 Task: Find connections with filter location Fót with filter topic #travelwith filter profile language Spanish with filter current company Aramex with filter school National Institute of Financial Management - PGDM (Financial Markets) with filter industry International Trade and Development with filter service category Digital Marketing with filter keywords title Client Service Specialist
Action: Mouse moved to (607, 97)
Screenshot: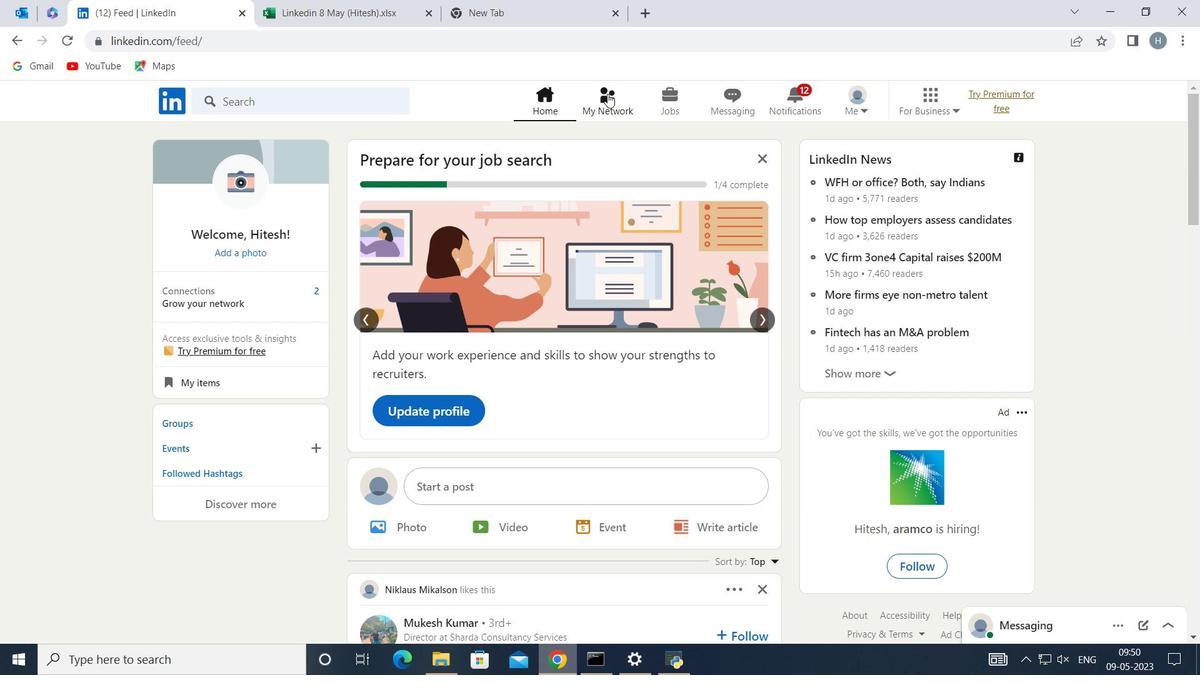 
Action: Mouse pressed left at (607, 97)
Screenshot: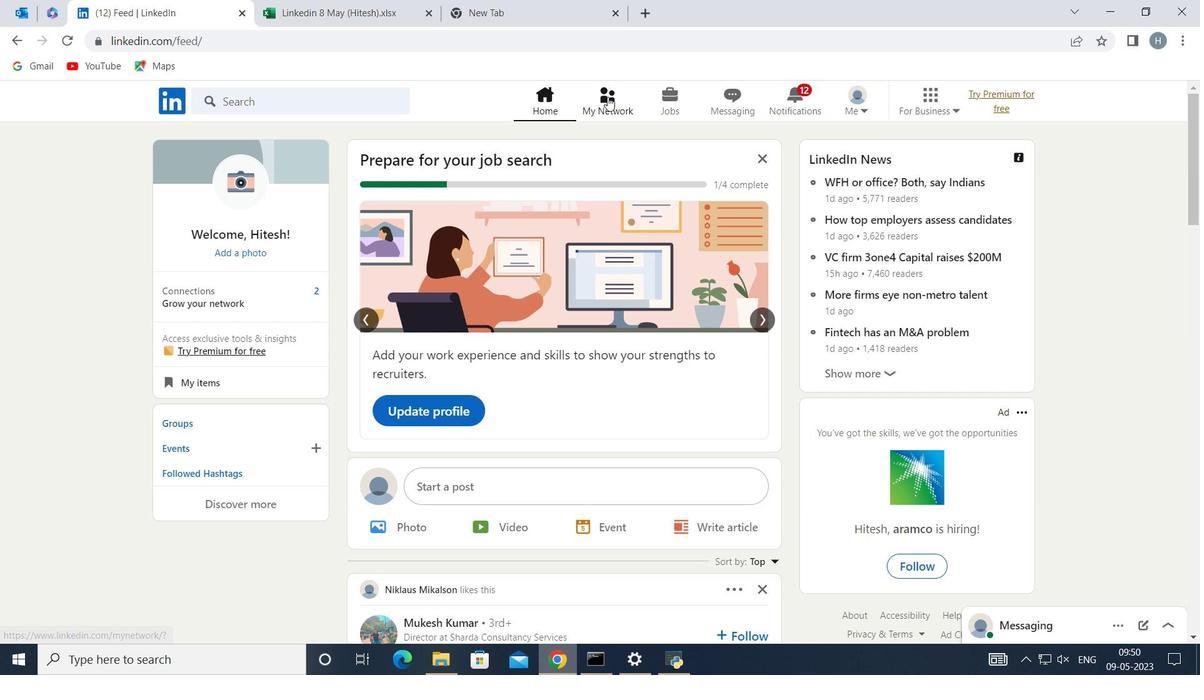 
Action: Mouse moved to (352, 180)
Screenshot: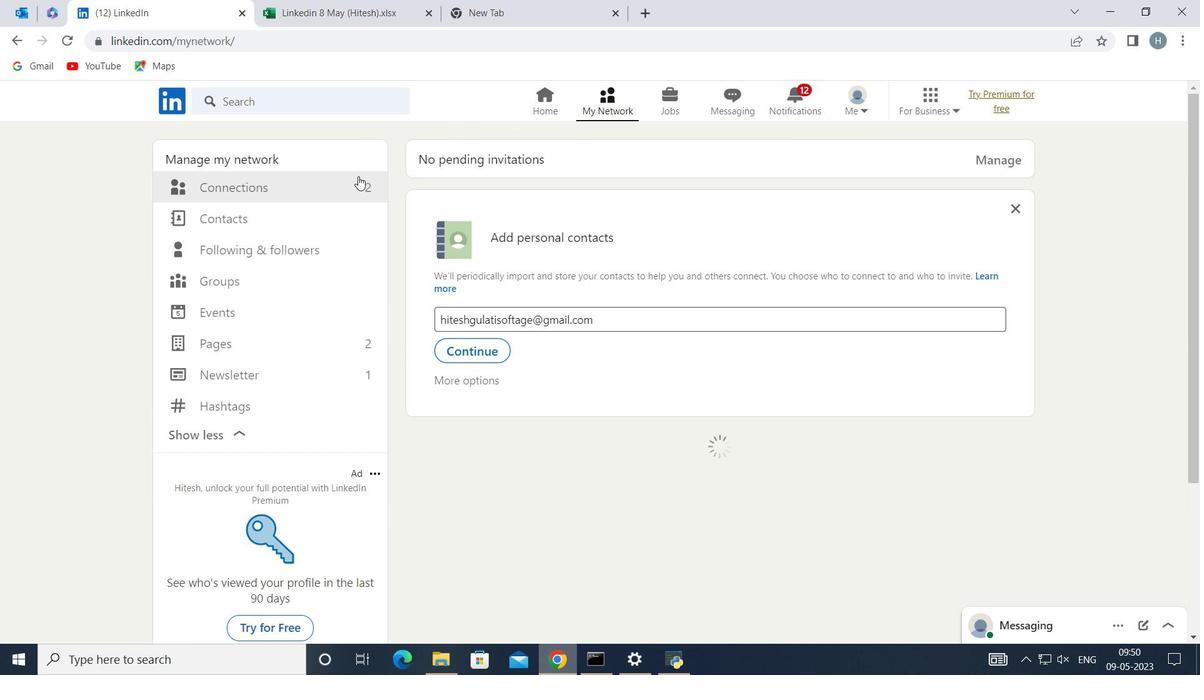 
Action: Mouse pressed left at (352, 180)
Screenshot: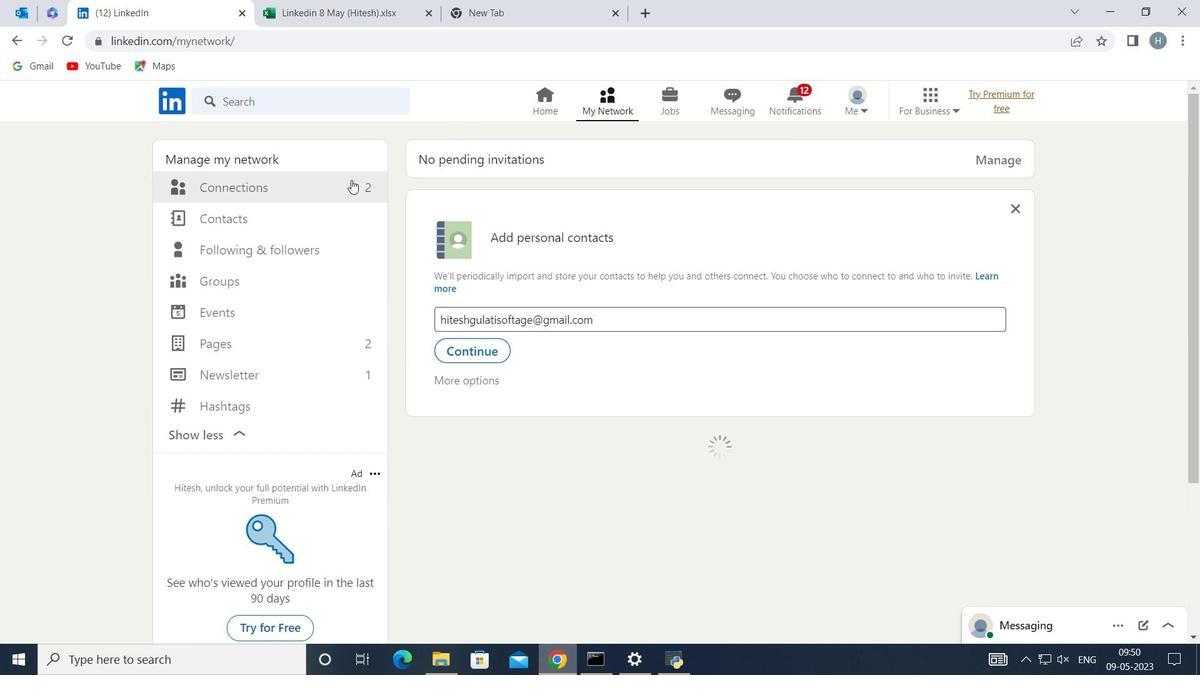 
Action: Mouse moved to (706, 183)
Screenshot: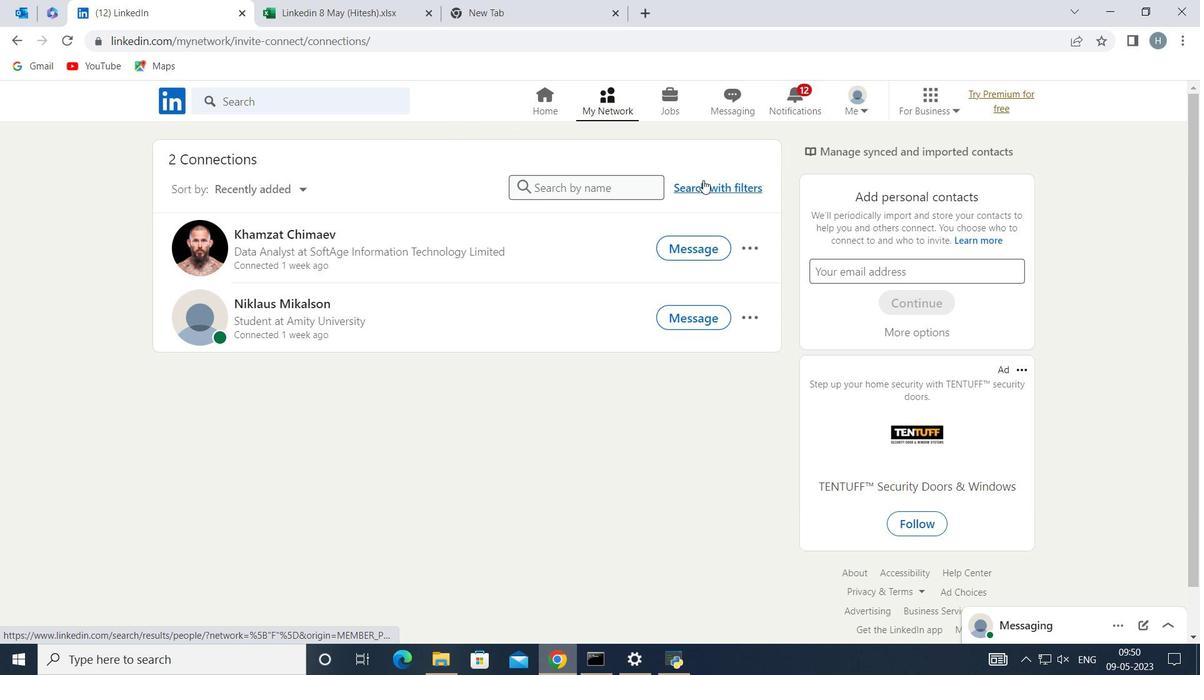 
Action: Mouse pressed left at (706, 183)
Screenshot: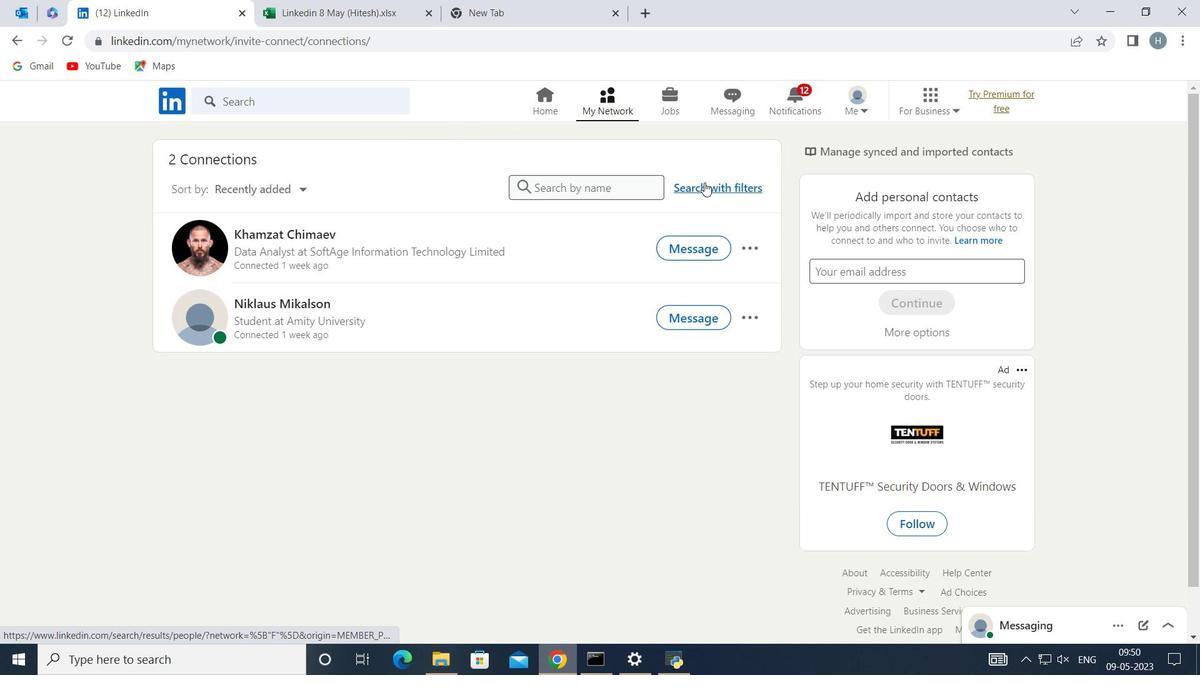 
Action: Mouse moved to (696, 186)
Screenshot: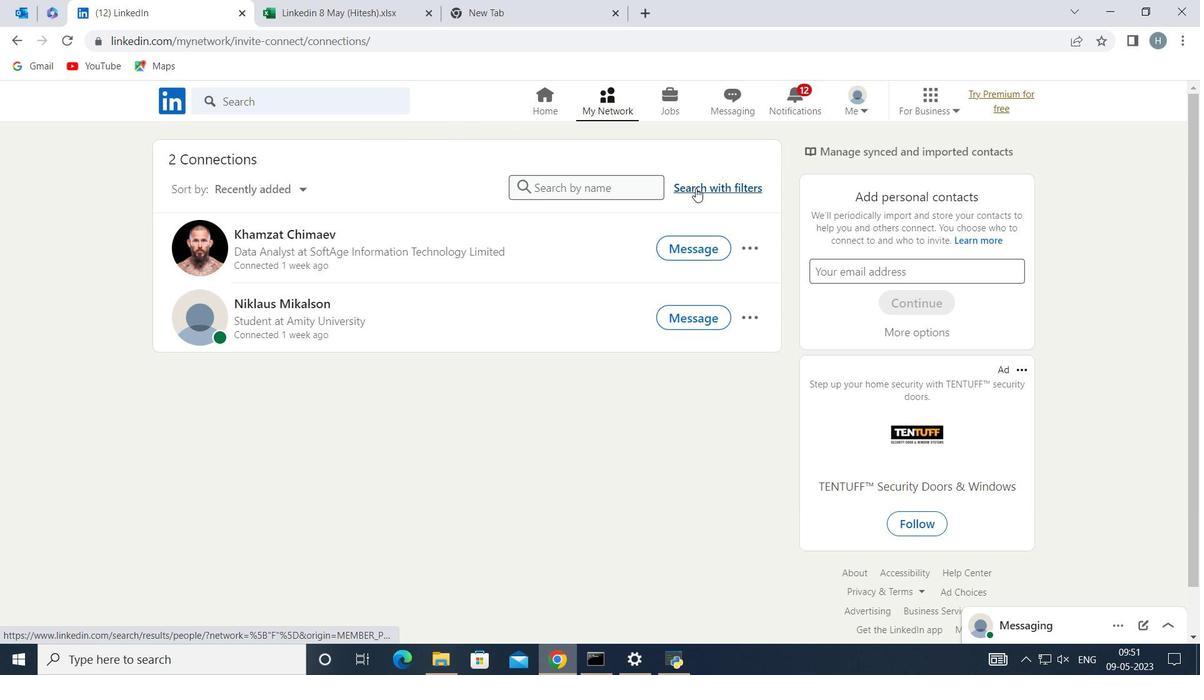 
Action: Mouse pressed left at (696, 186)
Screenshot: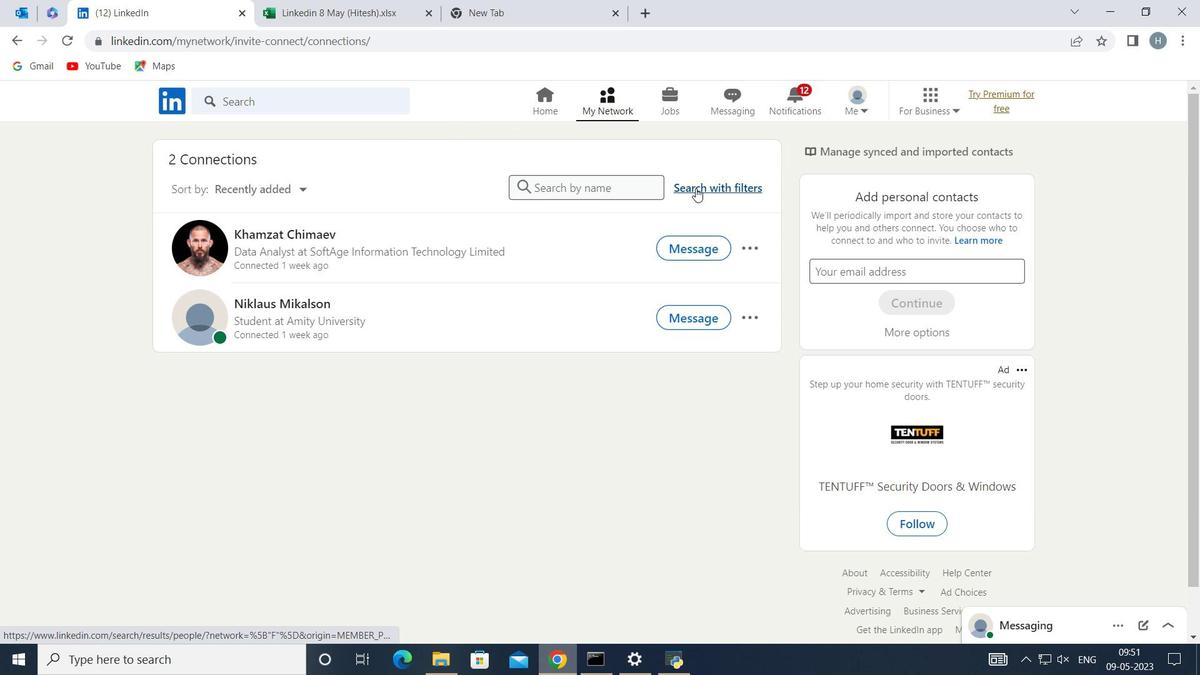 
Action: Mouse moved to (660, 148)
Screenshot: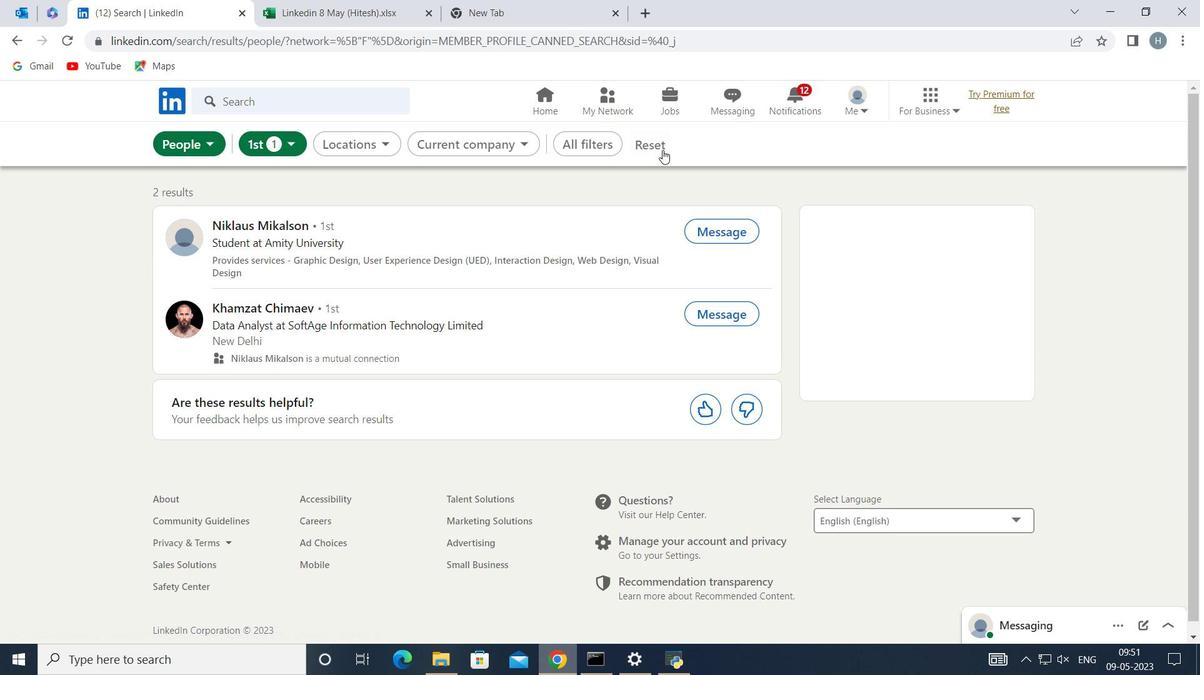
Action: Mouse pressed left at (660, 148)
Screenshot: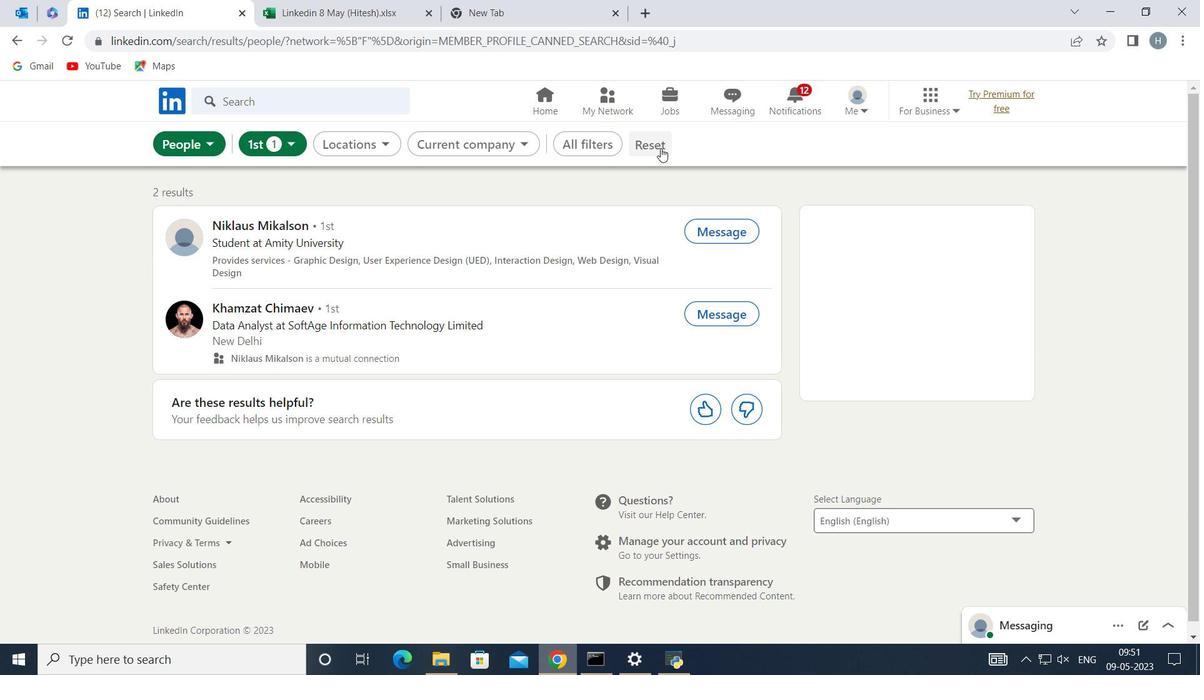 
Action: Mouse moved to (630, 140)
Screenshot: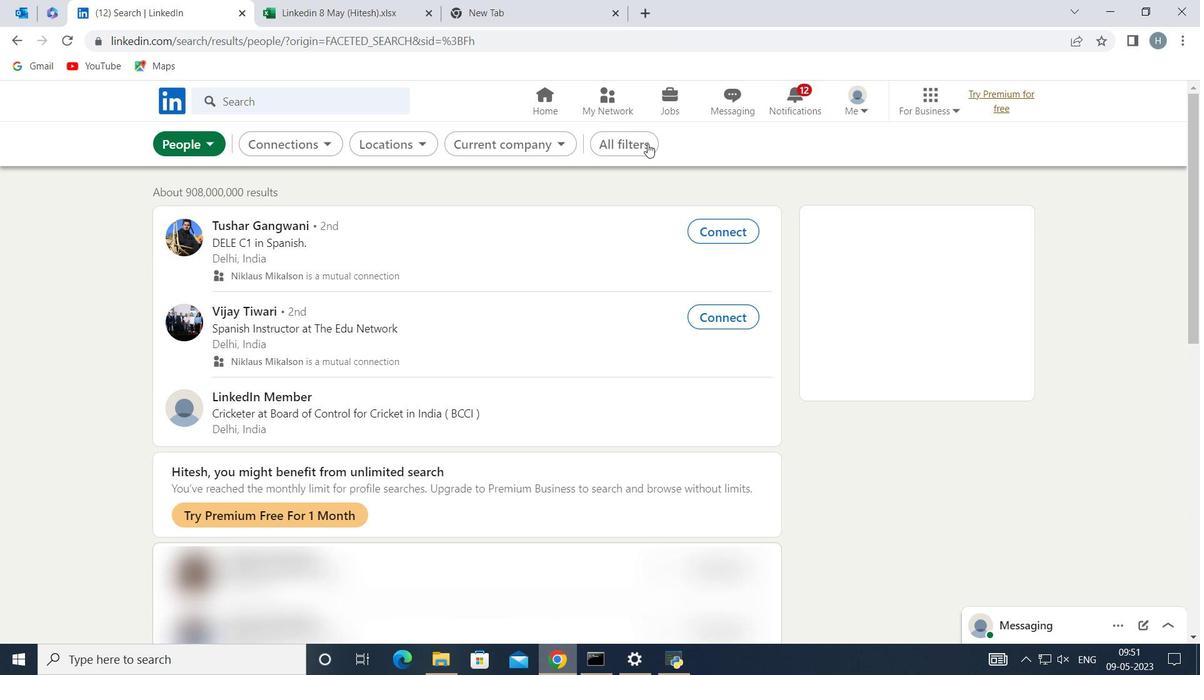 
Action: Mouse pressed left at (630, 140)
Screenshot: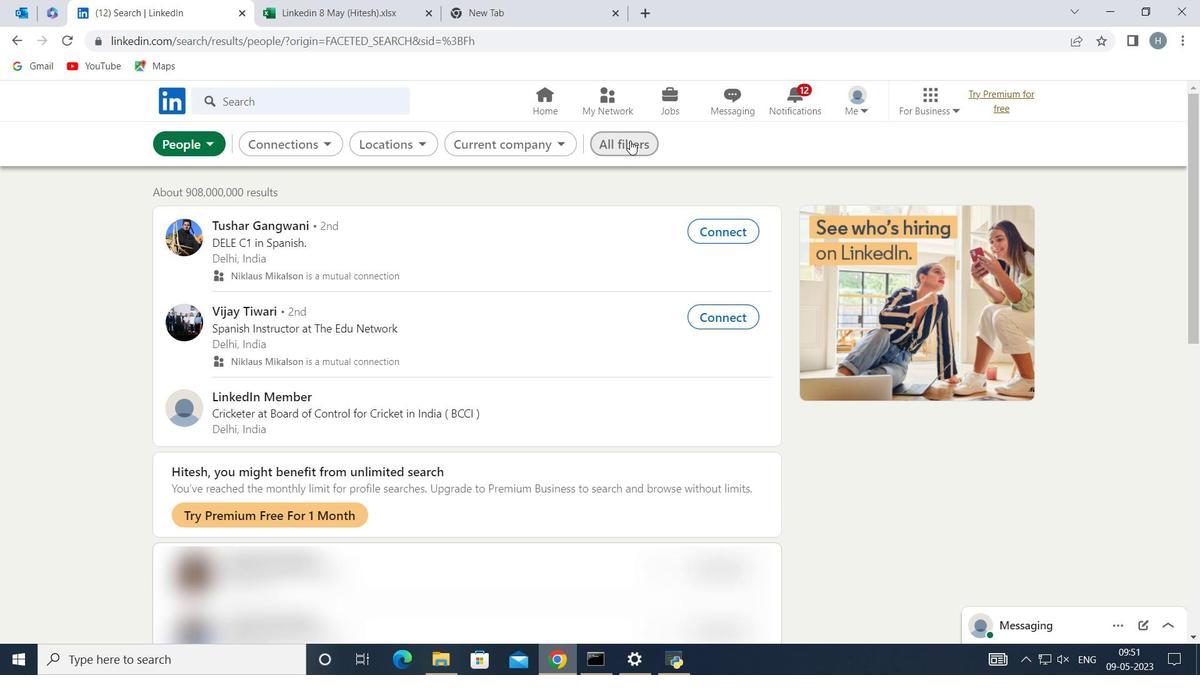 
Action: Mouse moved to (936, 260)
Screenshot: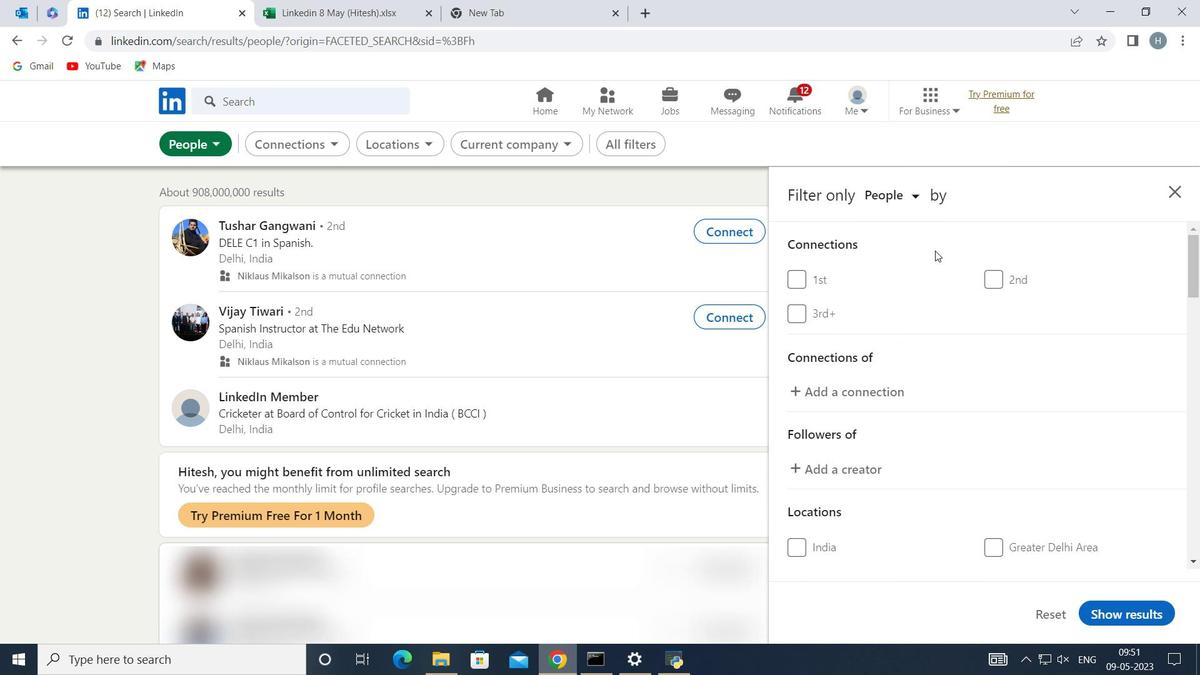 
Action: Mouse scrolled (936, 260) with delta (0, 0)
Screenshot: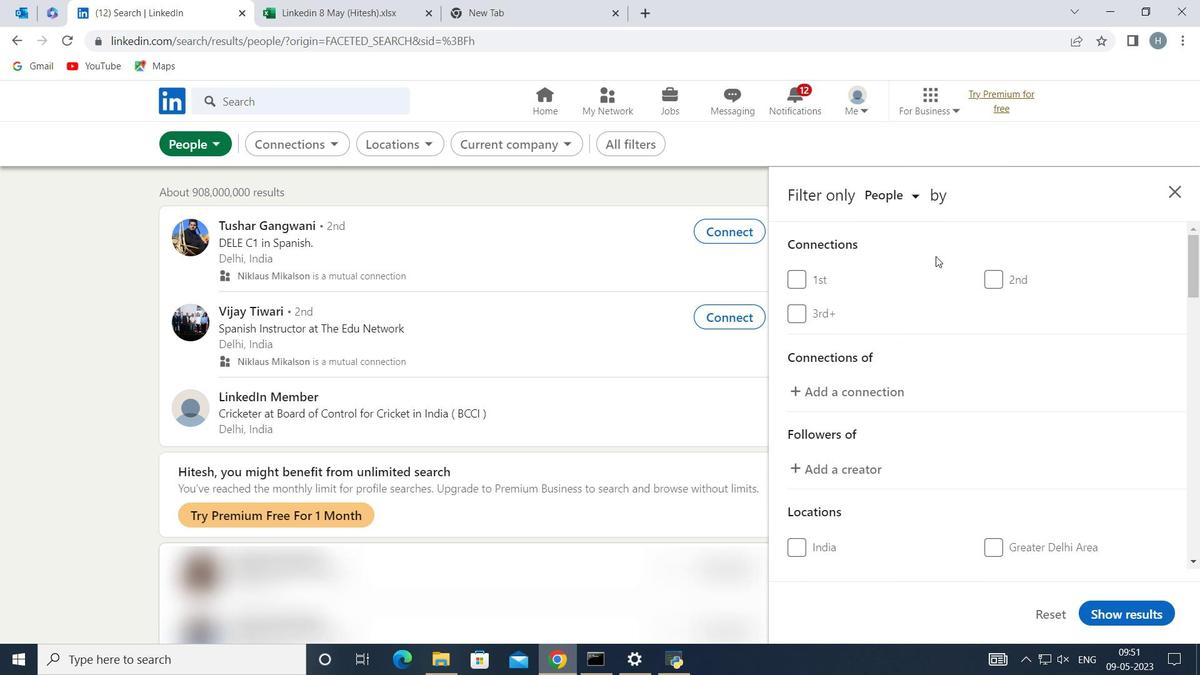 
Action: Mouse moved to (937, 261)
Screenshot: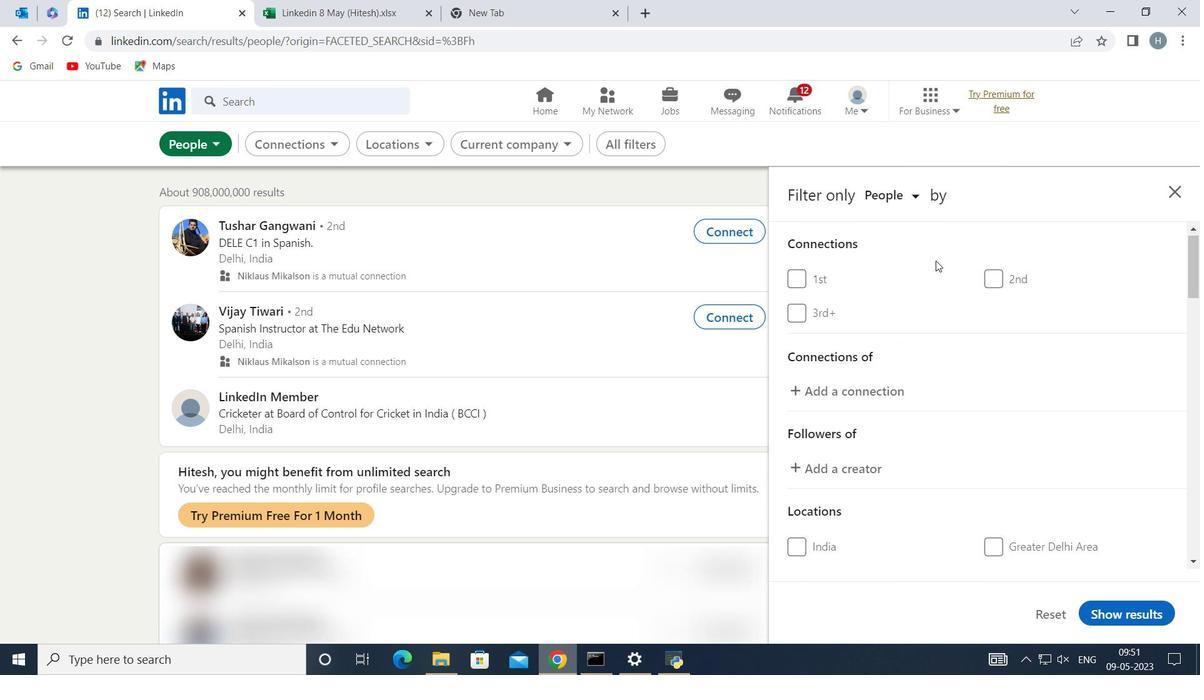 
Action: Mouse scrolled (937, 260) with delta (0, 0)
Screenshot: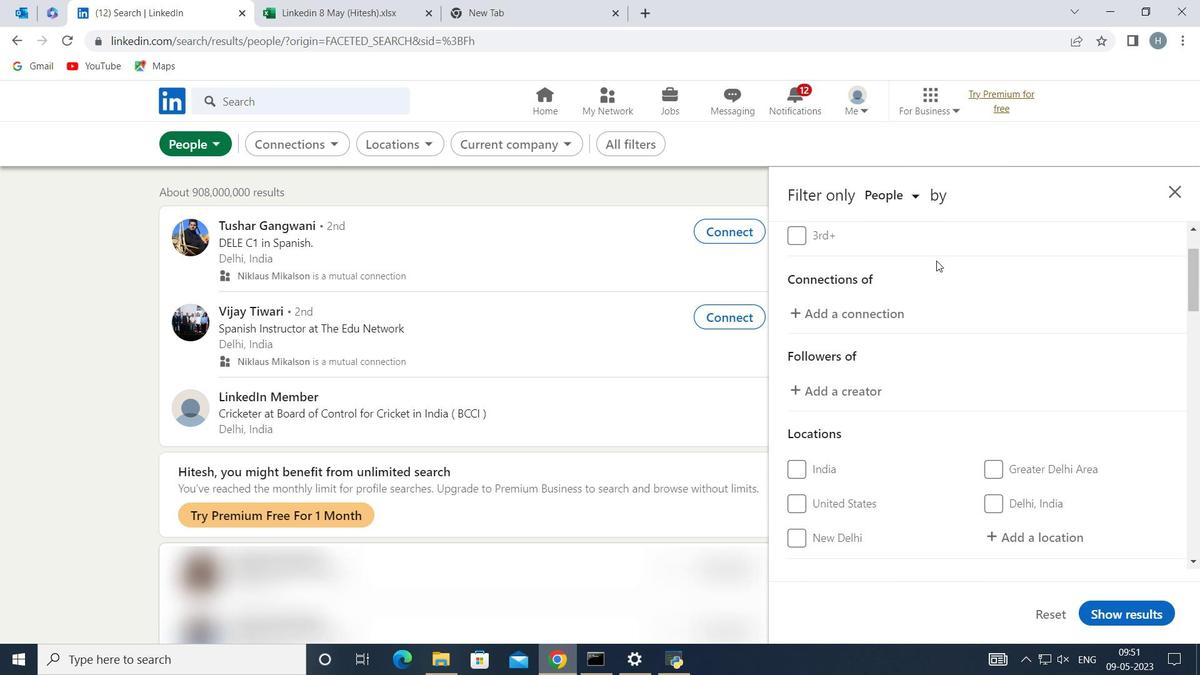 
Action: Mouse moved to (937, 263)
Screenshot: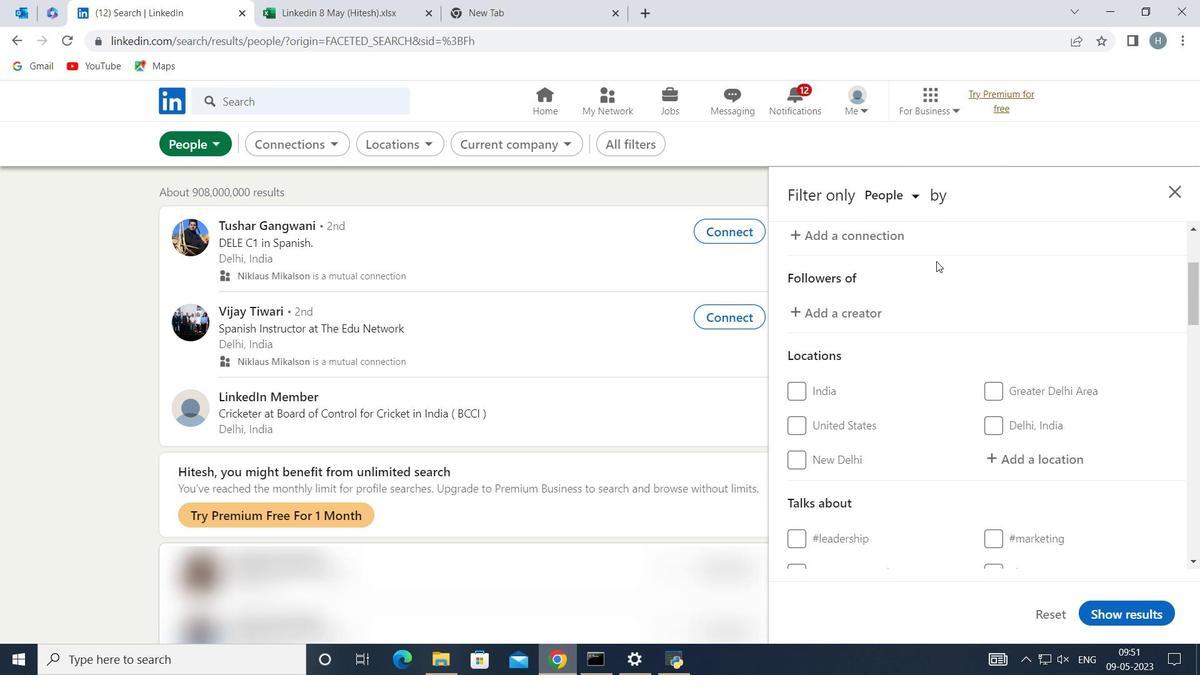 
Action: Mouse scrolled (937, 262) with delta (0, 0)
Screenshot: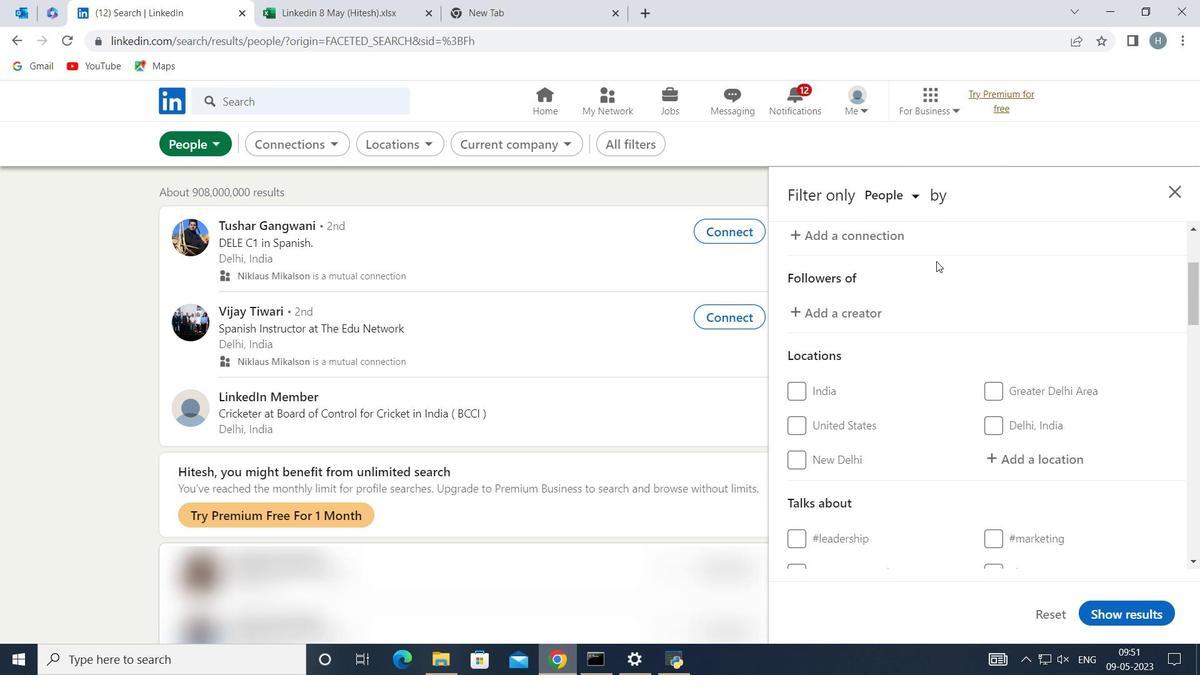 
Action: Mouse moved to (1025, 375)
Screenshot: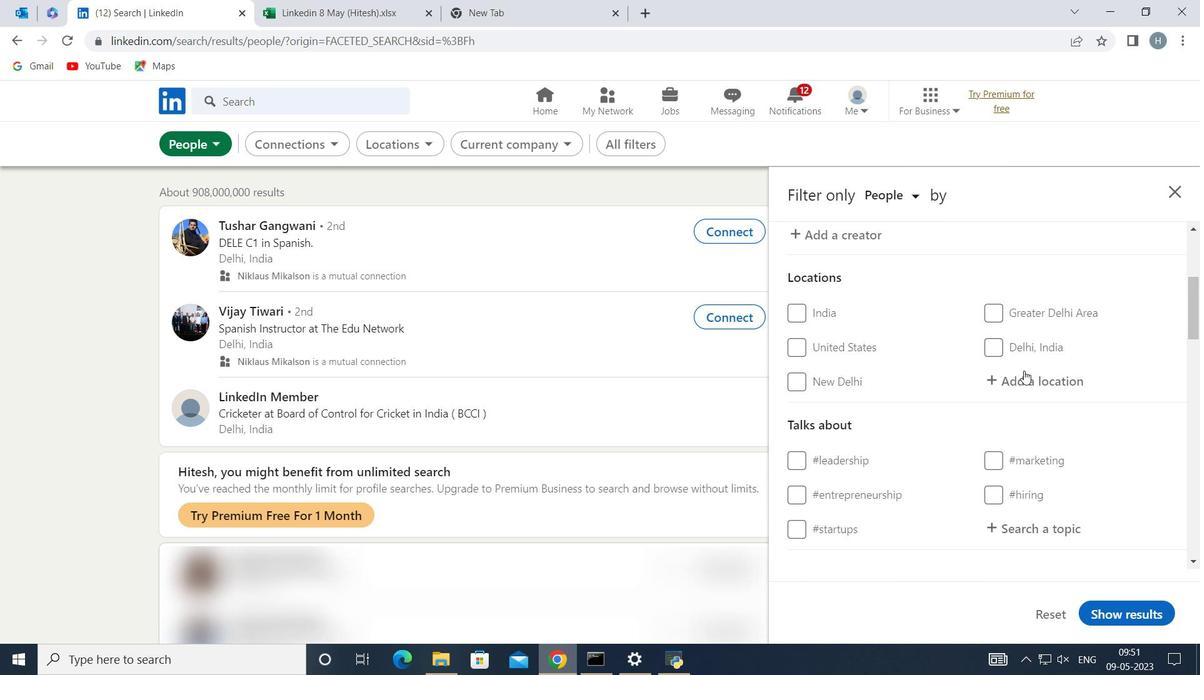 
Action: Mouse pressed left at (1025, 375)
Screenshot: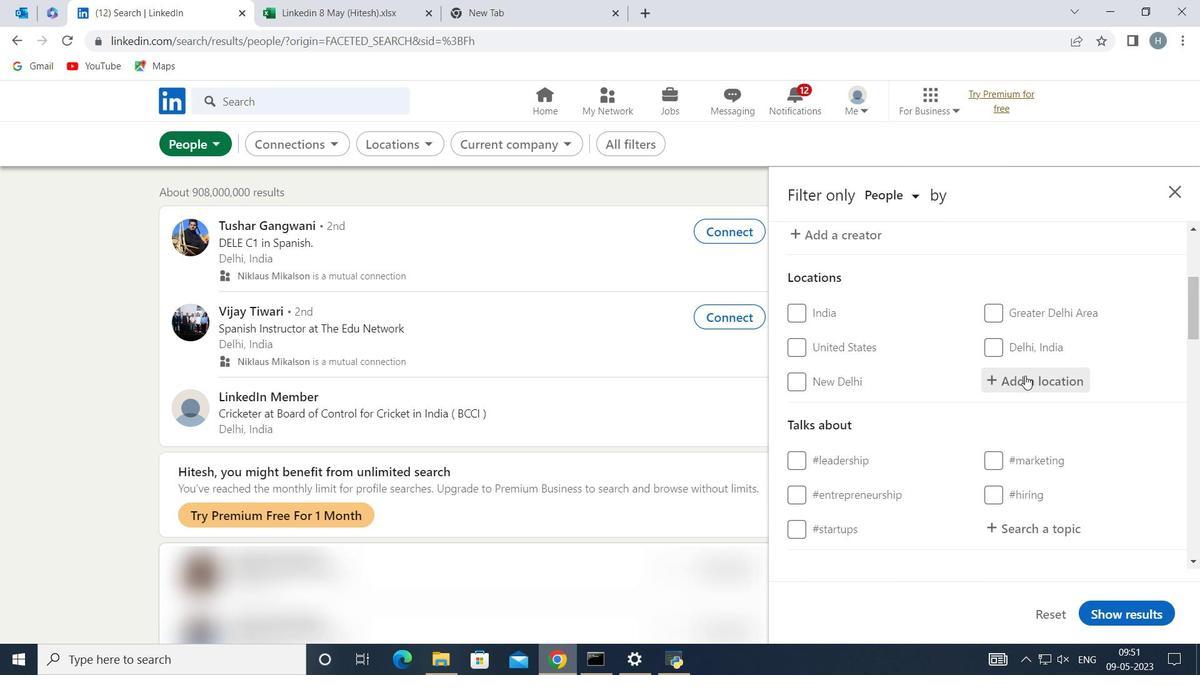 
Action: Key pressed <Key.shift>Fot
Screenshot: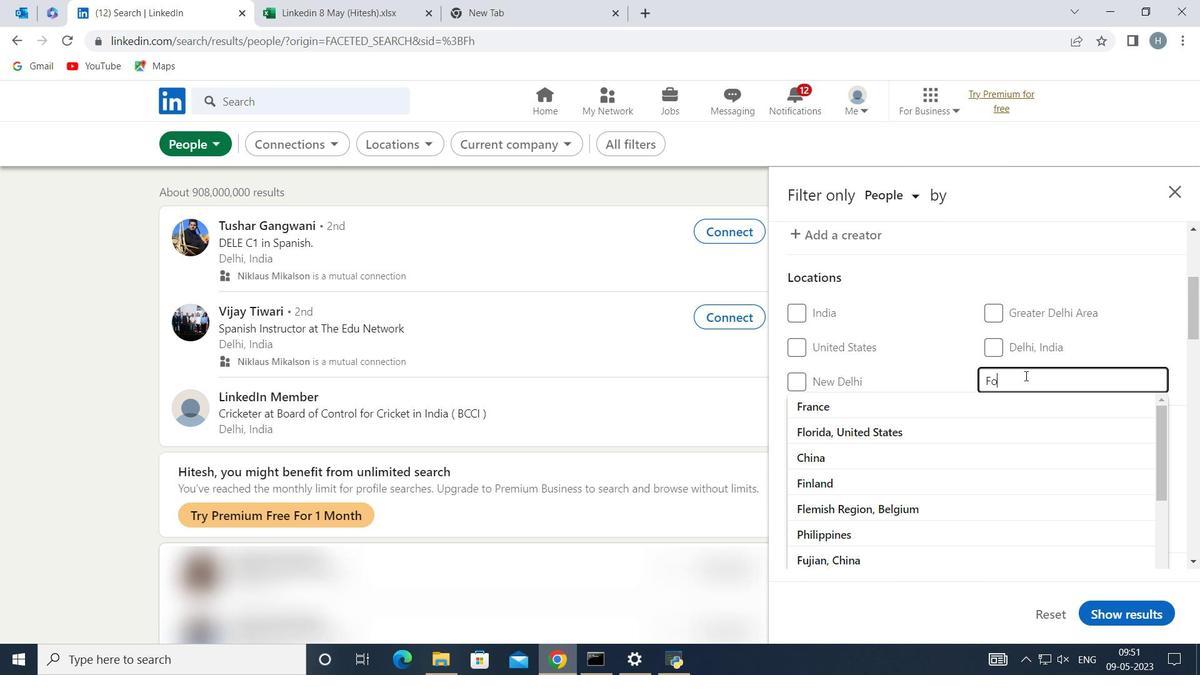 
Action: Mouse moved to (1104, 344)
Screenshot: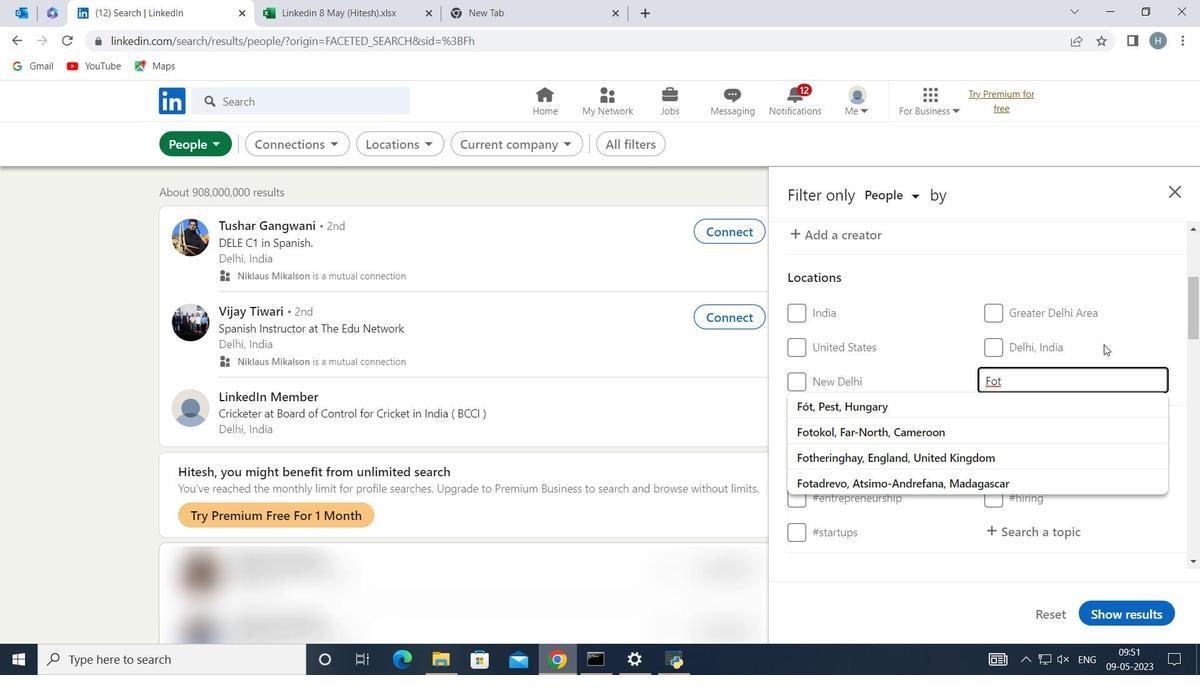 
Action: Mouse pressed left at (1104, 344)
Screenshot: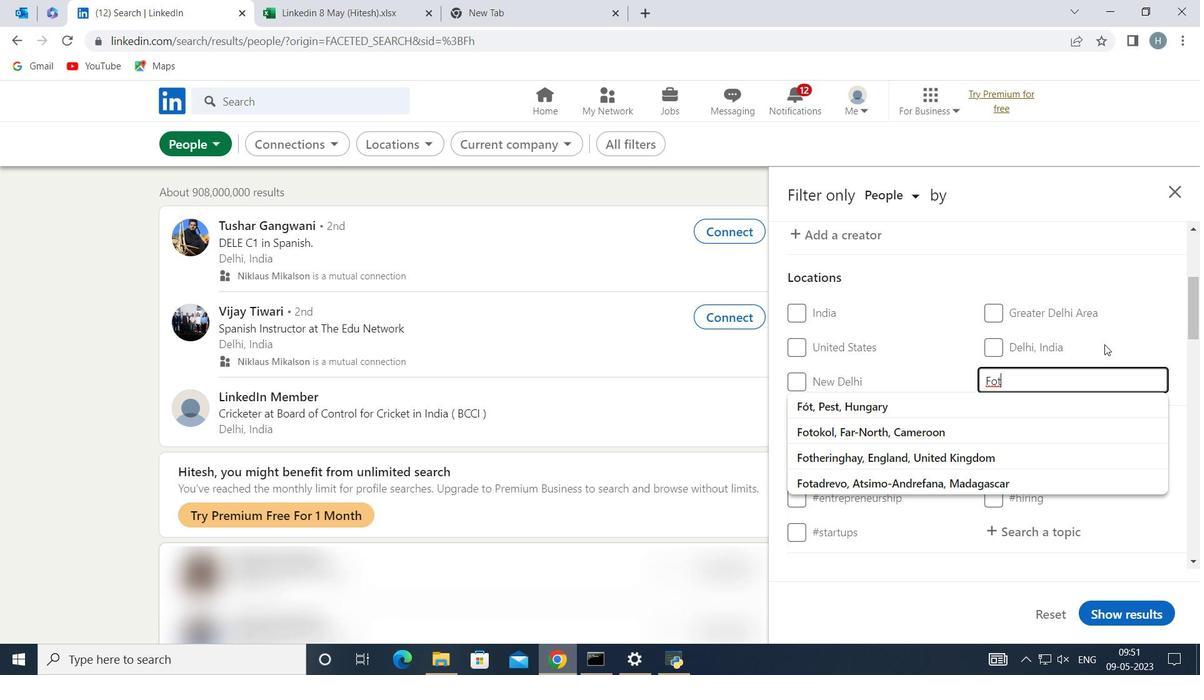 
Action: Mouse moved to (1081, 367)
Screenshot: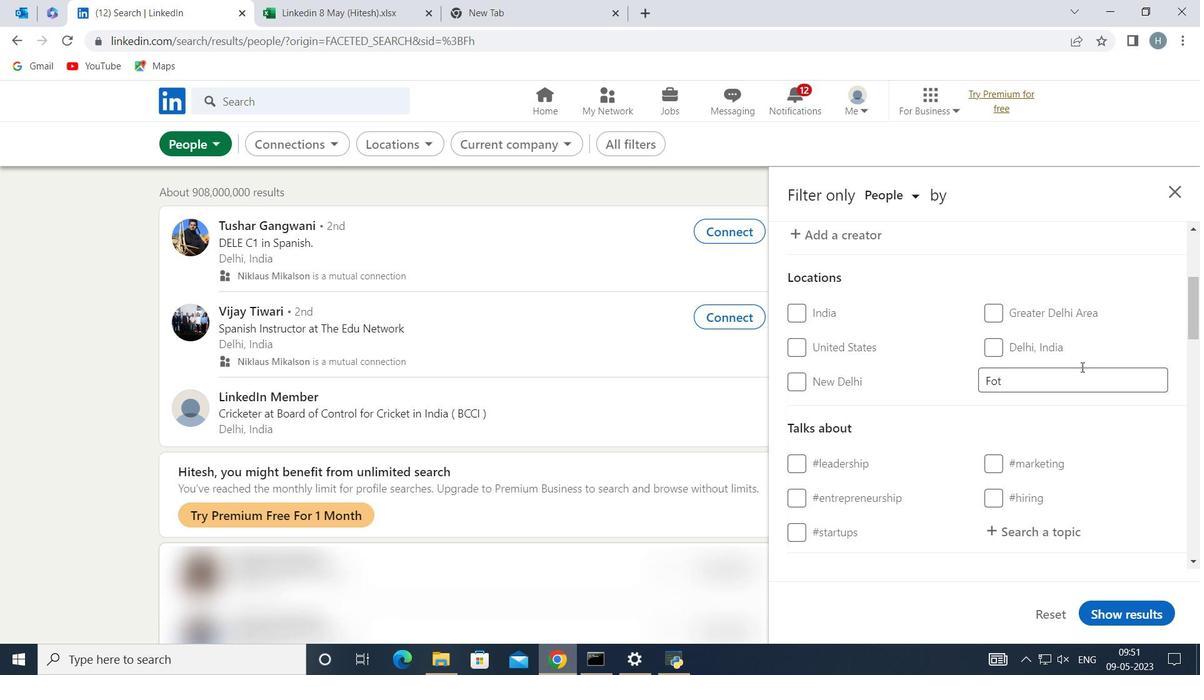 
Action: Mouse scrolled (1081, 367) with delta (0, 0)
Screenshot: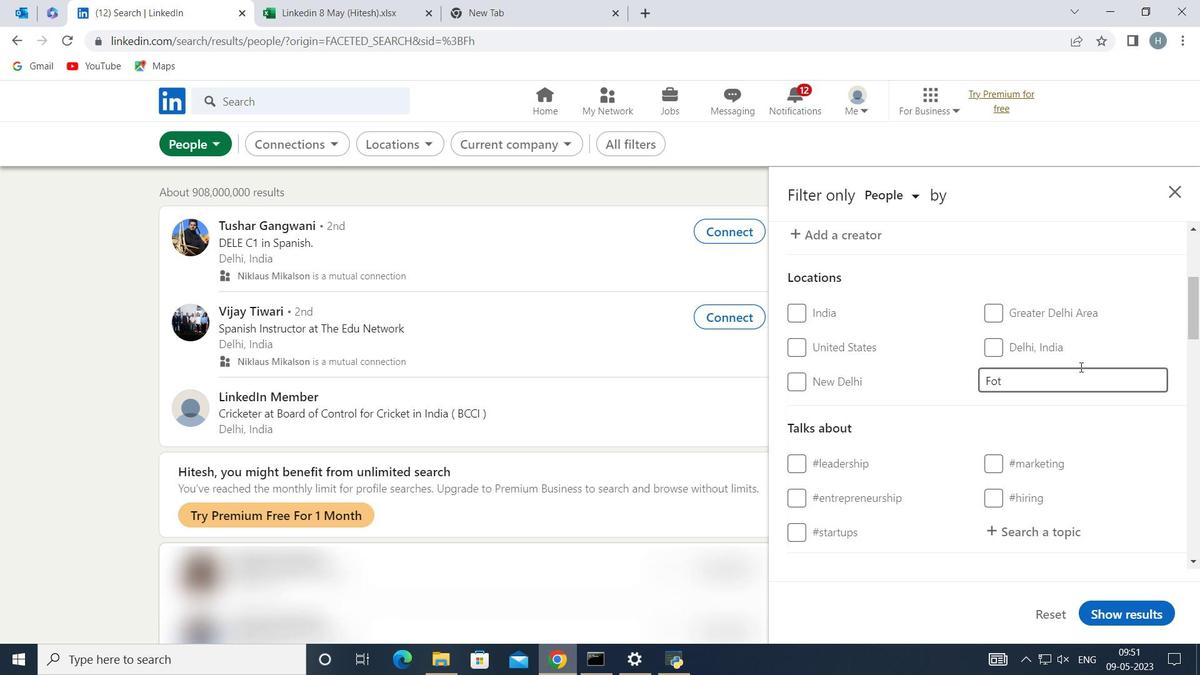 
Action: Mouse scrolled (1081, 367) with delta (0, 0)
Screenshot: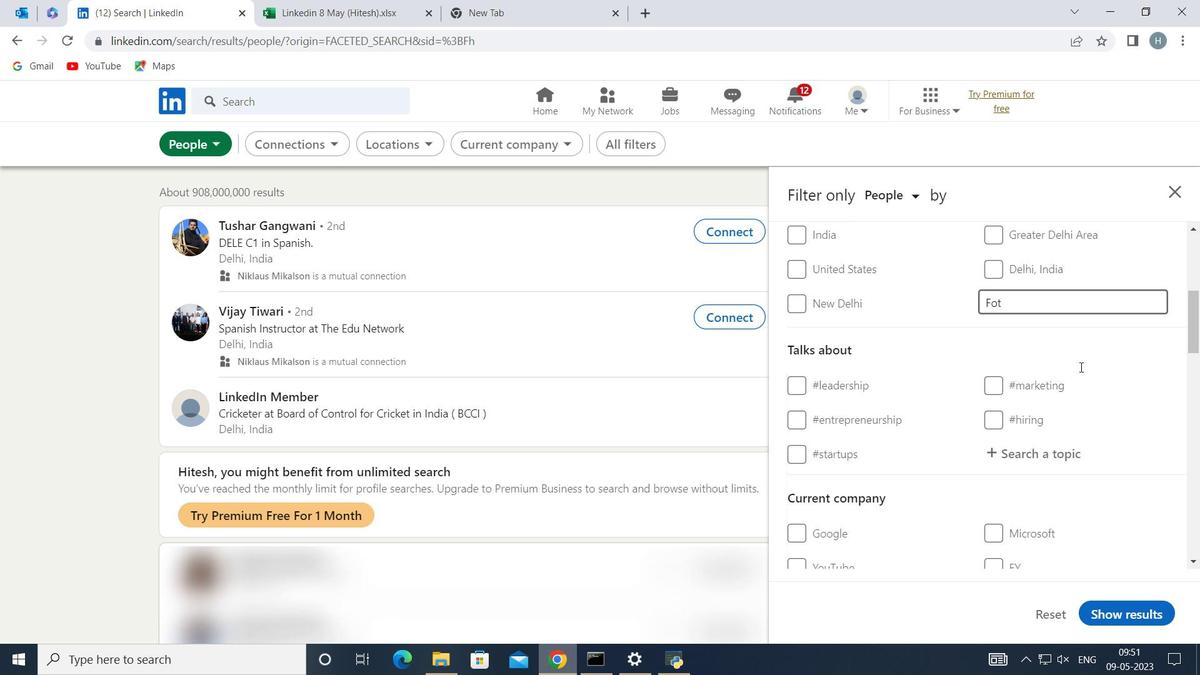 
Action: Mouse moved to (1061, 365)
Screenshot: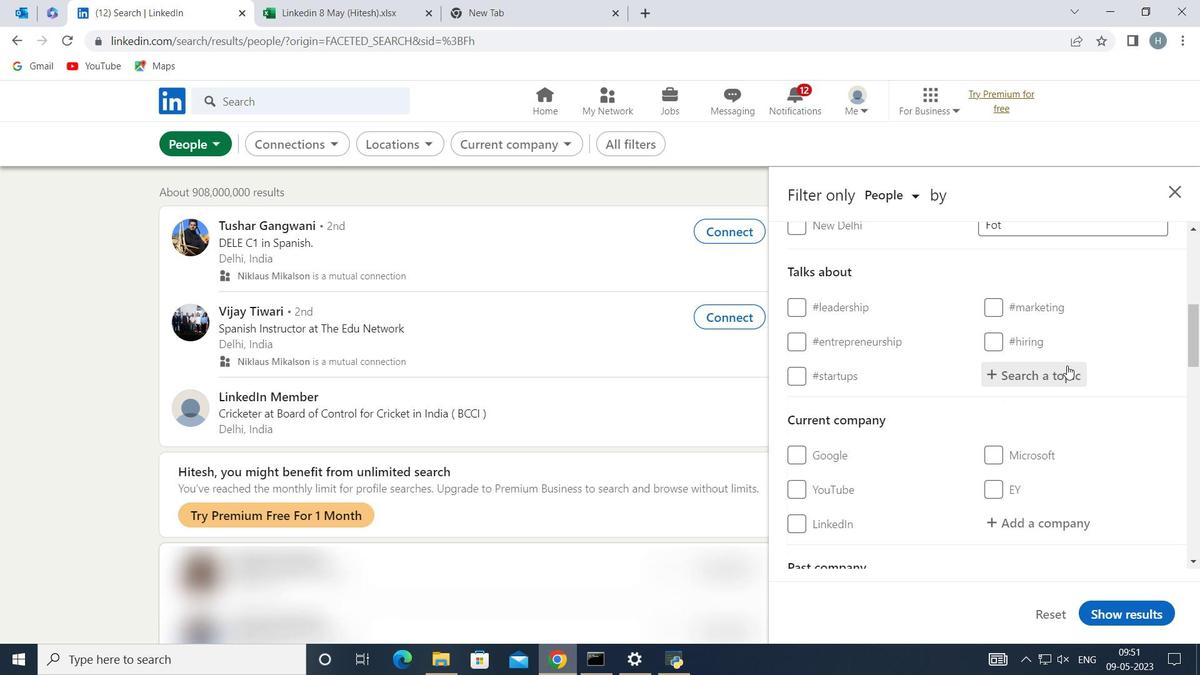 
Action: Mouse pressed left at (1061, 365)
Screenshot: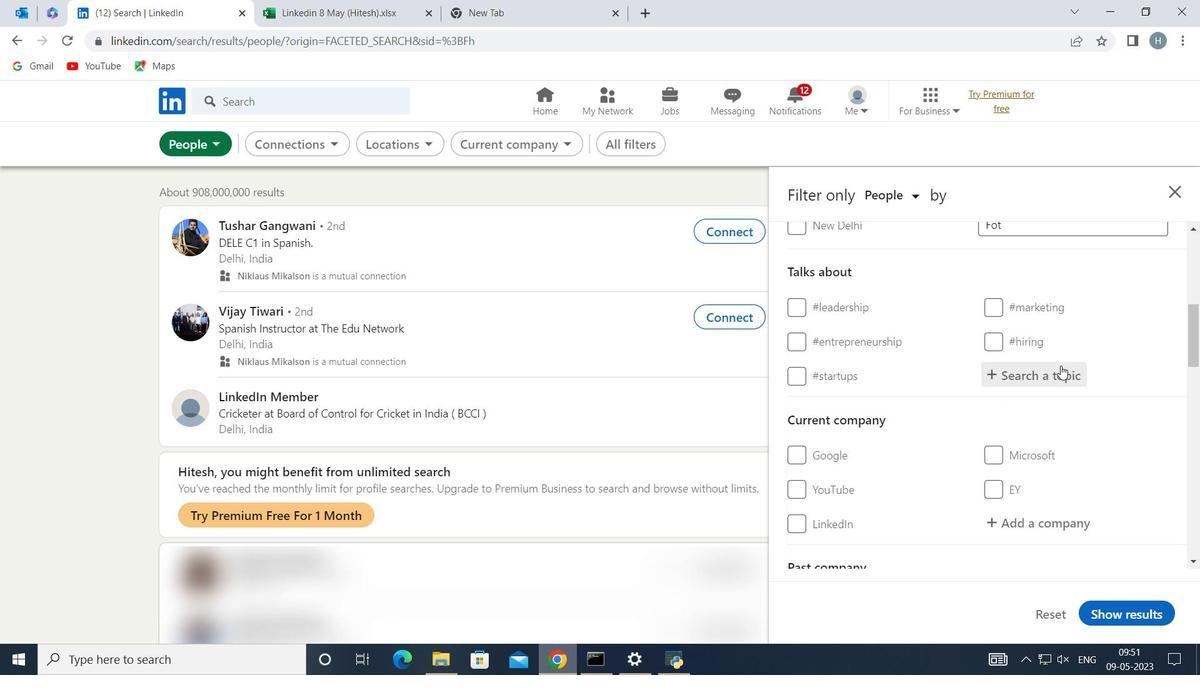 
Action: Mouse moved to (1059, 365)
Screenshot: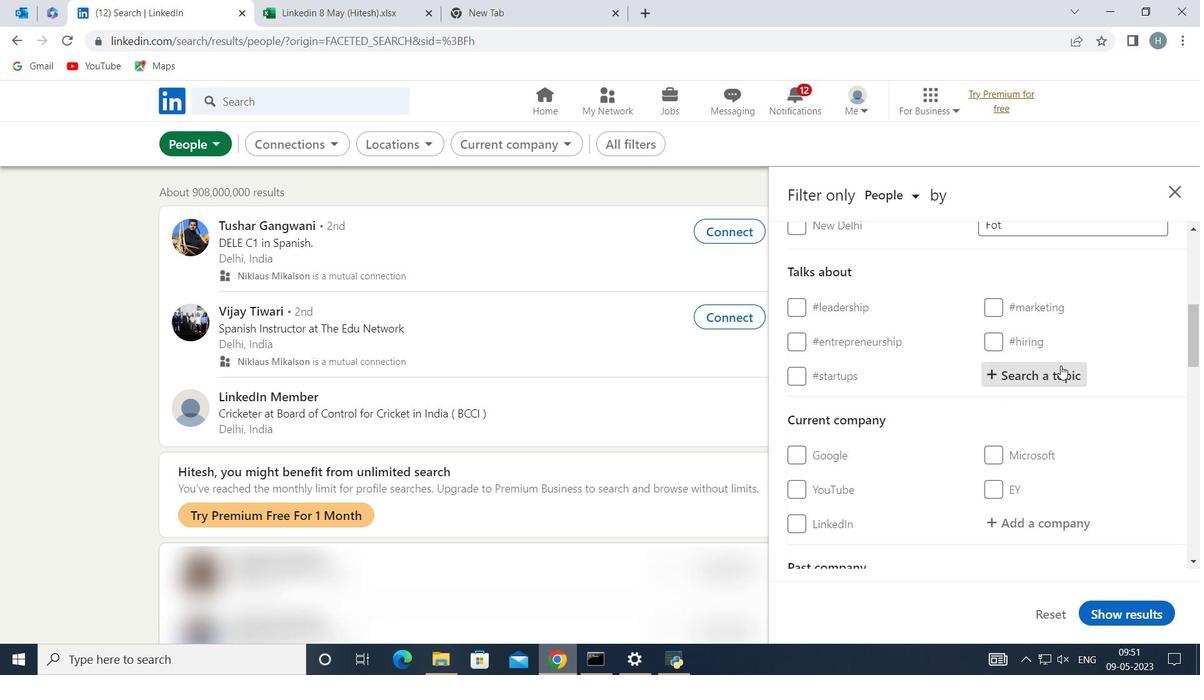 
Action: Key pressed travel
Screenshot: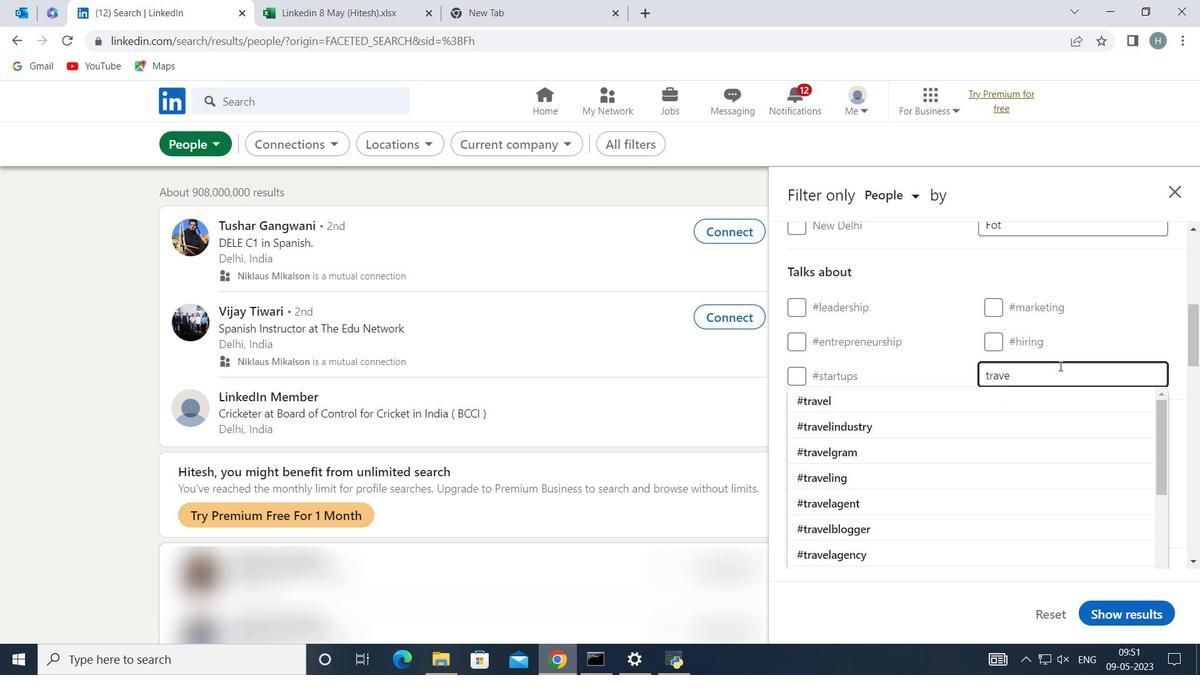 
Action: Mouse moved to (956, 396)
Screenshot: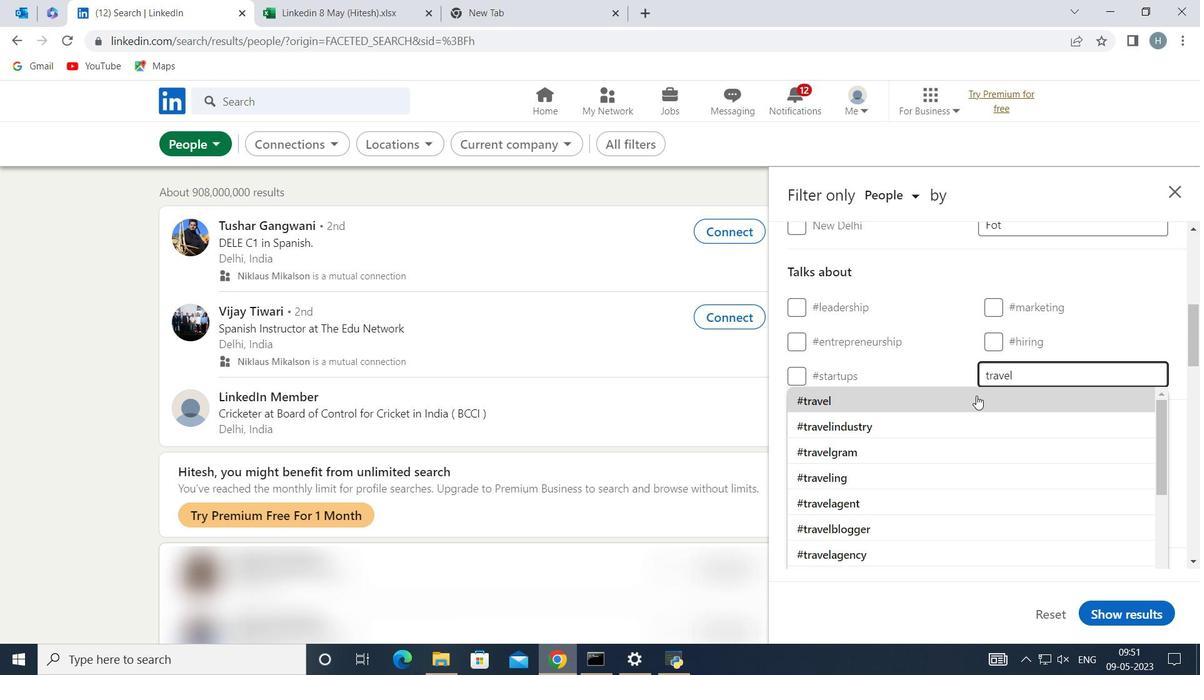 
Action: Mouse pressed left at (956, 396)
Screenshot: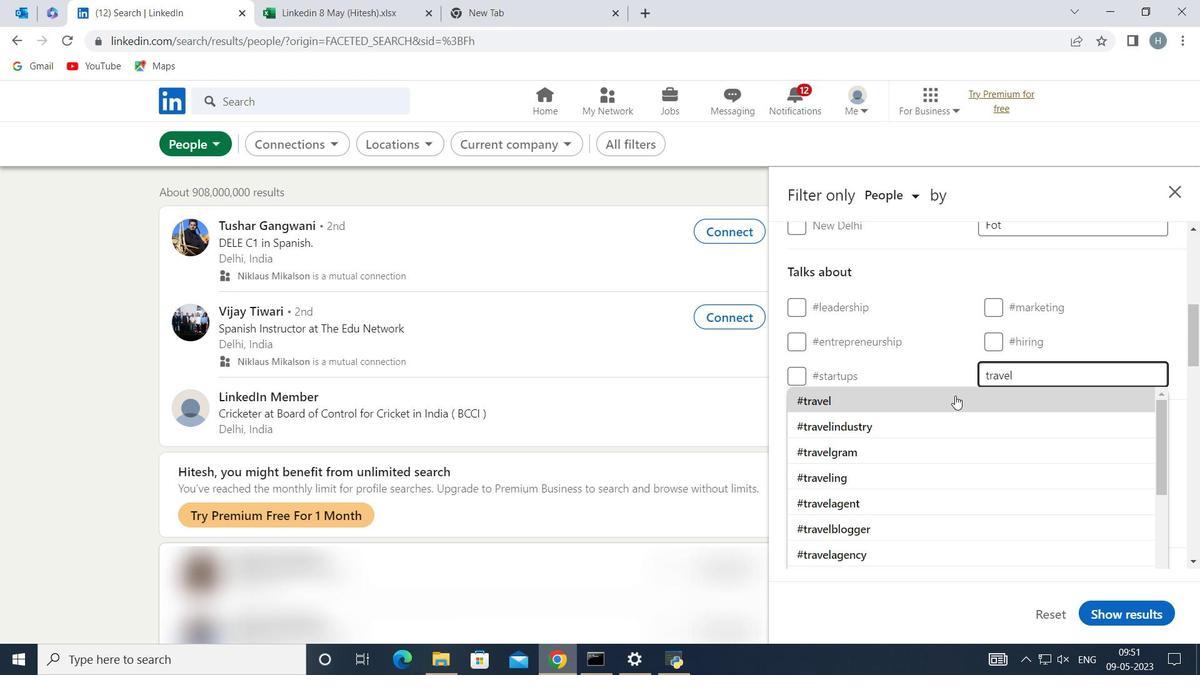 
Action: Mouse scrolled (956, 395) with delta (0, 0)
Screenshot: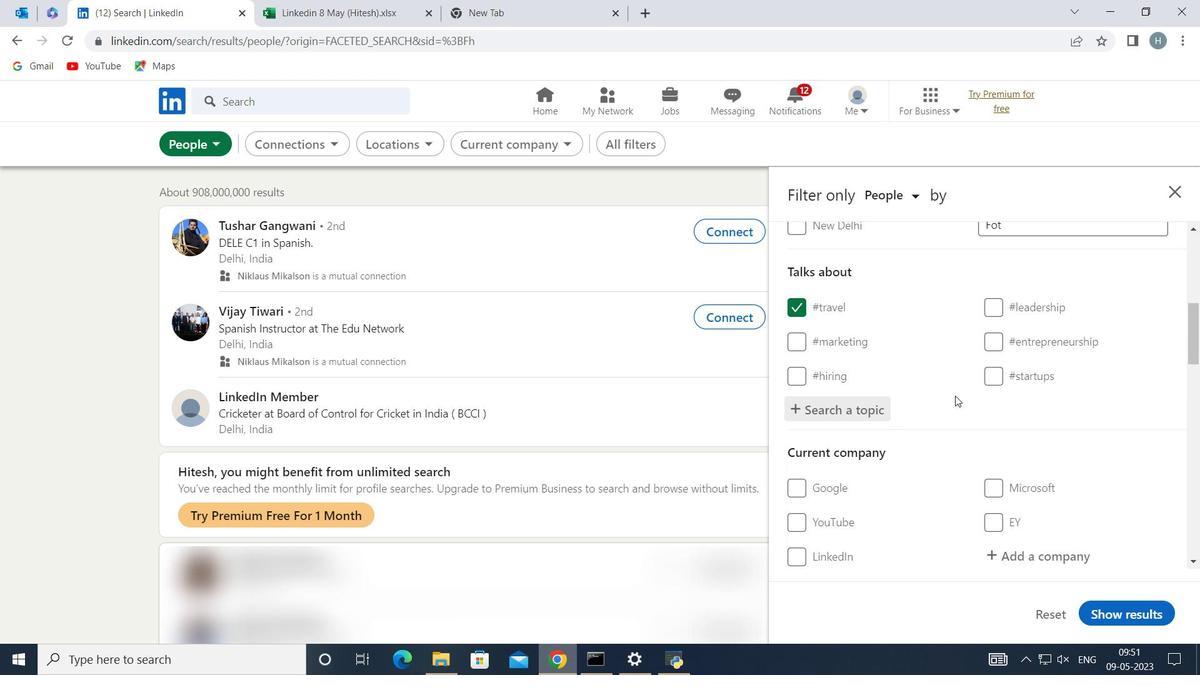 
Action: Mouse scrolled (956, 395) with delta (0, 0)
Screenshot: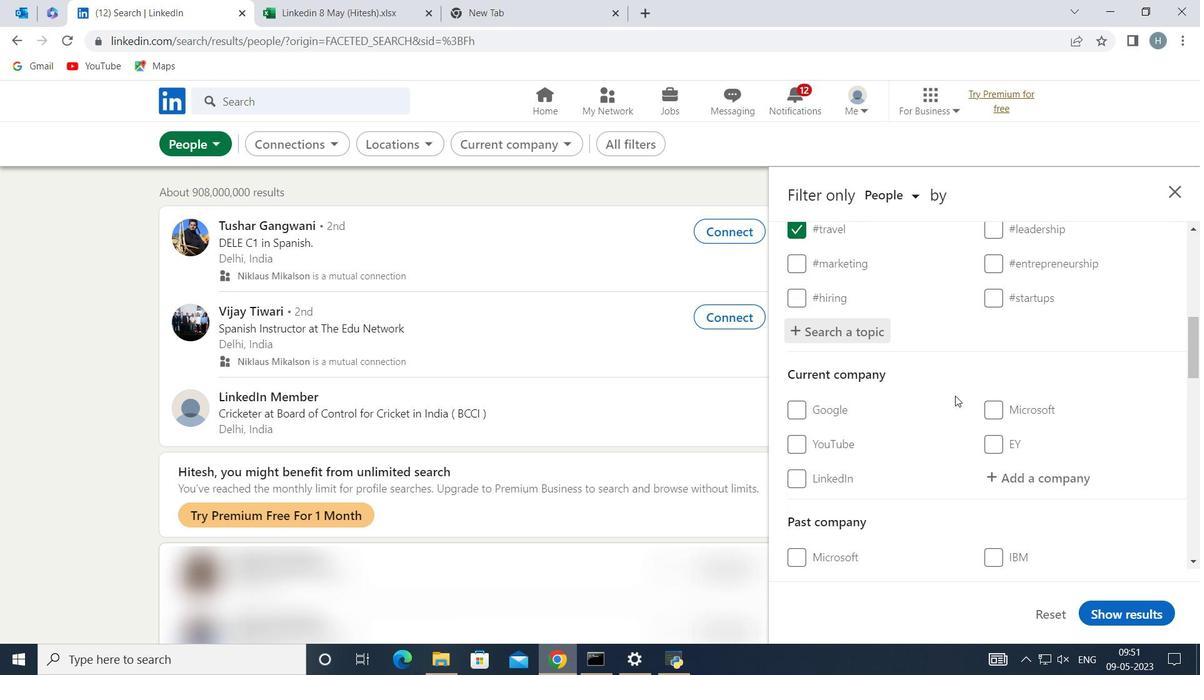 
Action: Mouse scrolled (956, 395) with delta (0, 0)
Screenshot: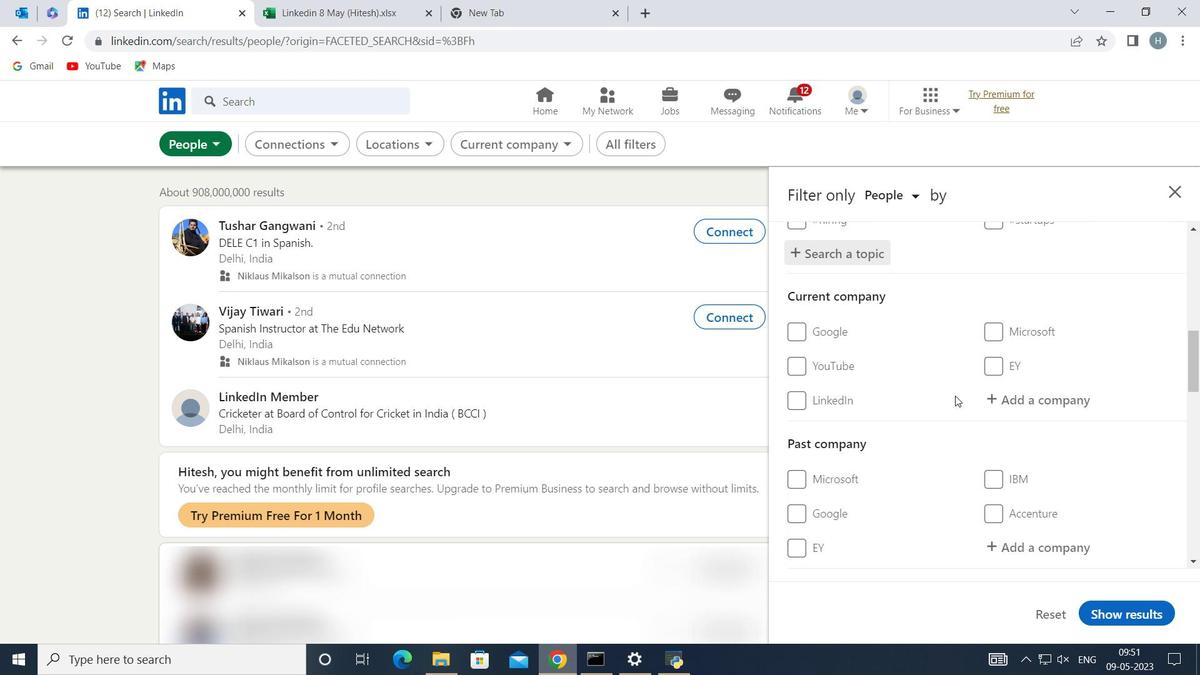 
Action: Mouse scrolled (956, 395) with delta (0, 0)
Screenshot: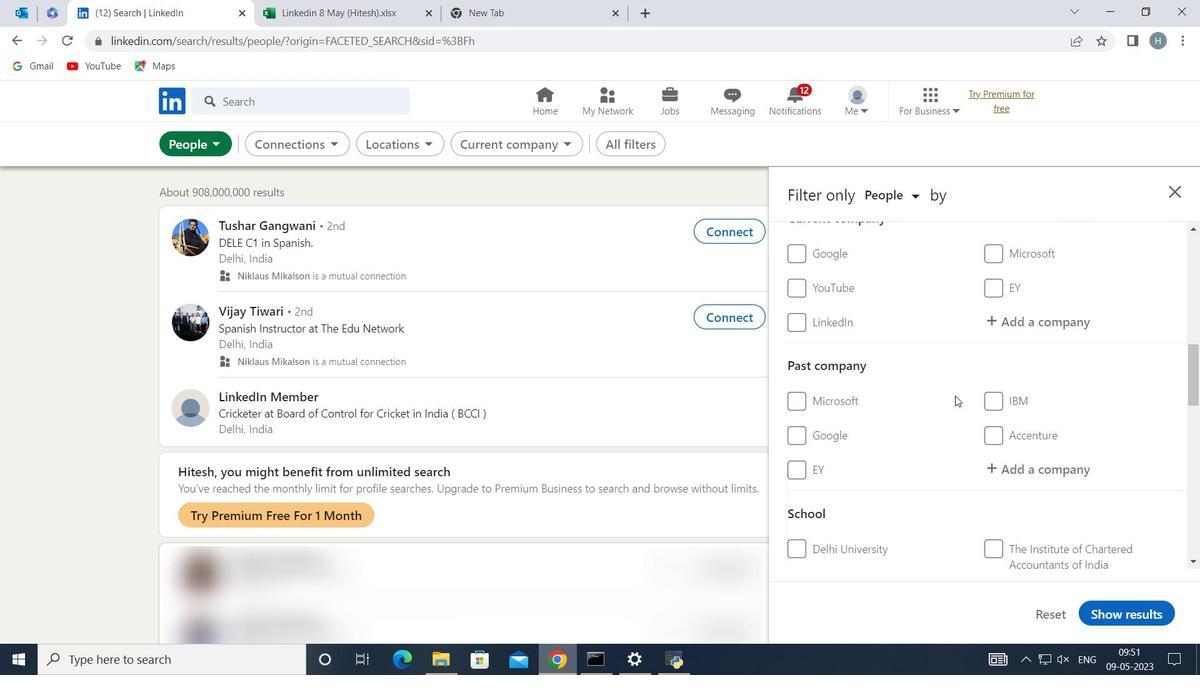 
Action: Mouse scrolled (956, 395) with delta (0, 0)
Screenshot: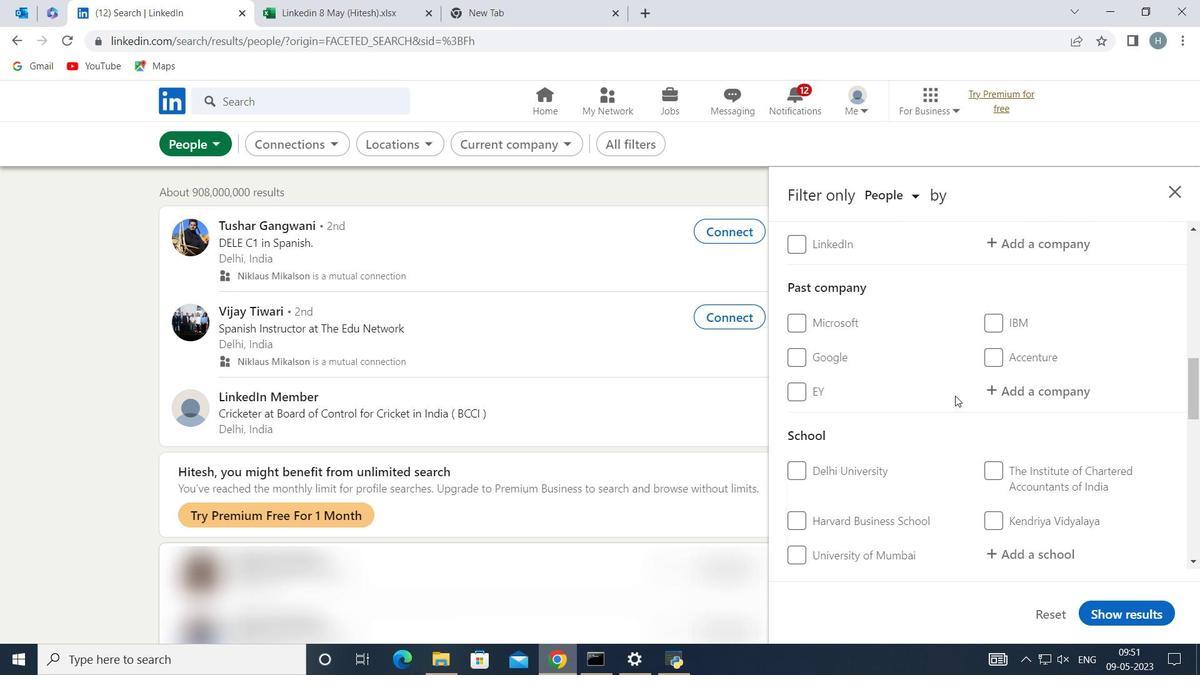 
Action: Mouse scrolled (956, 395) with delta (0, 0)
Screenshot: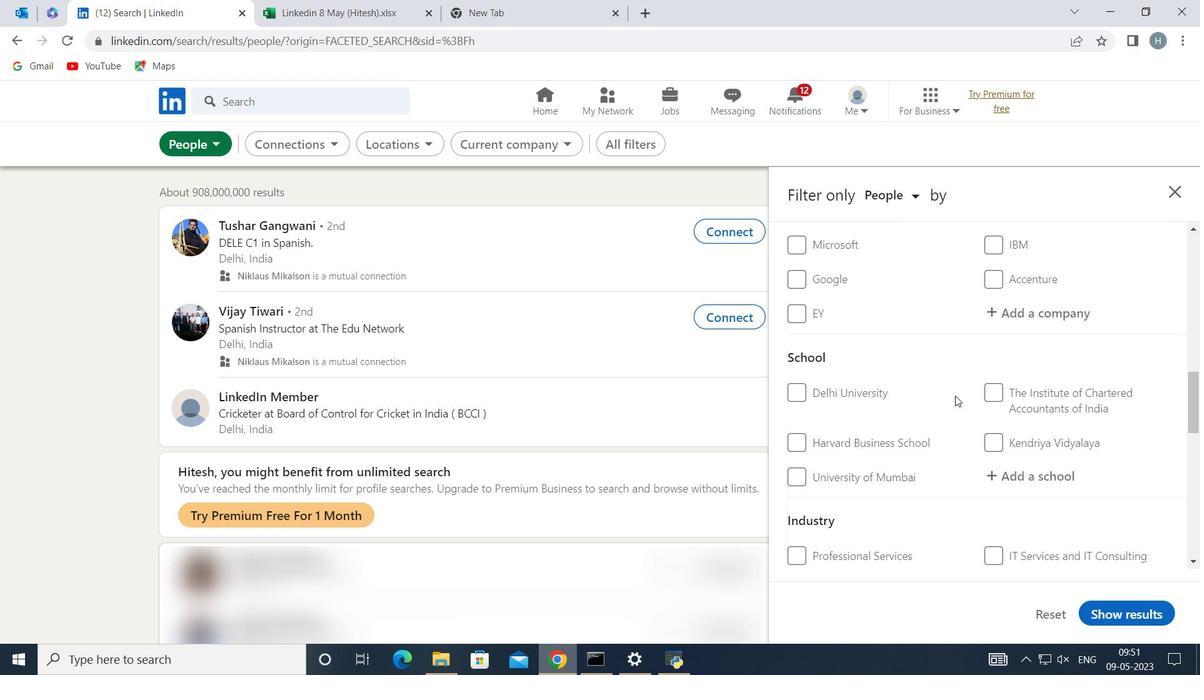 
Action: Mouse scrolled (956, 395) with delta (0, 0)
Screenshot: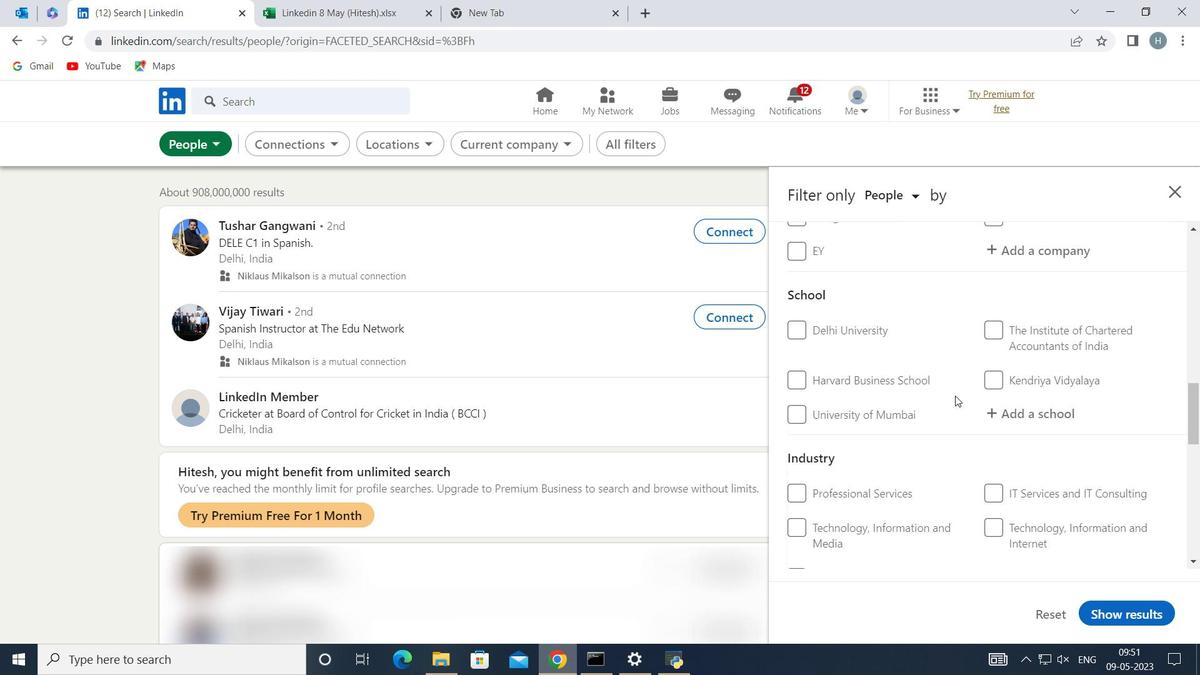 
Action: Mouse scrolled (956, 395) with delta (0, 0)
Screenshot: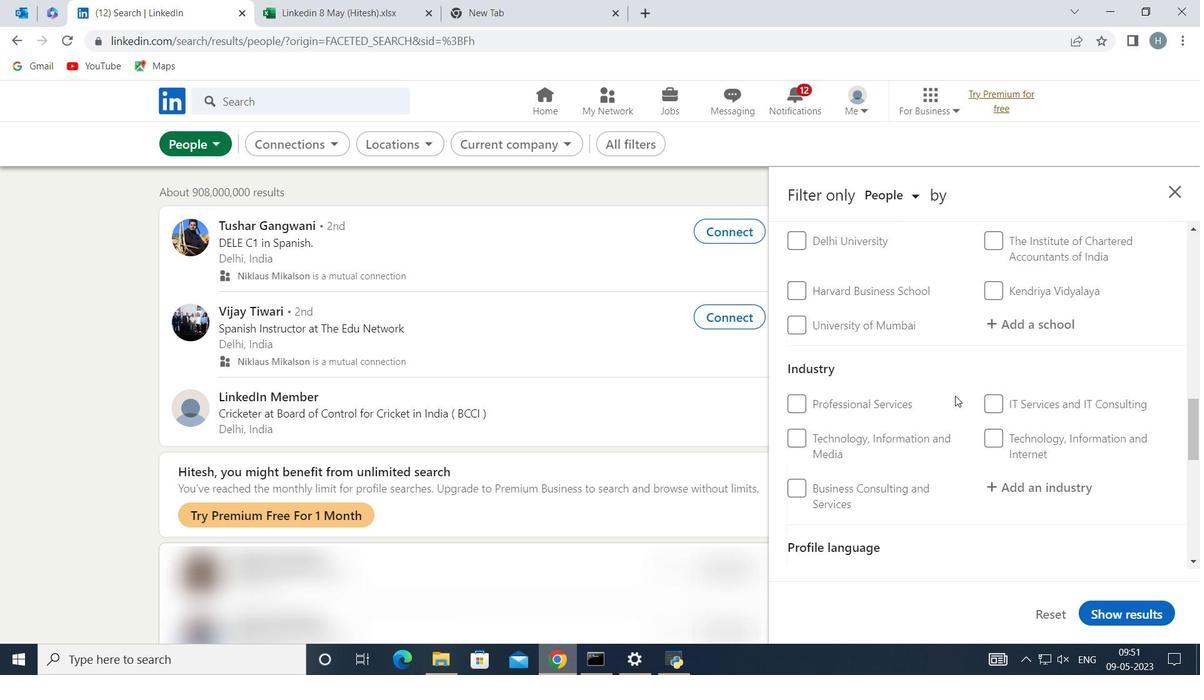 
Action: Mouse scrolled (956, 395) with delta (0, 0)
Screenshot: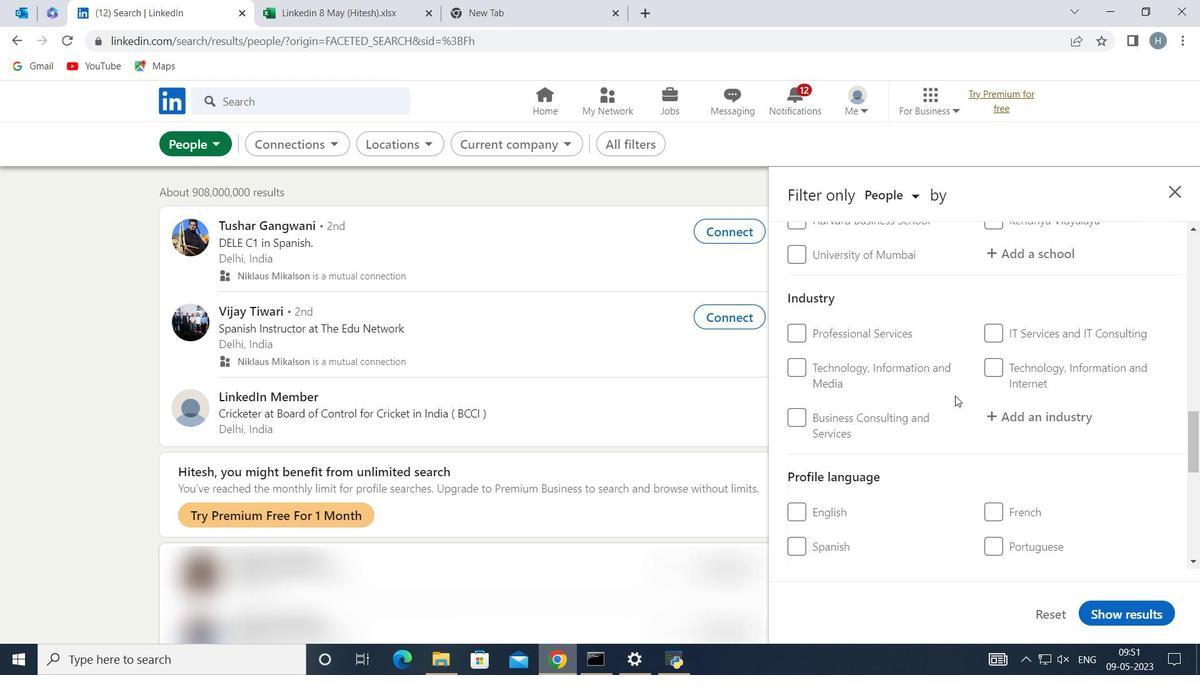 
Action: Mouse moved to (797, 454)
Screenshot: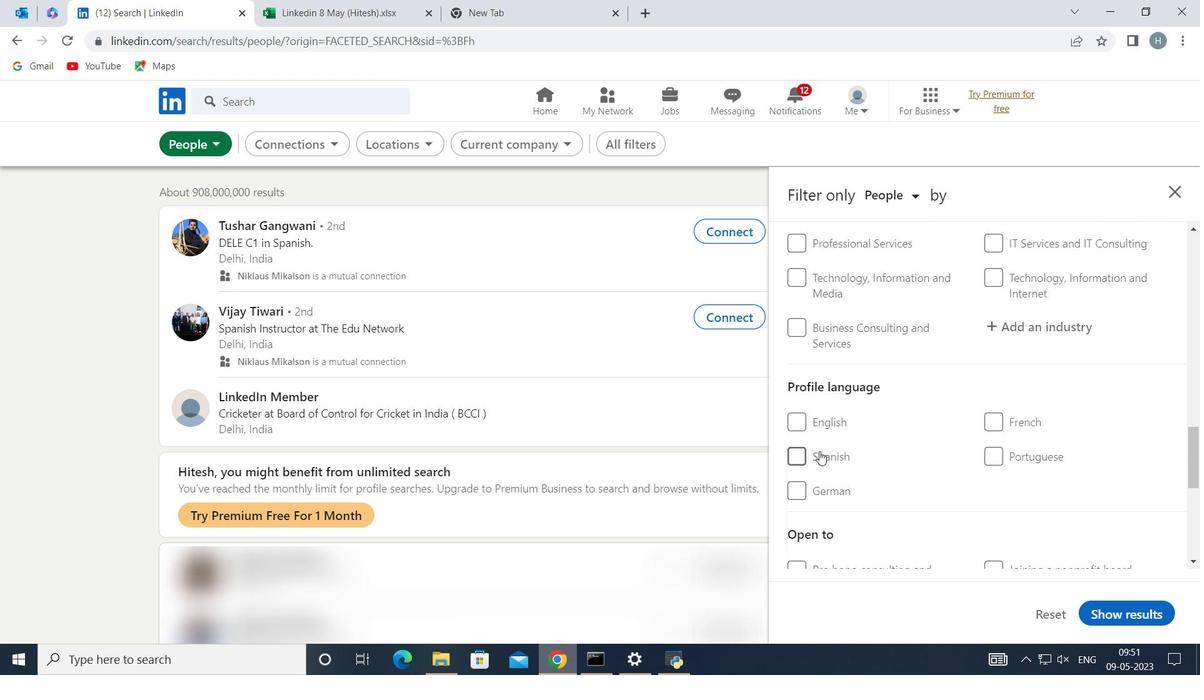 
Action: Mouse pressed left at (797, 454)
Screenshot: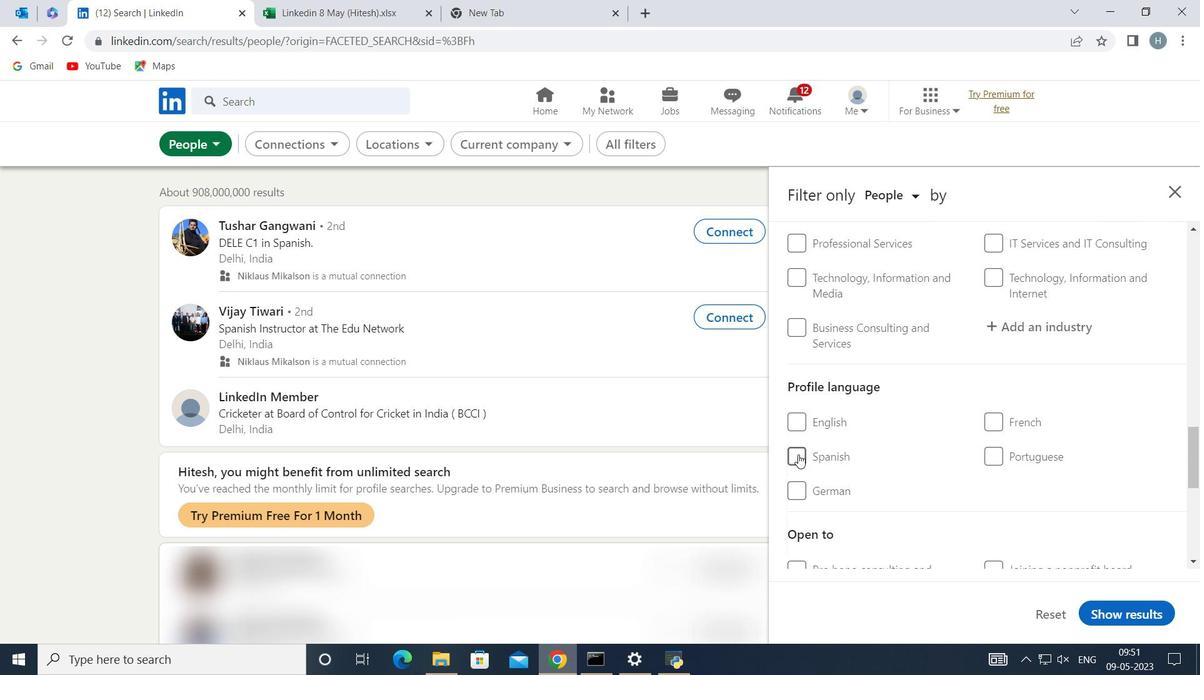 
Action: Mouse moved to (944, 445)
Screenshot: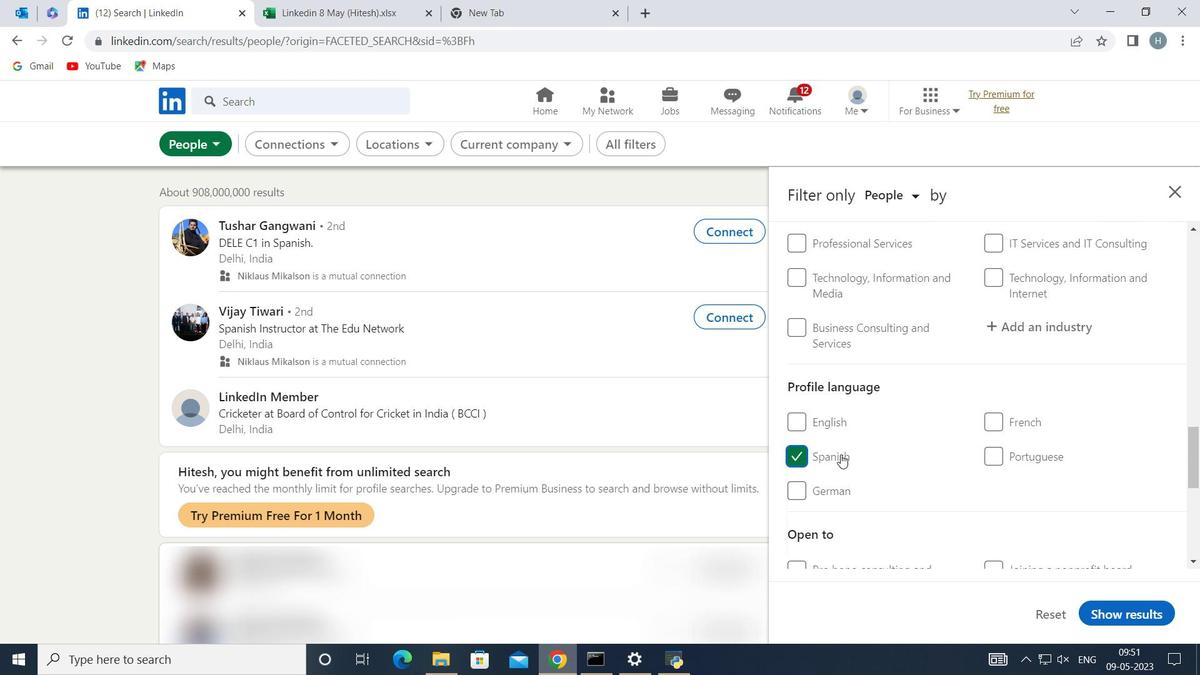 
Action: Mouse scrolled (944, 446) with delta (0, 0)
Screenshot: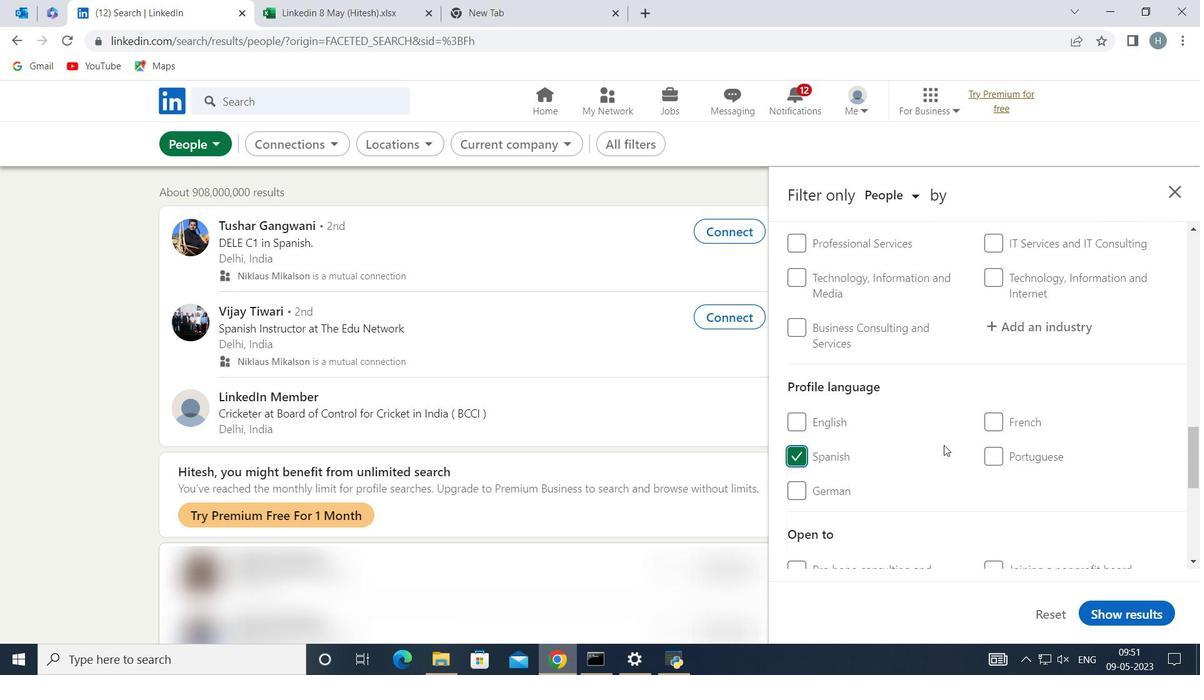 
Action: Mouse moved to (945, 444)
Screenshot: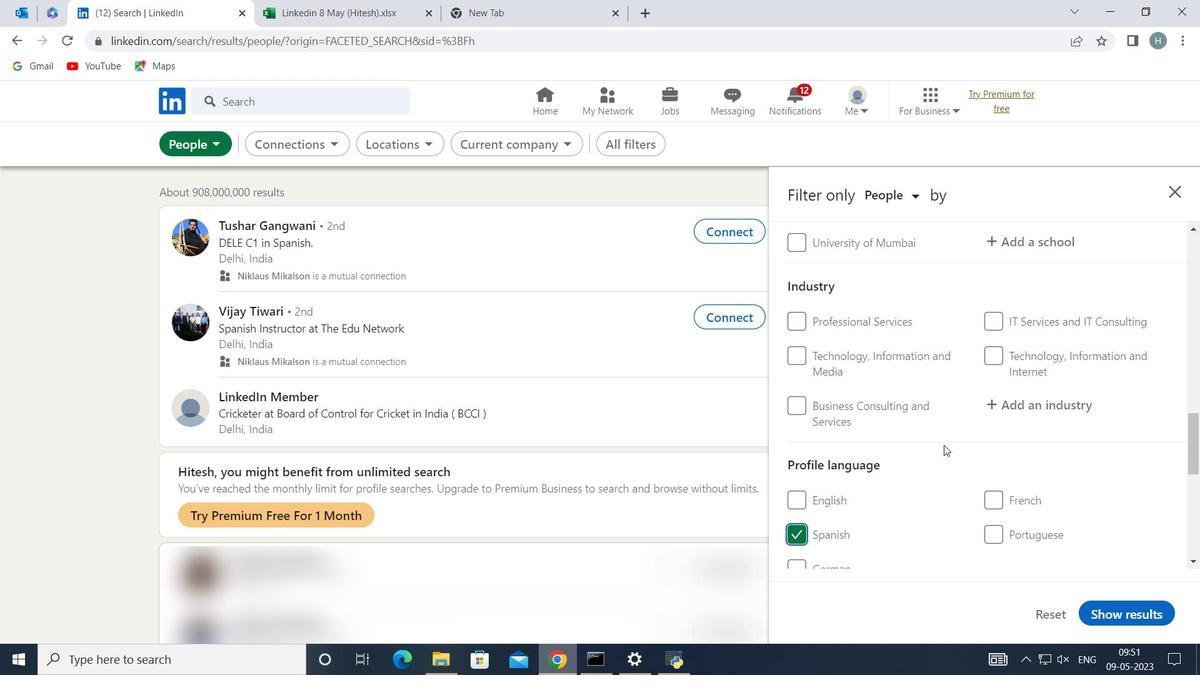 
Action: Mouse scrolled (945, 445) with delta (0, 0)
Screenshot: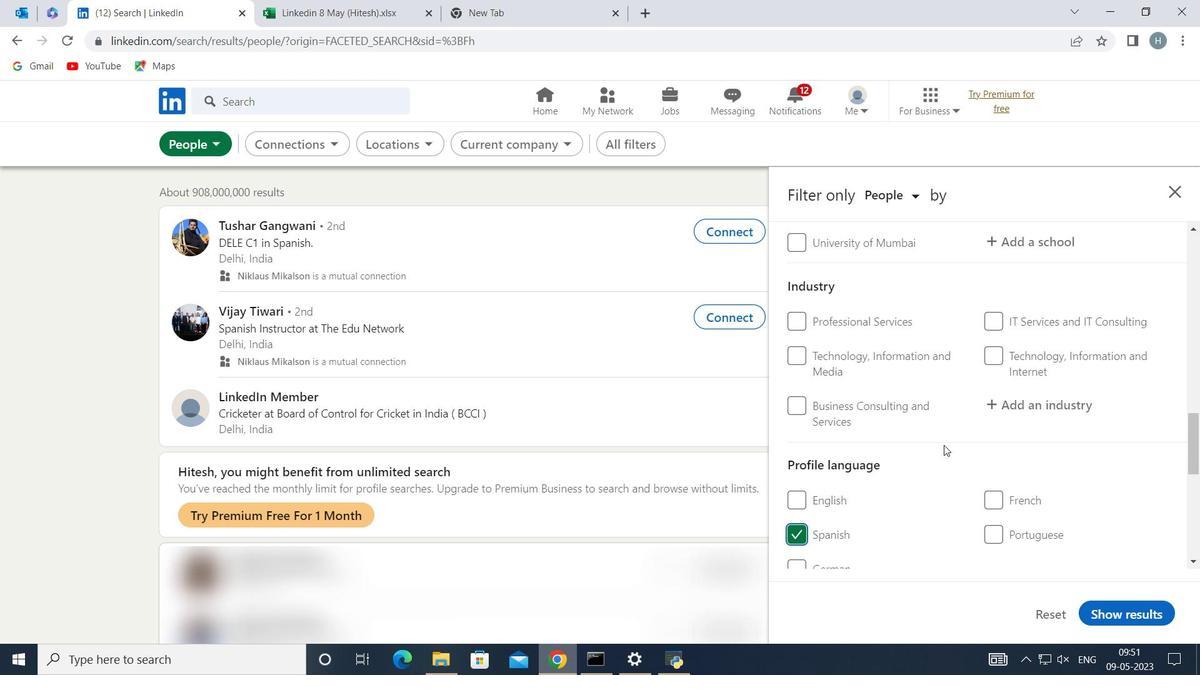 
Action: Mouse moved to (946, 444)
Screenshot: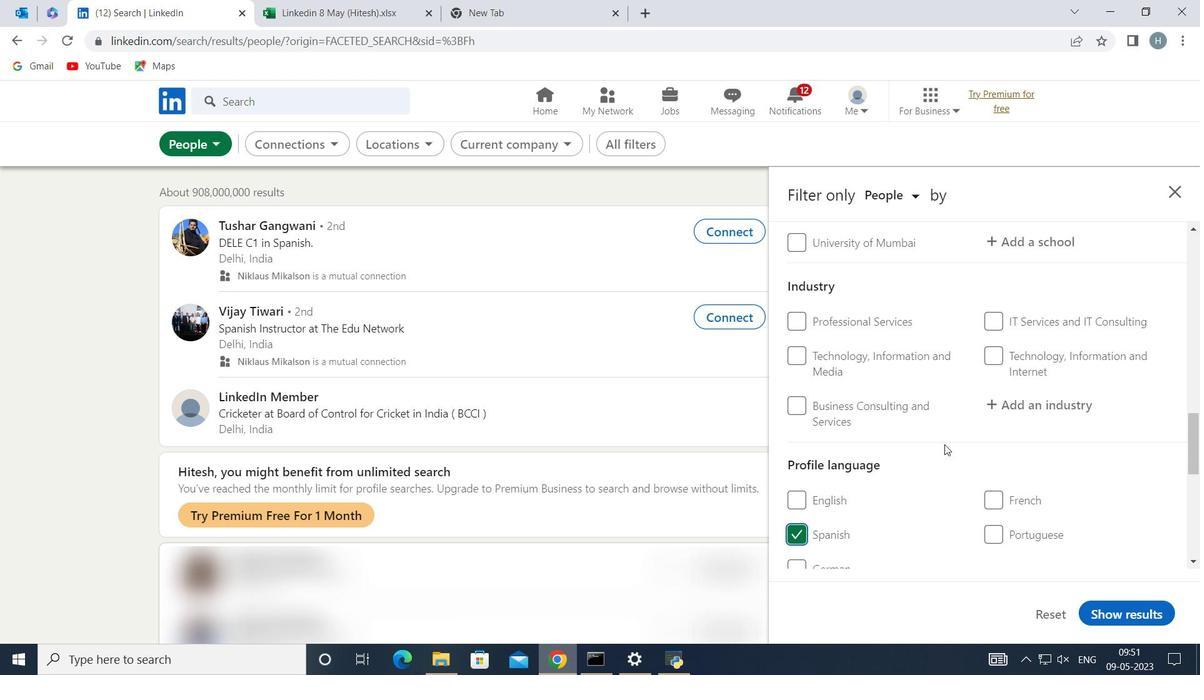 
Action: Mouse scrolled (946, 445) with delta (0, 0)
Screenshot: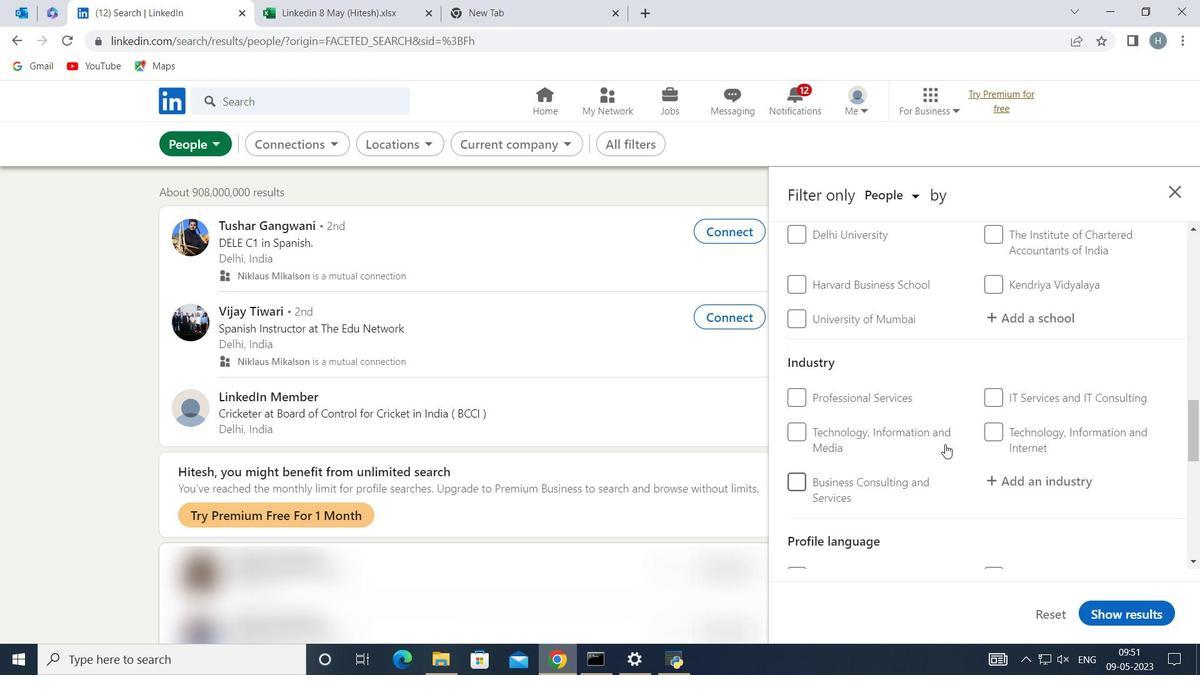 
Action: Mouse scrolled (946, 445) with delta (0, 0)
Screenshot: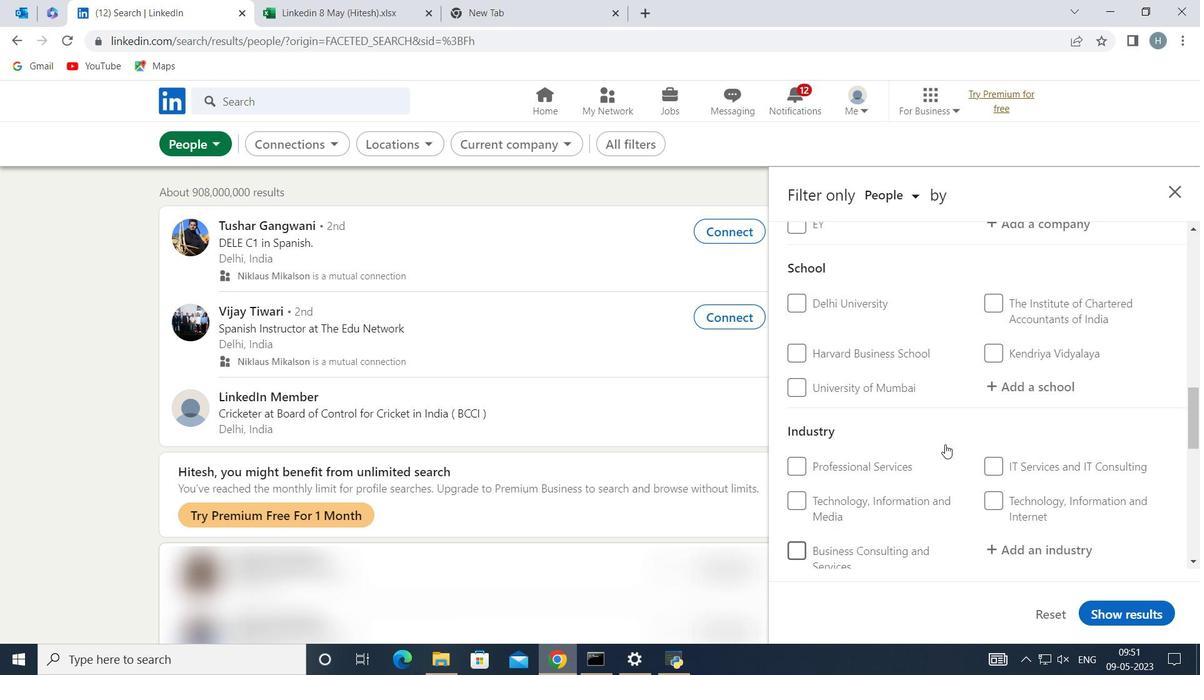
Action: Mouse scrolled (946, 445) with delta (0, 0)
Screenshot: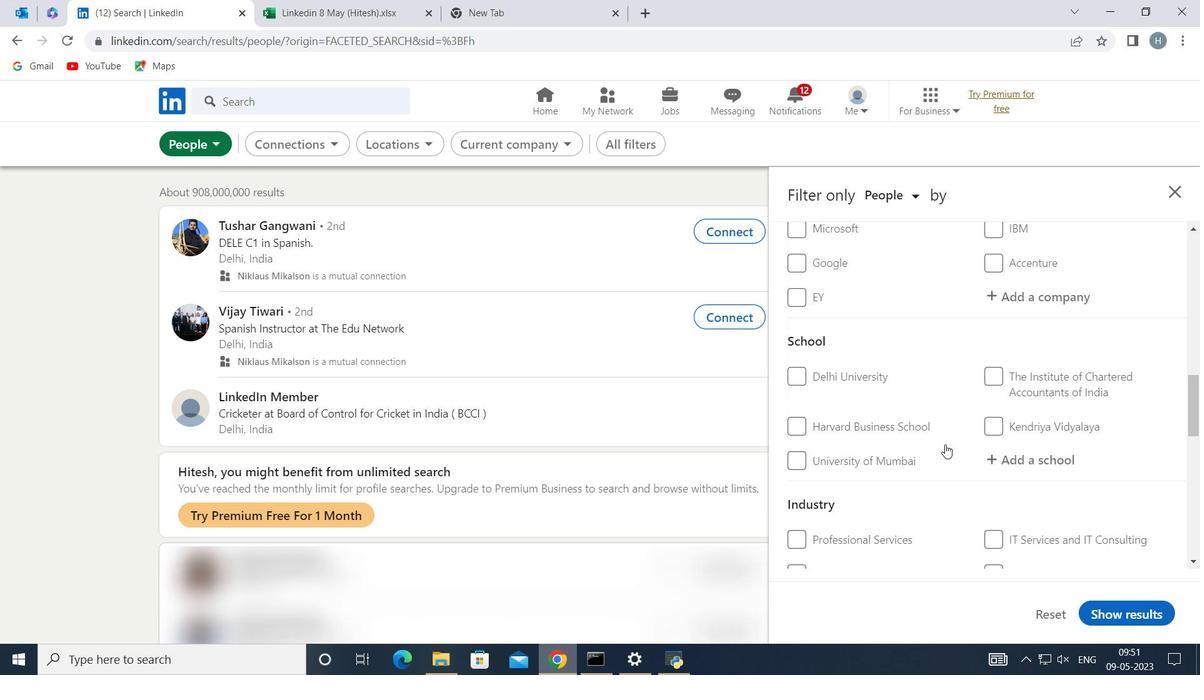 
Action: Mouse scrolled (946, 445) with delta (0, 0)
Screenshot: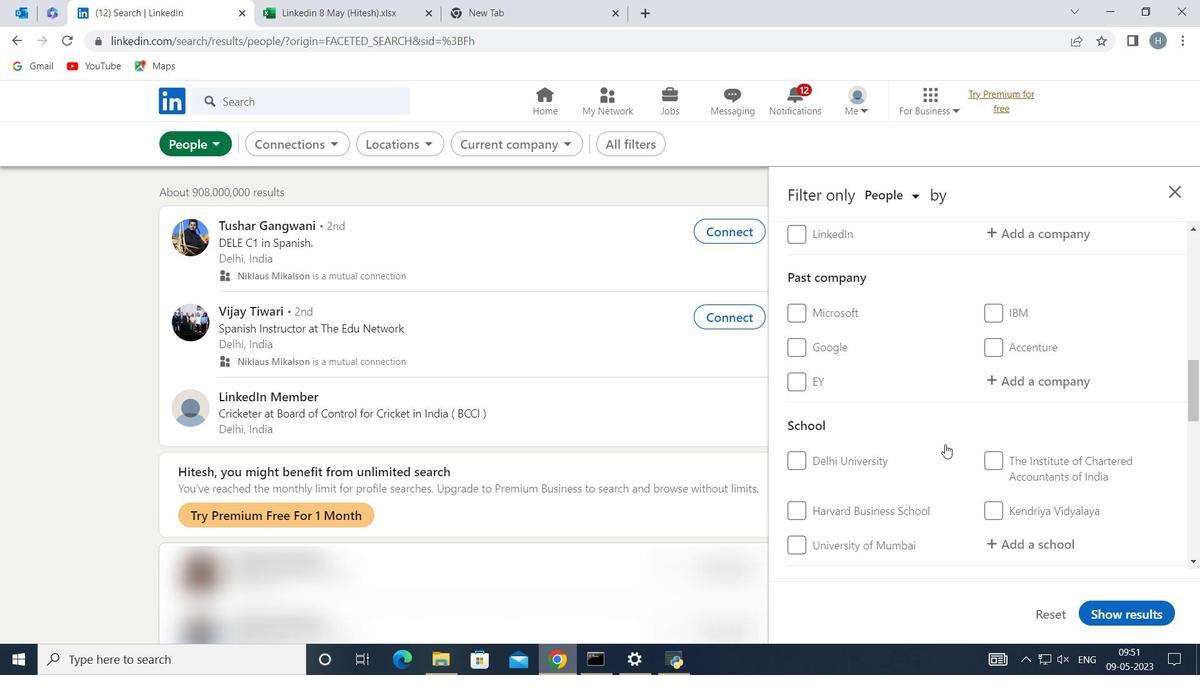 
Action: Mouse scrolled (946, 445) with delta (0, 0)
Screenshot: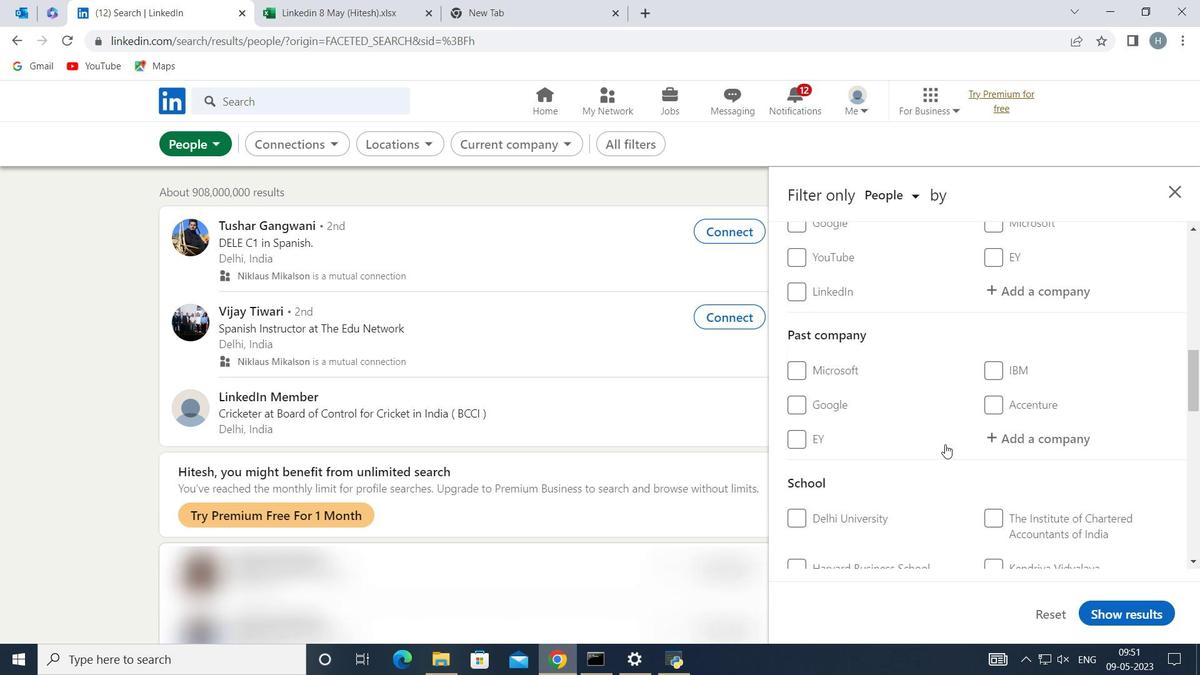 
Action: Mouse moved to (1064, 397)
Screenshot: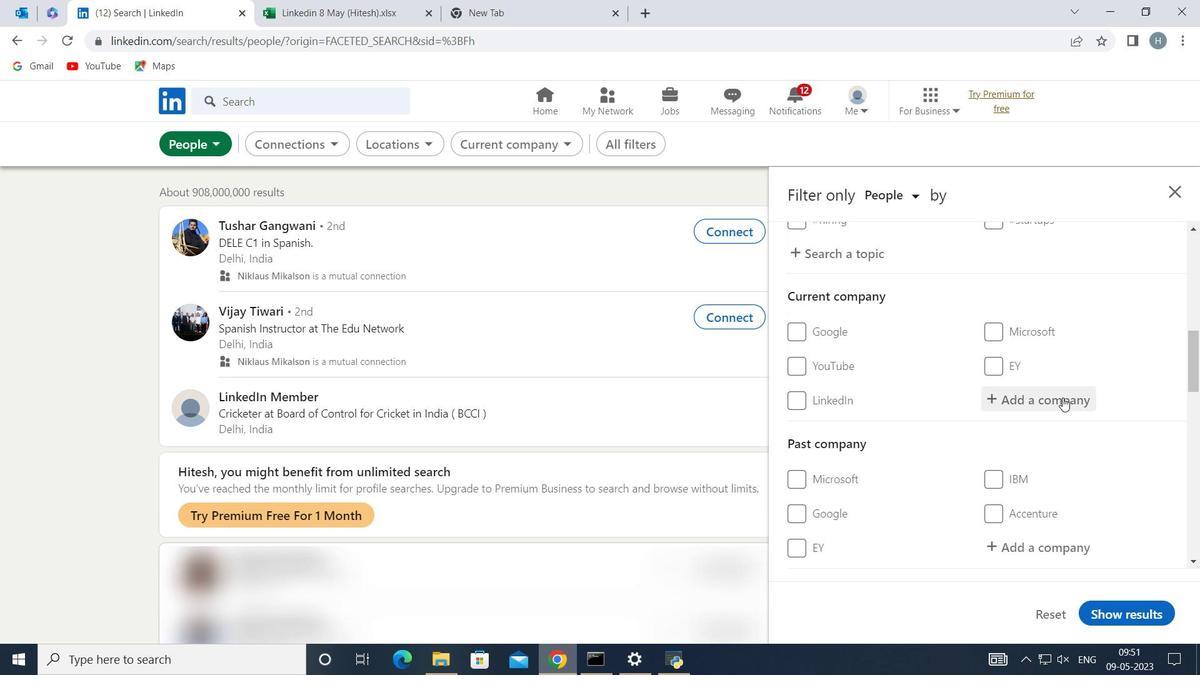 
Action: Mouse pressed left at (1064, 397)
Screenshot: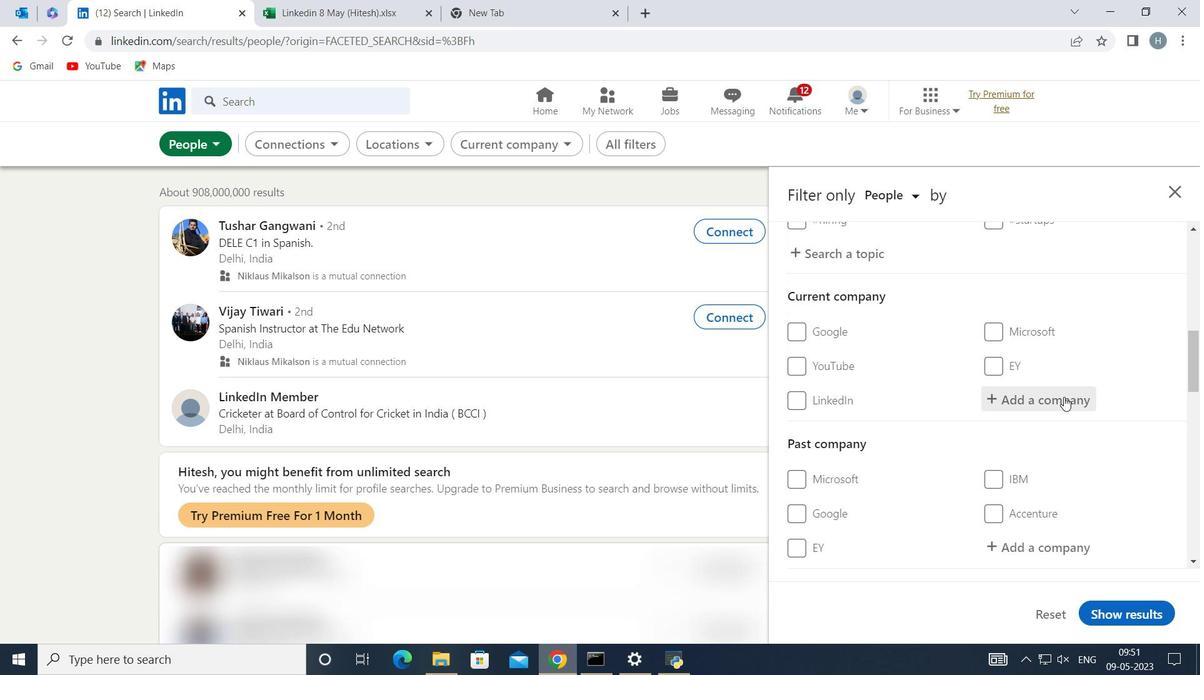 
Action: Key pressed <Key.shift>Aramex
Screenshot: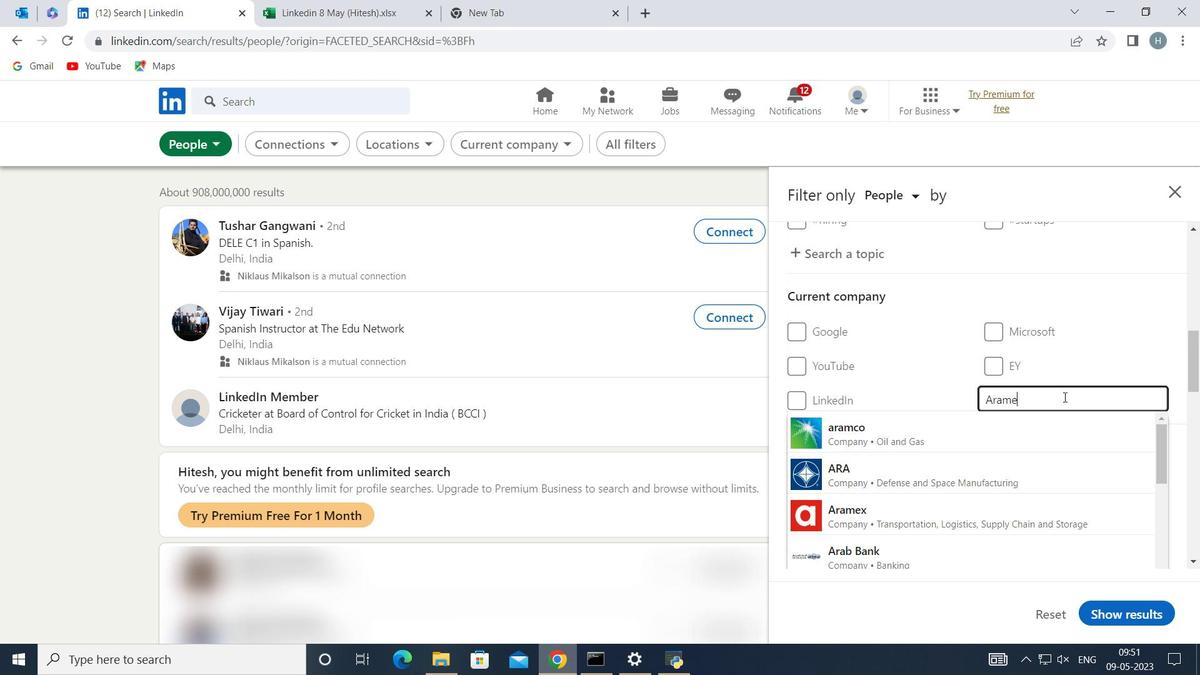 
Action: Mouse moved to (955, 436)
Screenshot: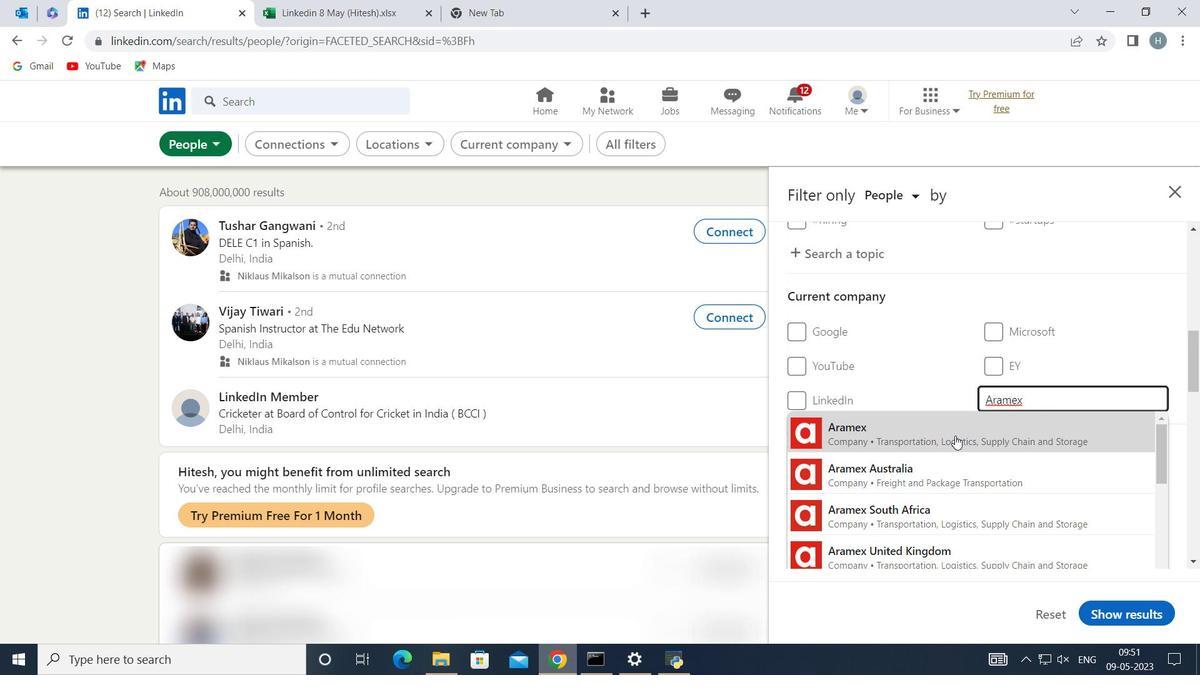 
Action: Mouse pressed left at (955, 436)
Screenshot: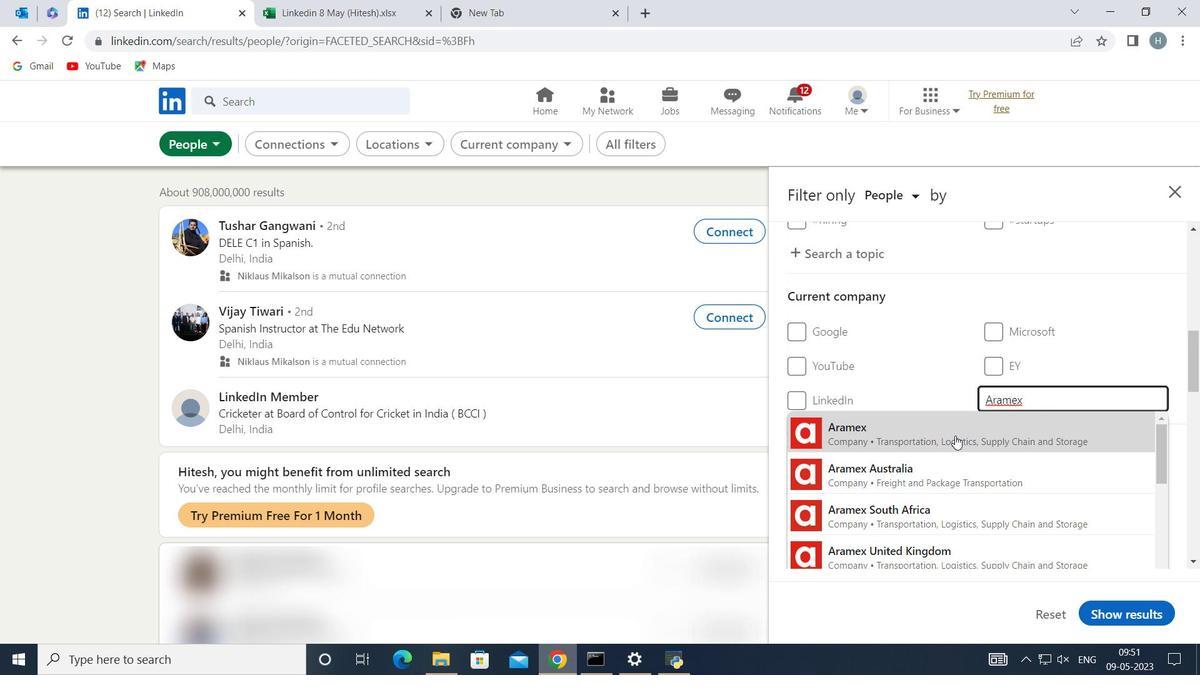 
Action: Mouse moved to (949, 418)
Screenshot: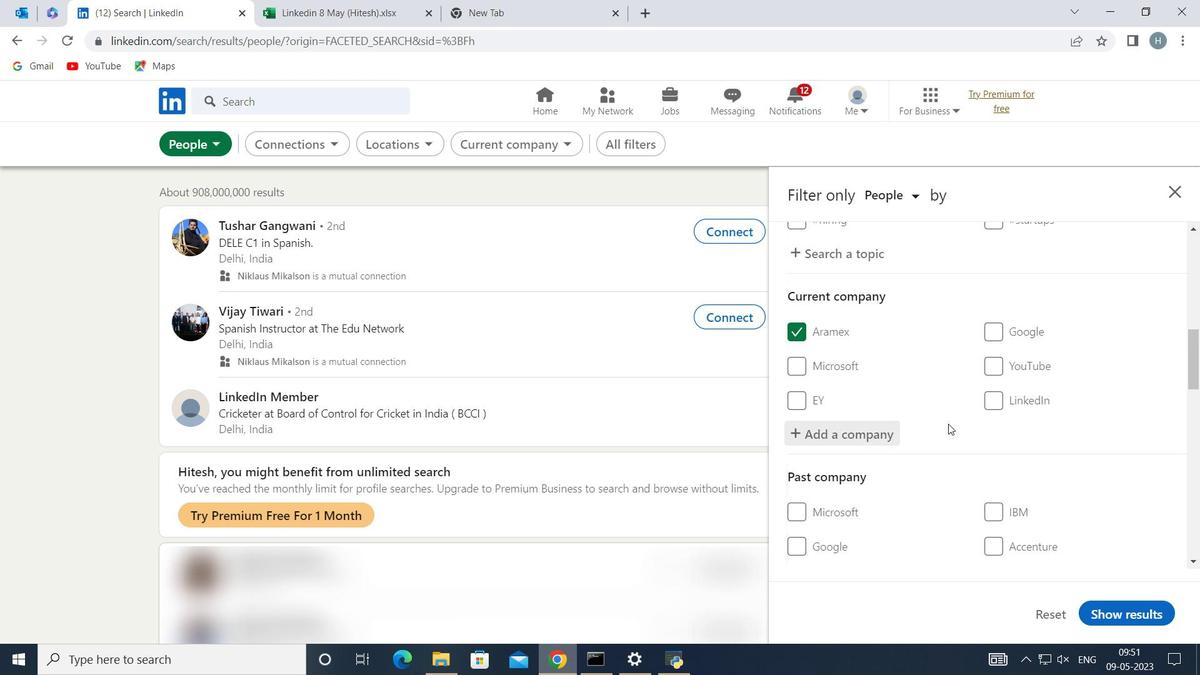 
Action: Mouse scrolled (949, 417) with delta (0, 0)
Screenshot: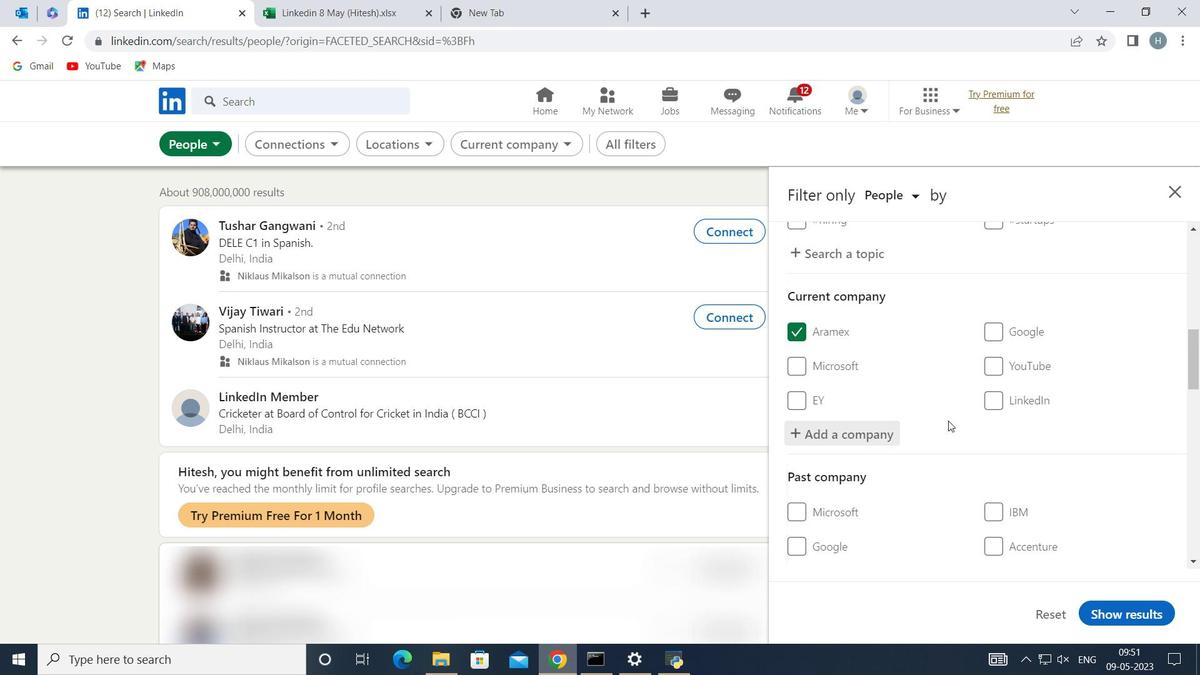 
Action: Mouse moved to (949, 414)
Screenshot: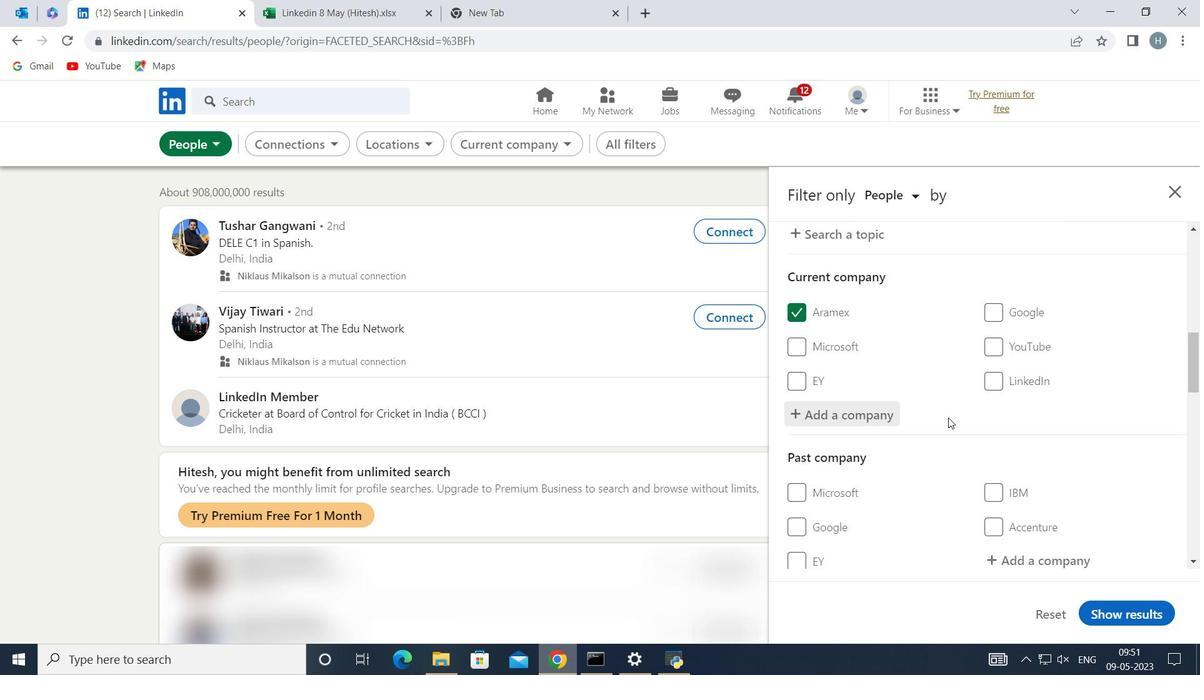 
Action: Mouse scrolled (949, 413) with delta (0, 0)
Screenshot: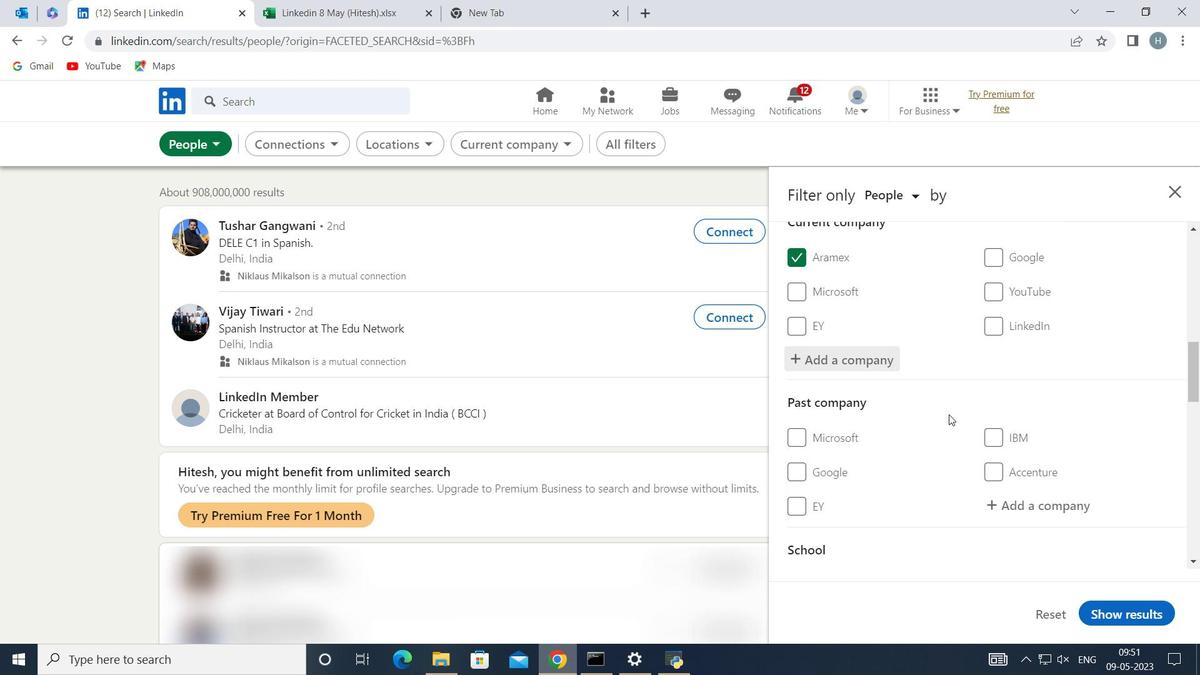 
Action: Mouse moved to (1018, 423)
Screenshot: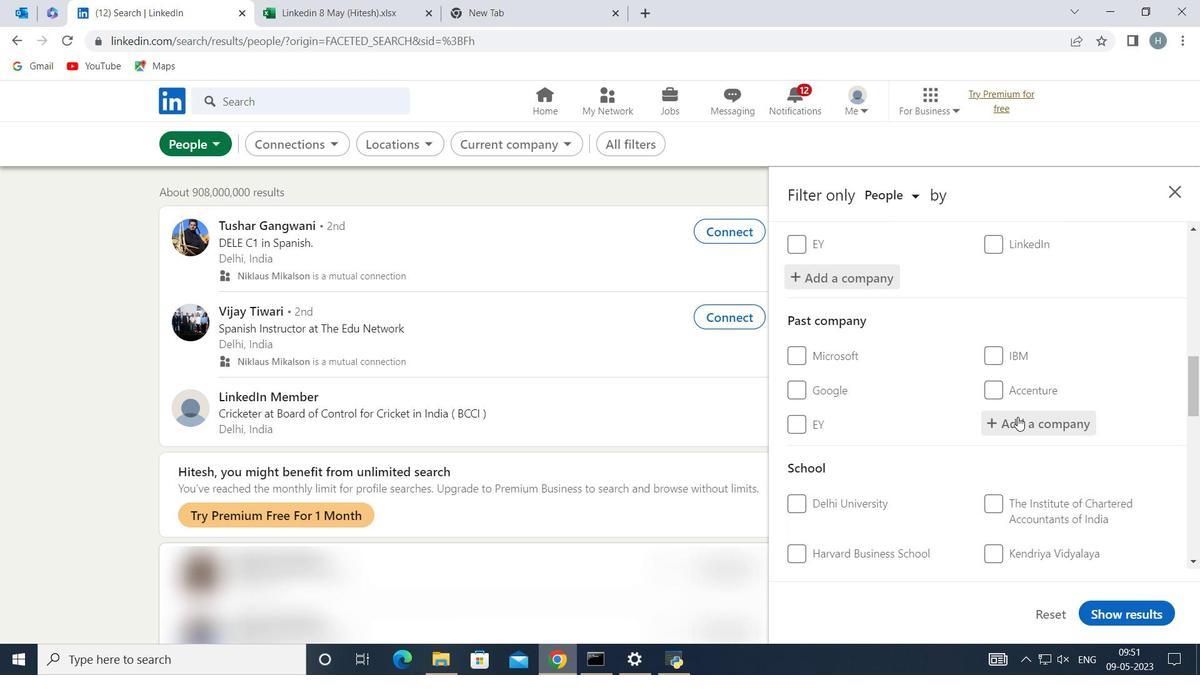 
Action: Mouse scrolled (1018, 423) with delta (0, 0)
Screenshot: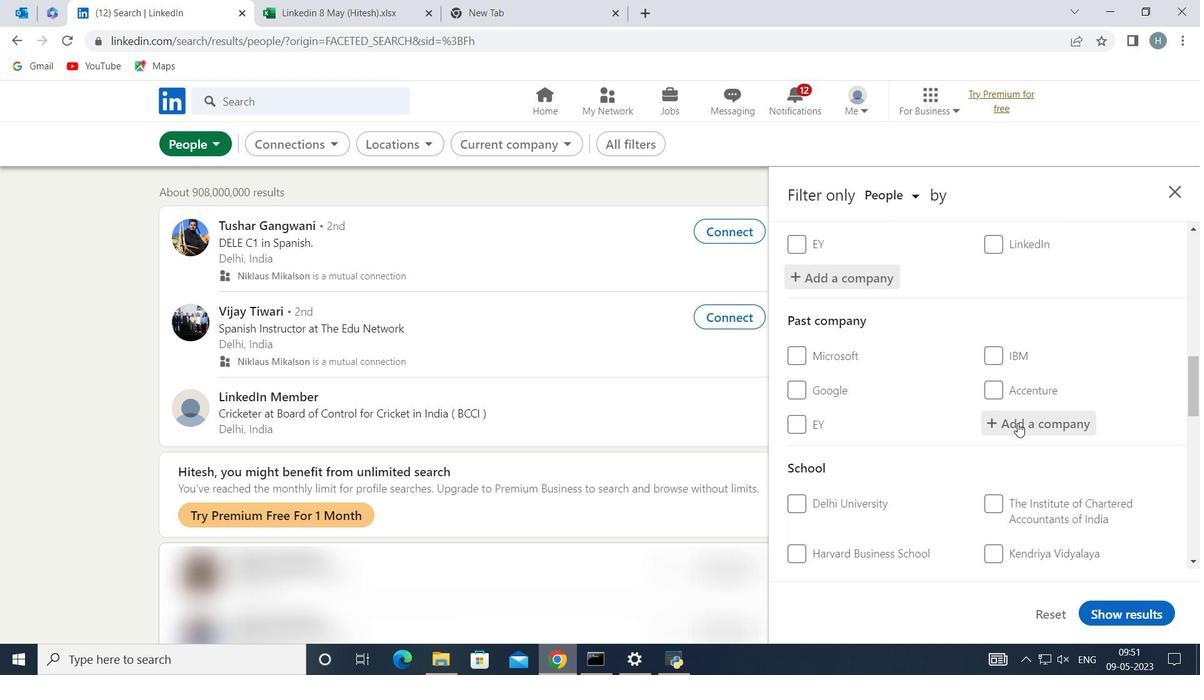 
Action: Mouse scrolled (1018, 423) with delta (0, 0)
Screenshot: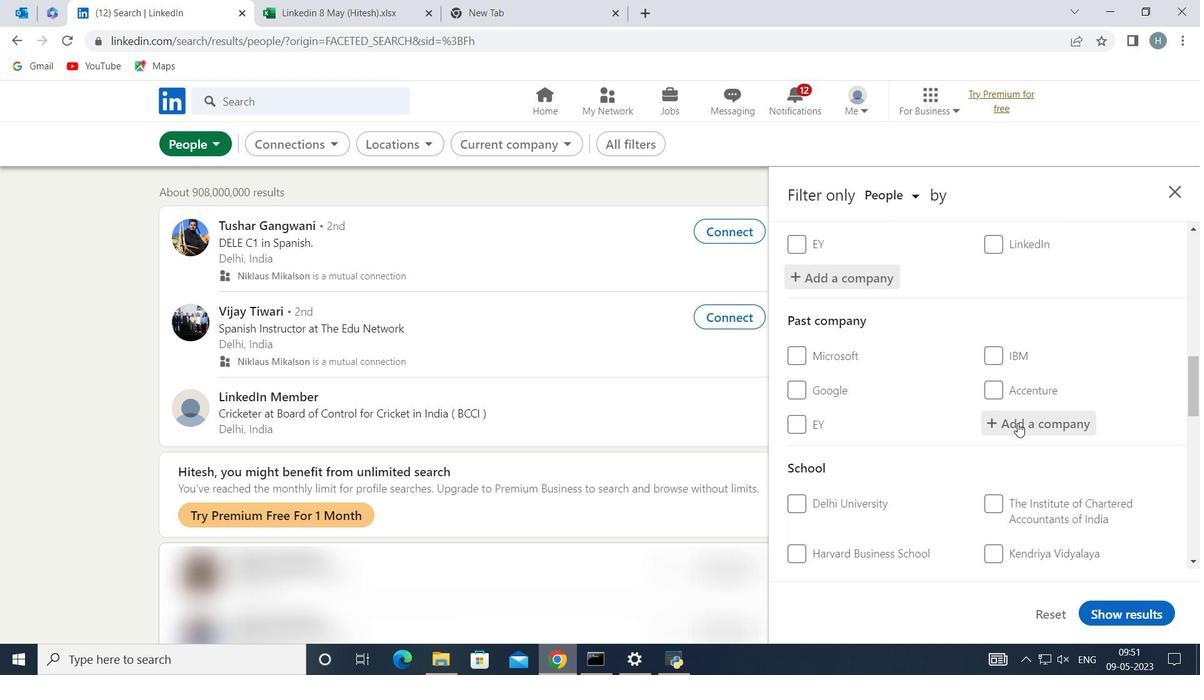 
Action: Mouse moved to (1028, 425)
Screenshot: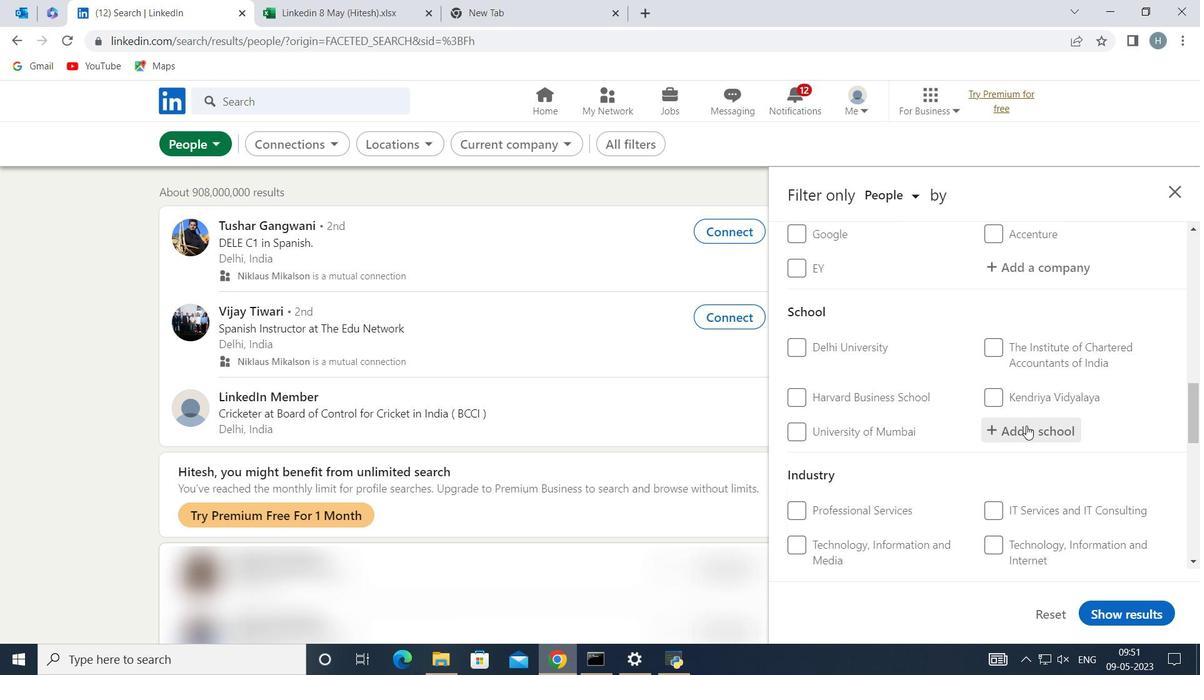 
Action: Mouse pressed left at (1028, 425)
Screenshot: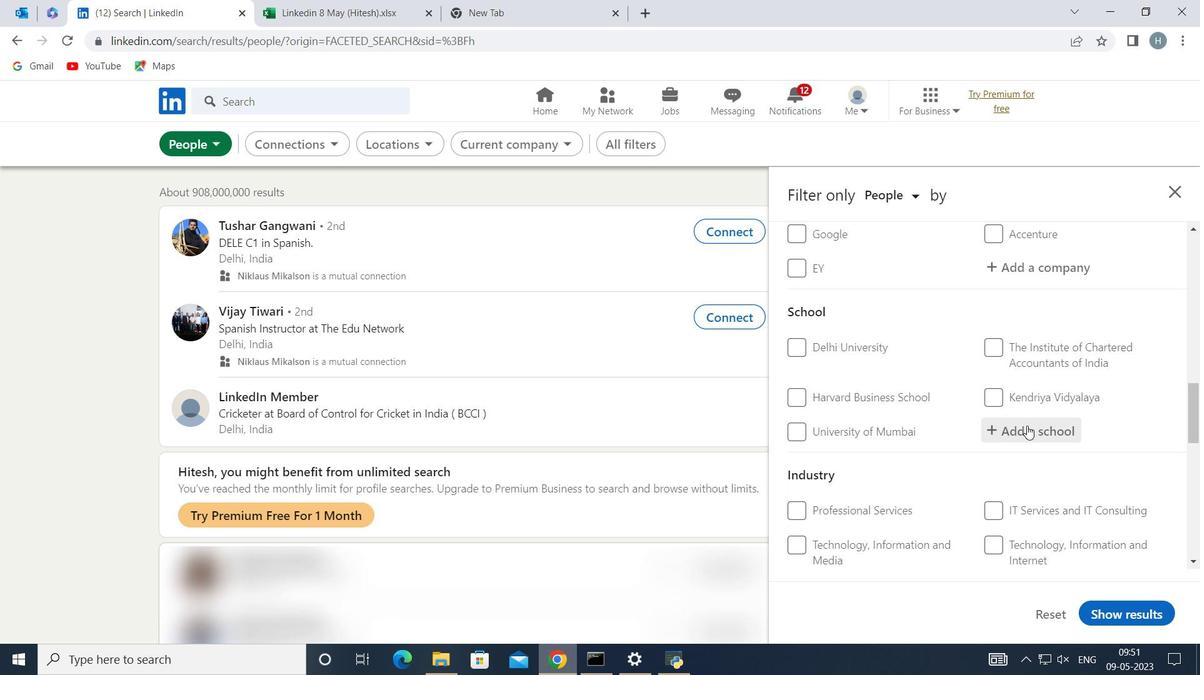
Action: Key pressed <Key.shift>national<Key.space><Key.shift>Institute<Key.space><Key.shift>of<Key.space><Key.shift>Fi
Screenshot: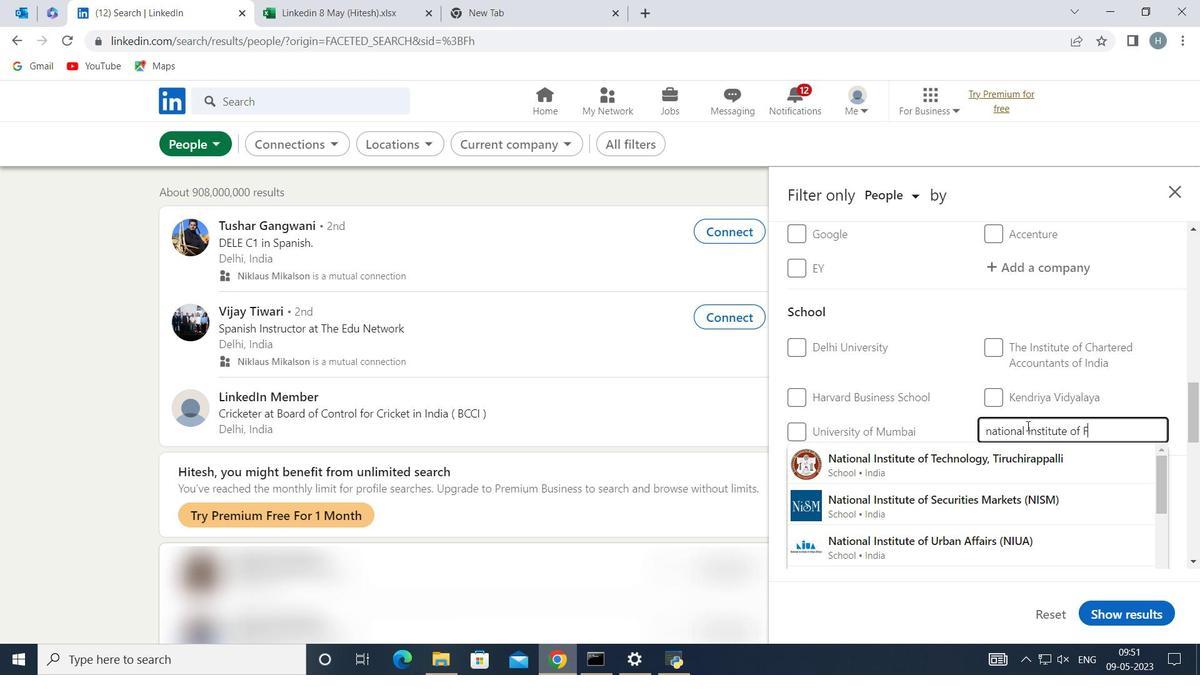 
Action: Mouse moved to (978, 499)
Screenshot: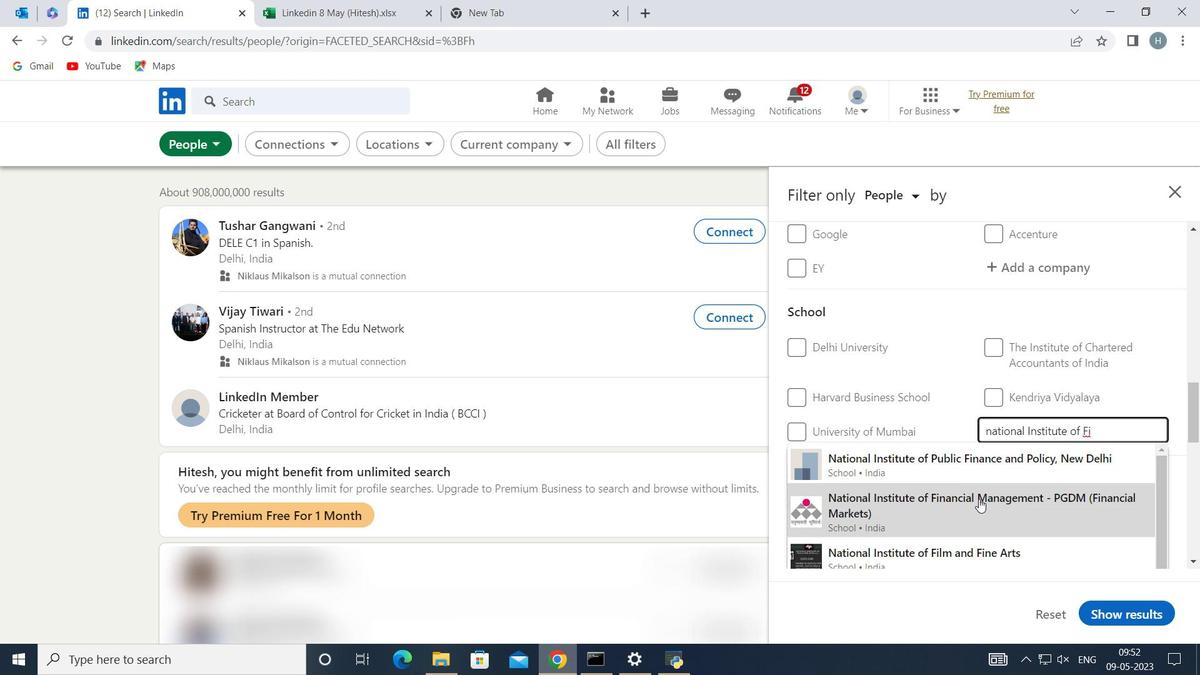
Action: Mouse pressed left at (978, 499)
Screenshot: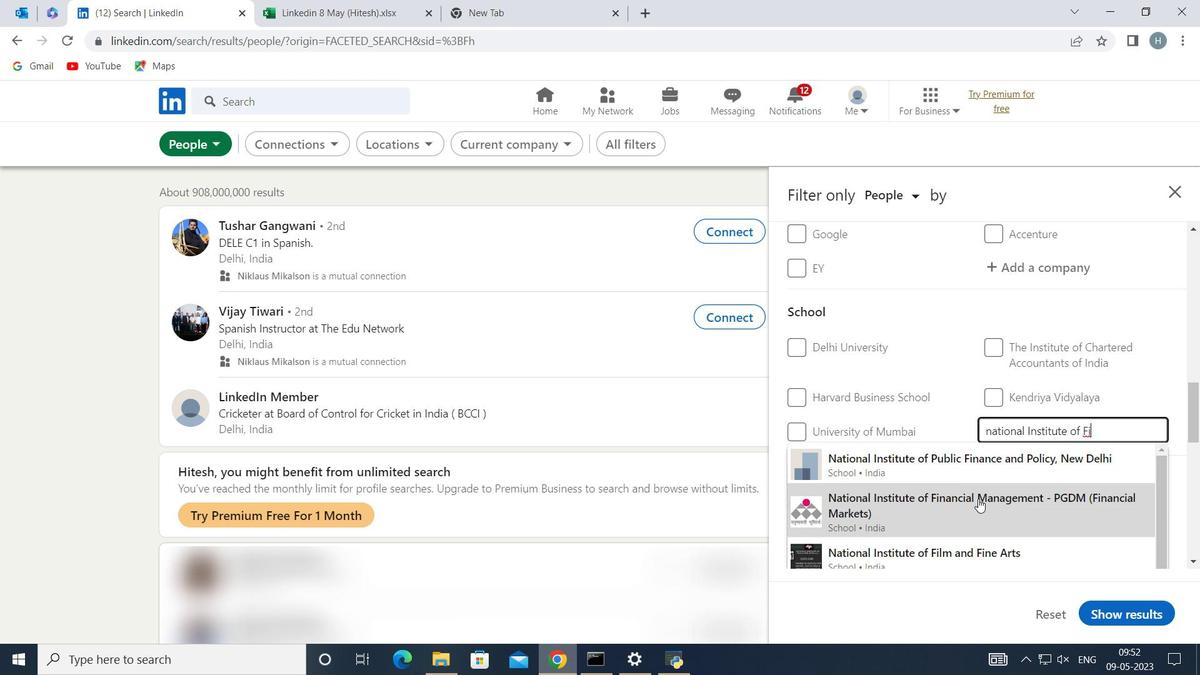 
Action: Mouse moved to (971, 460)
Screenshot: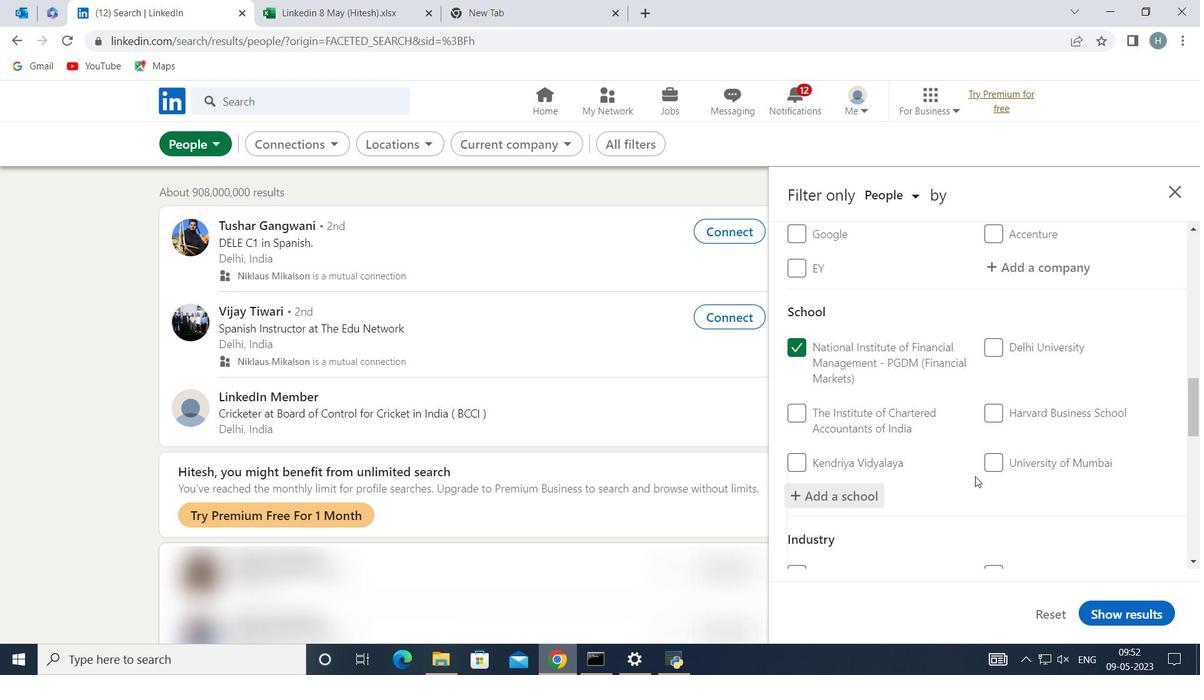 
Action: Mouse scrolled (971, 460) with delta (0, 0)
Screenshot: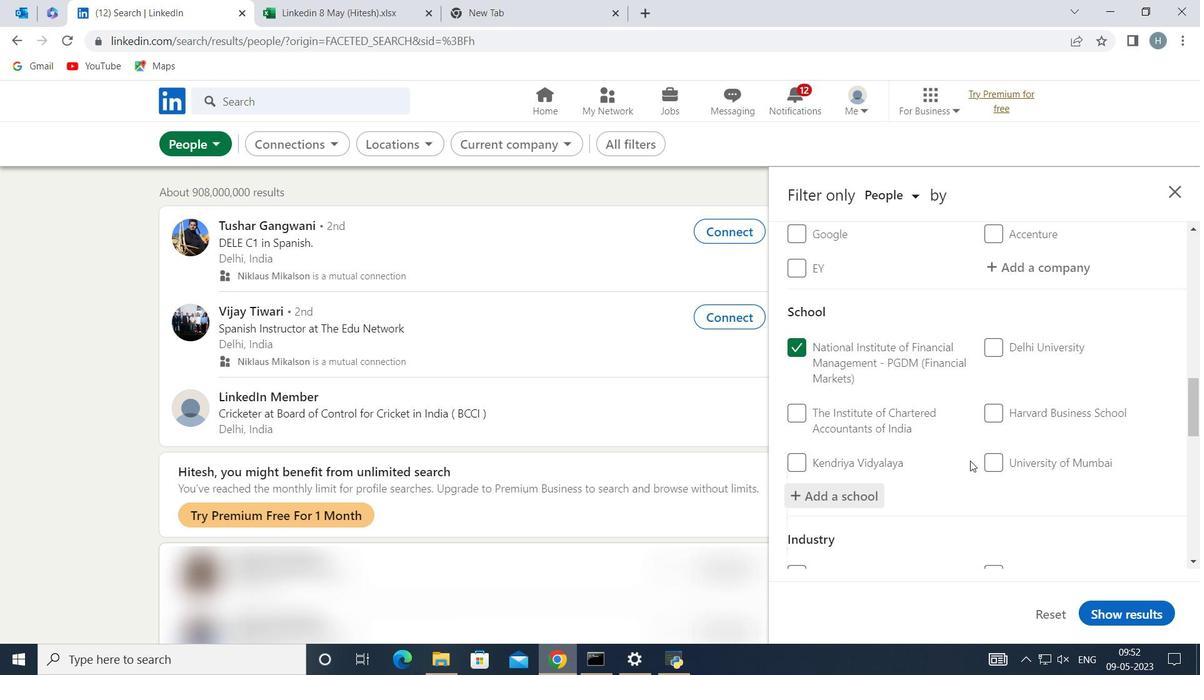 
Action: Mouse moved to (971, 458)
Screenshot: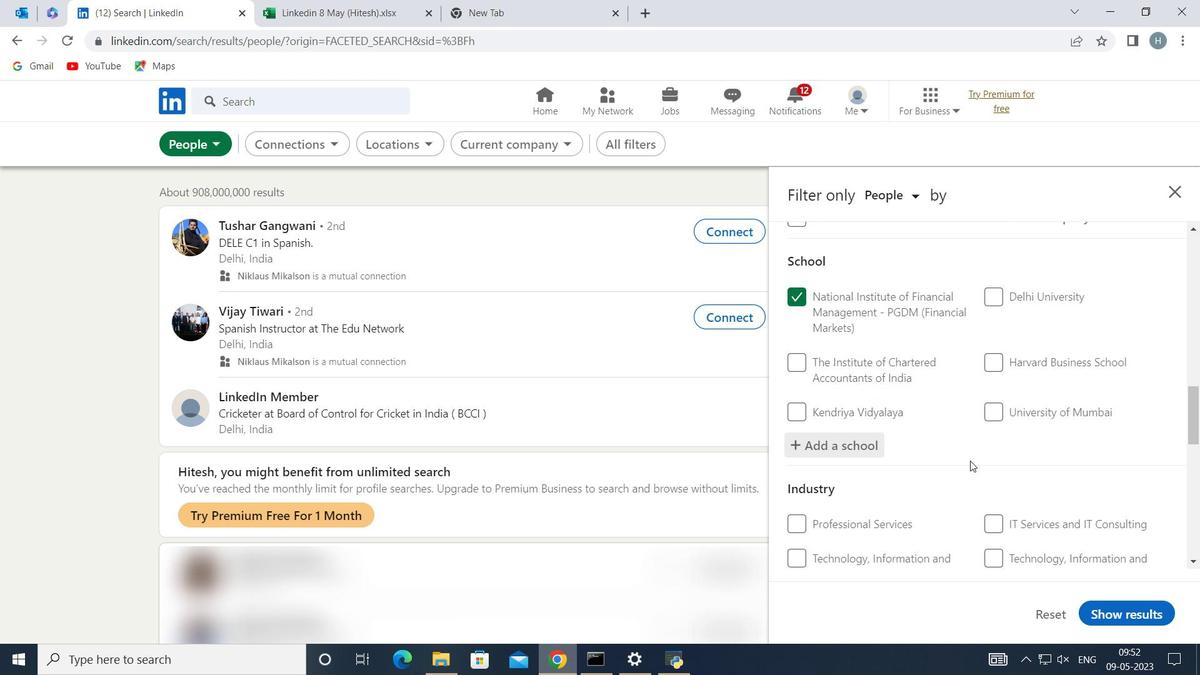 
Action: Mouse scrolled (971, 457) with delta (0, 0)
Screenshot: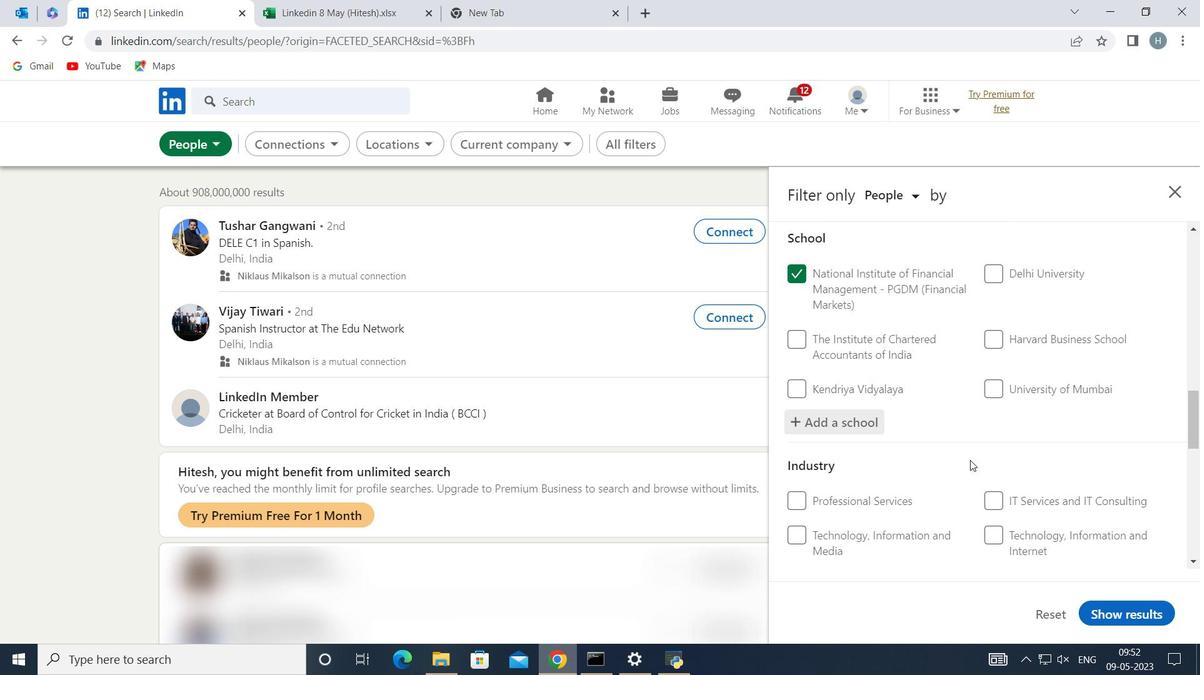 
Action: Mouse moved to (1048, 499)
Screenshot: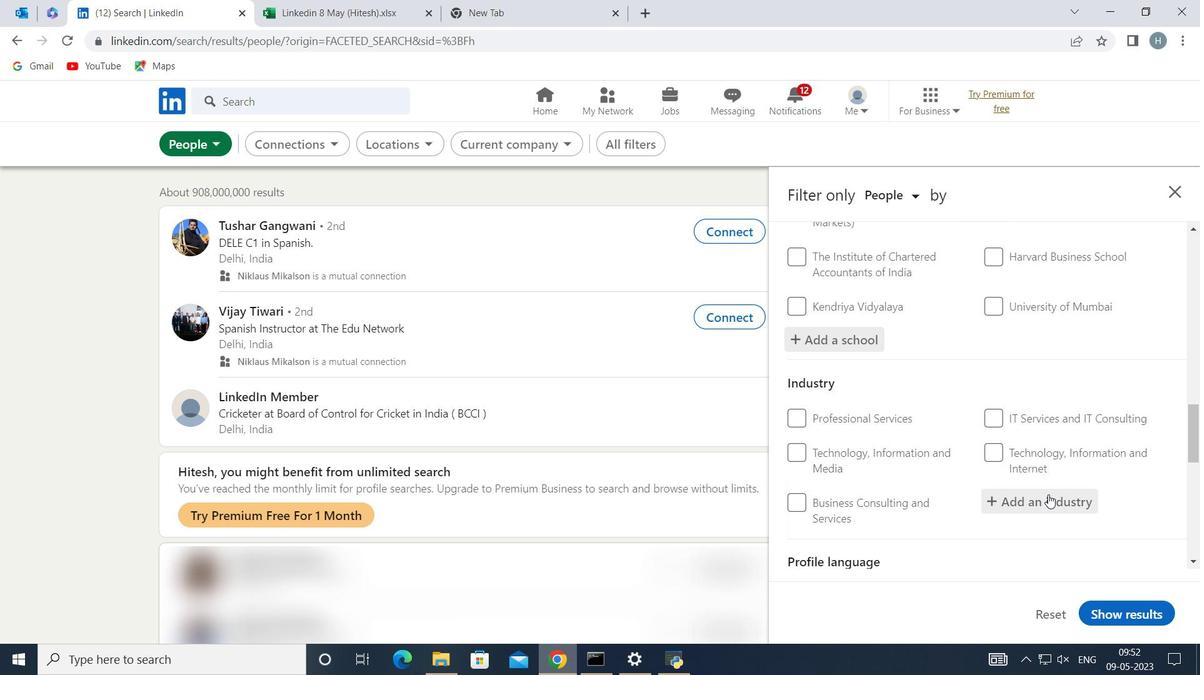 
Action: Mouse pressed left at (1048, 499)
Screenshot: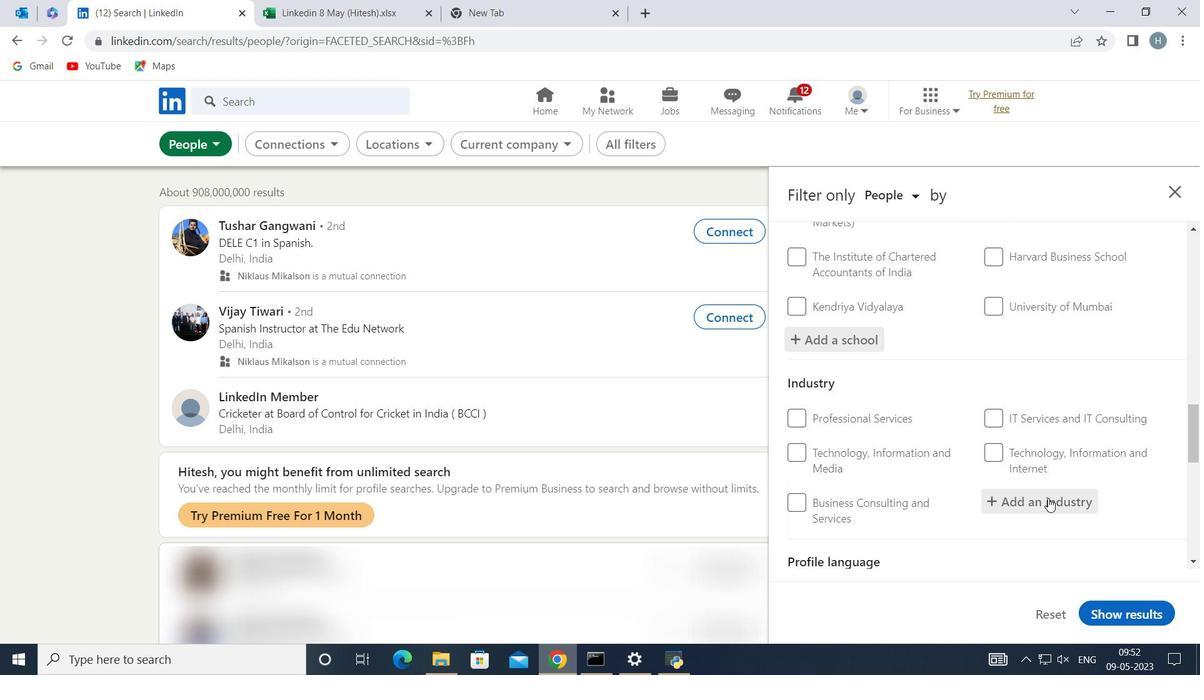 
Action: Key pressed <Key.shift>International<Key.space><Key.shift>Trade
Screenshot: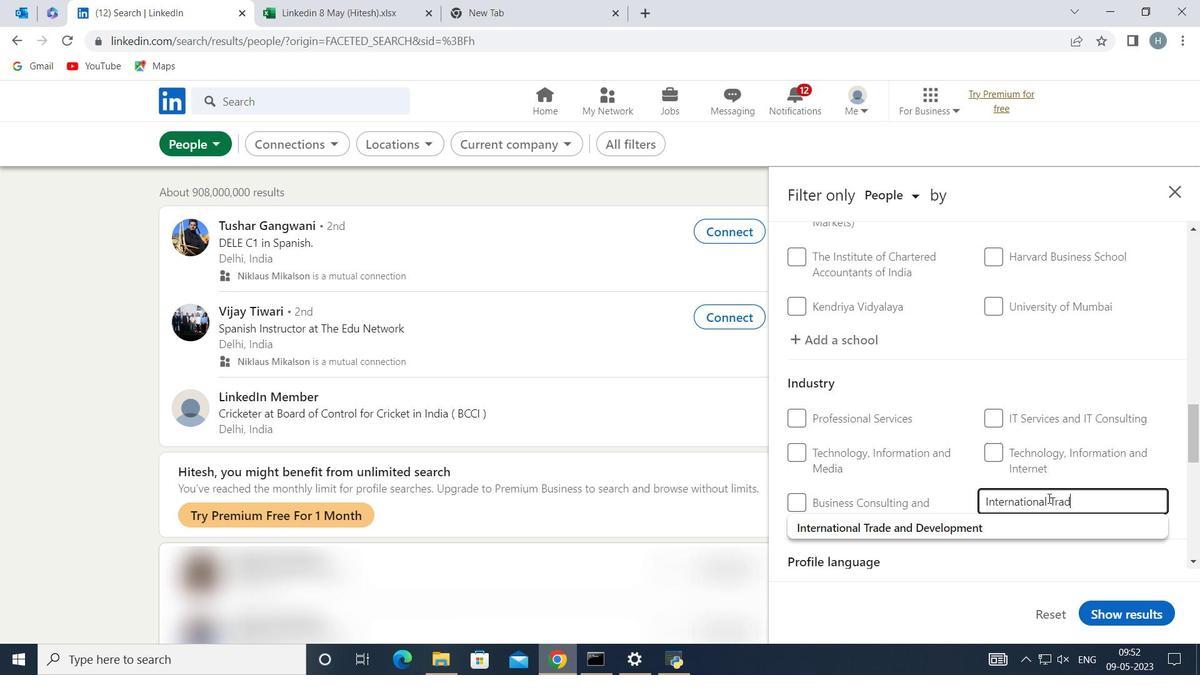 
Action: Mouse moved to (1039, 523)
Screenshot: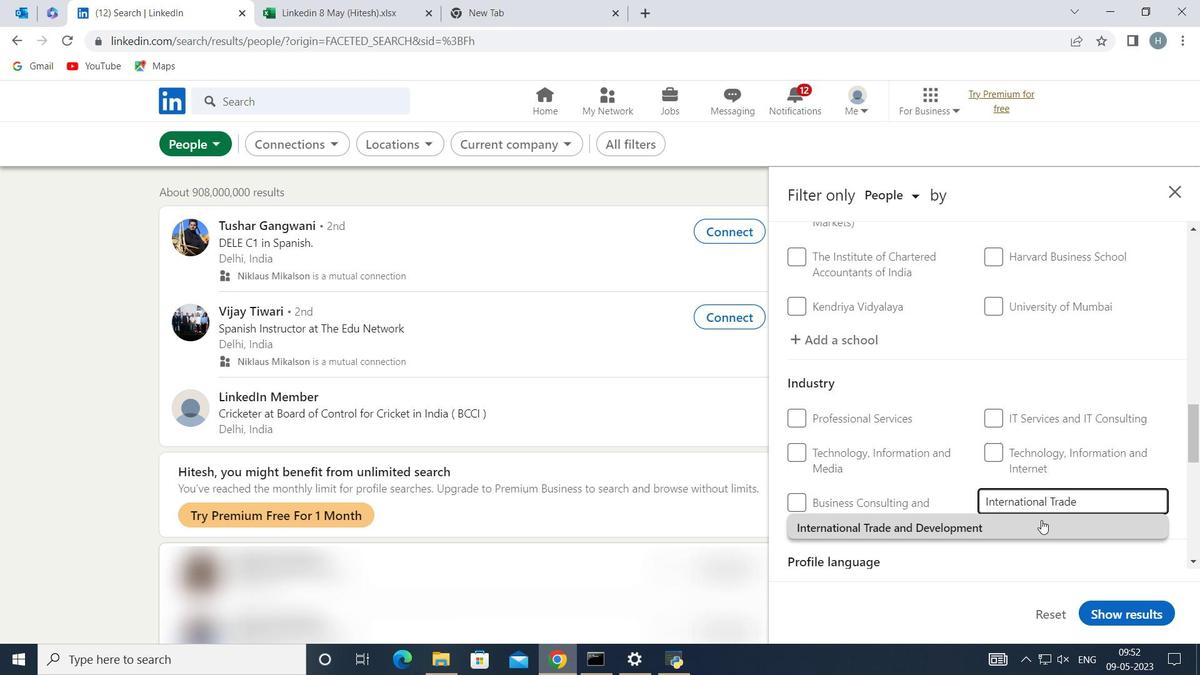
Action: Mouse pressed left at (1039, 523)
Screenshot: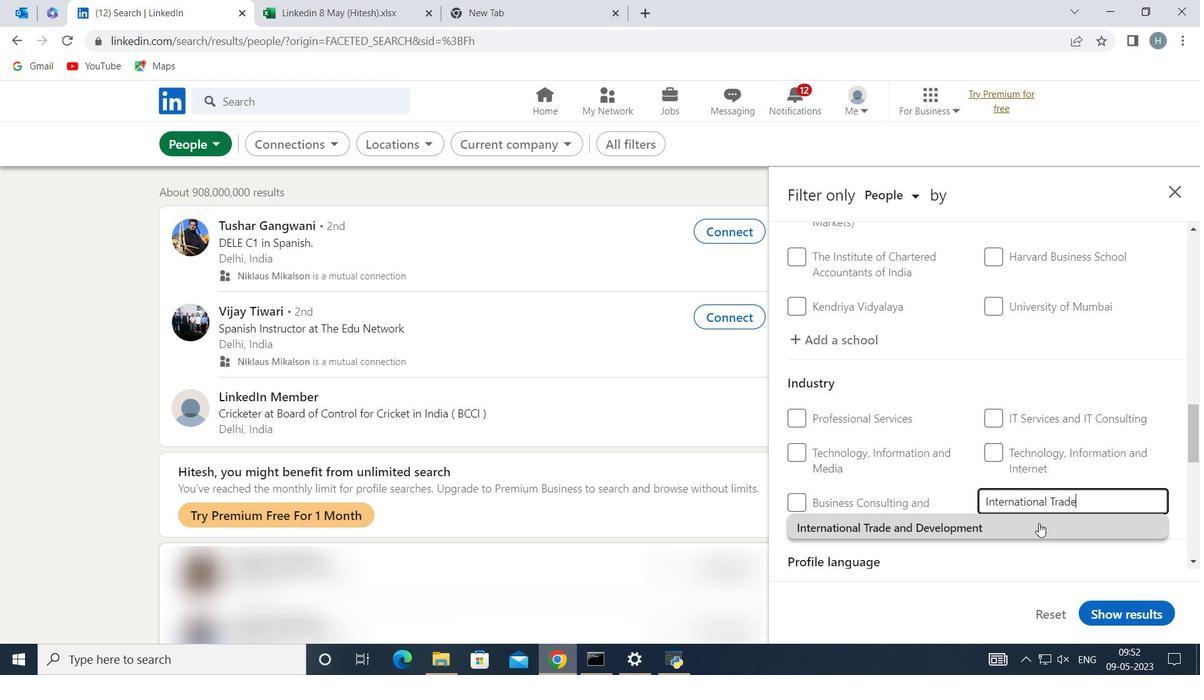 
Action: Mouse moved to (998, 448)
Screenshot: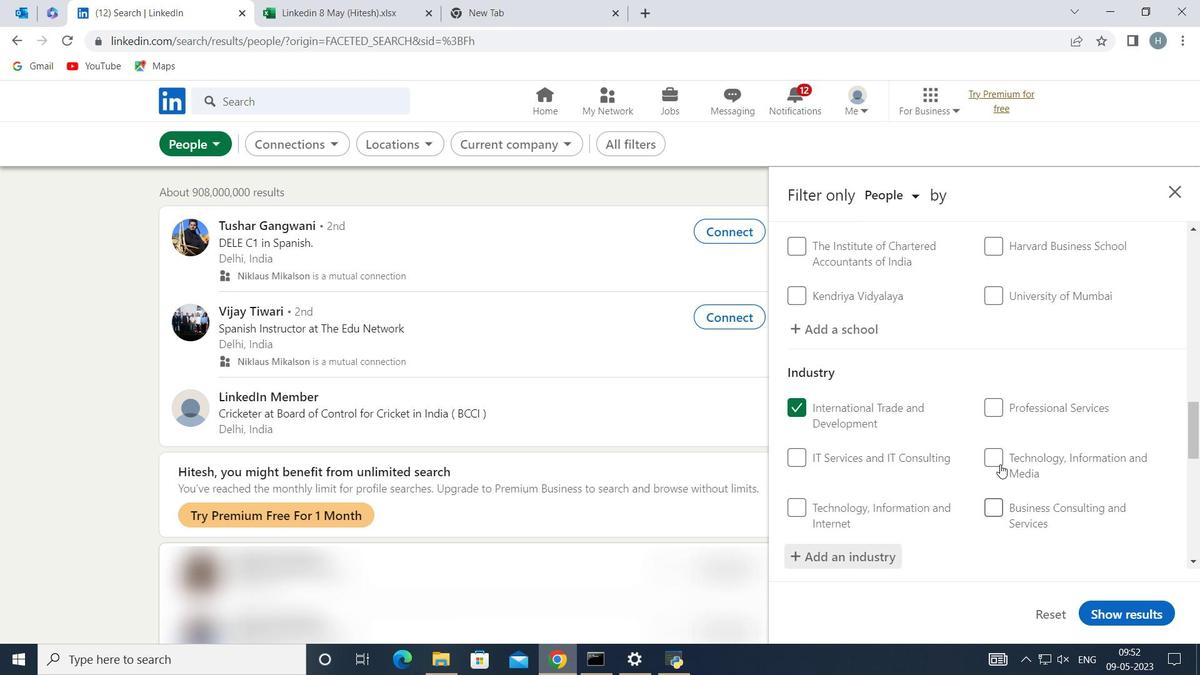 
Action: Mouse scrolled (998, 447) with delta (0, 0)
Screenshot: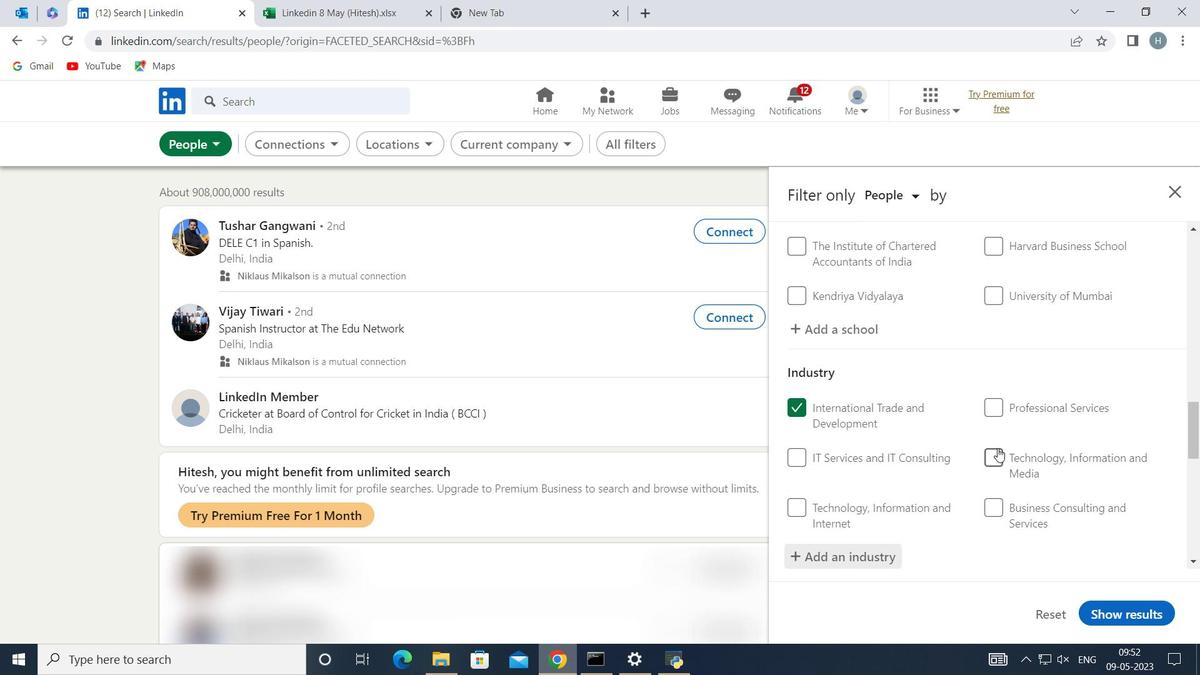 
Action: Mouse scrolled (998, 447) with delta (0, 0)
Screenshot: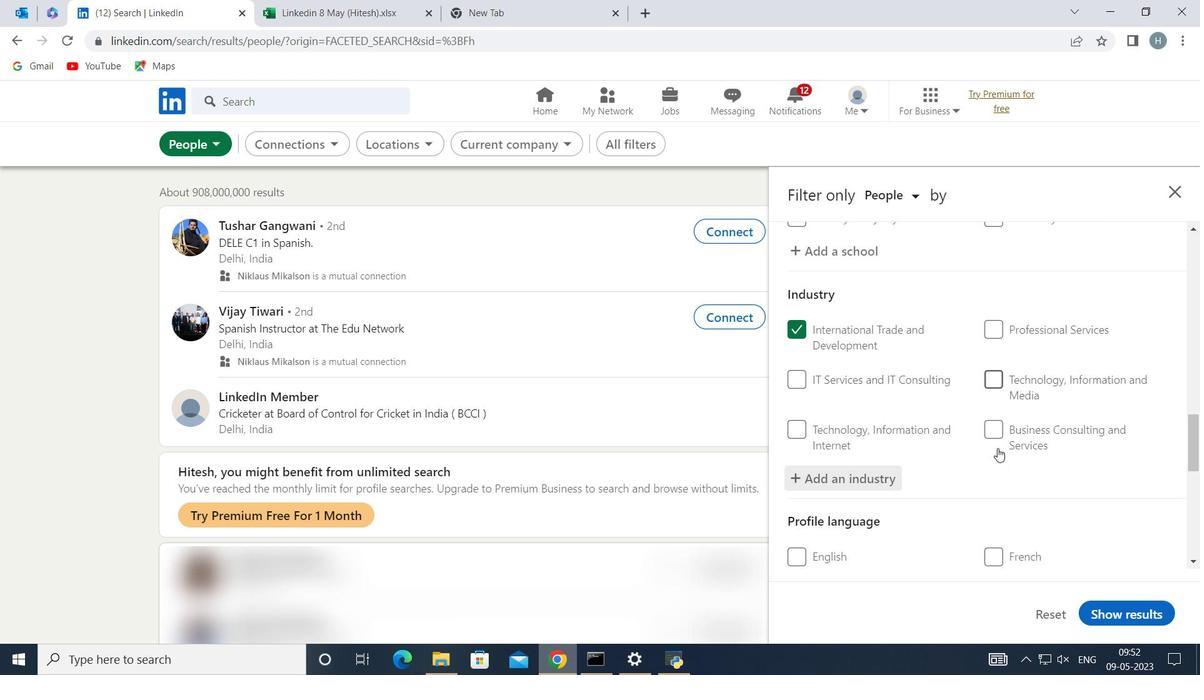 
Action: Mouse scrolled (998, 447) with delta (0, 0)
Screenshot: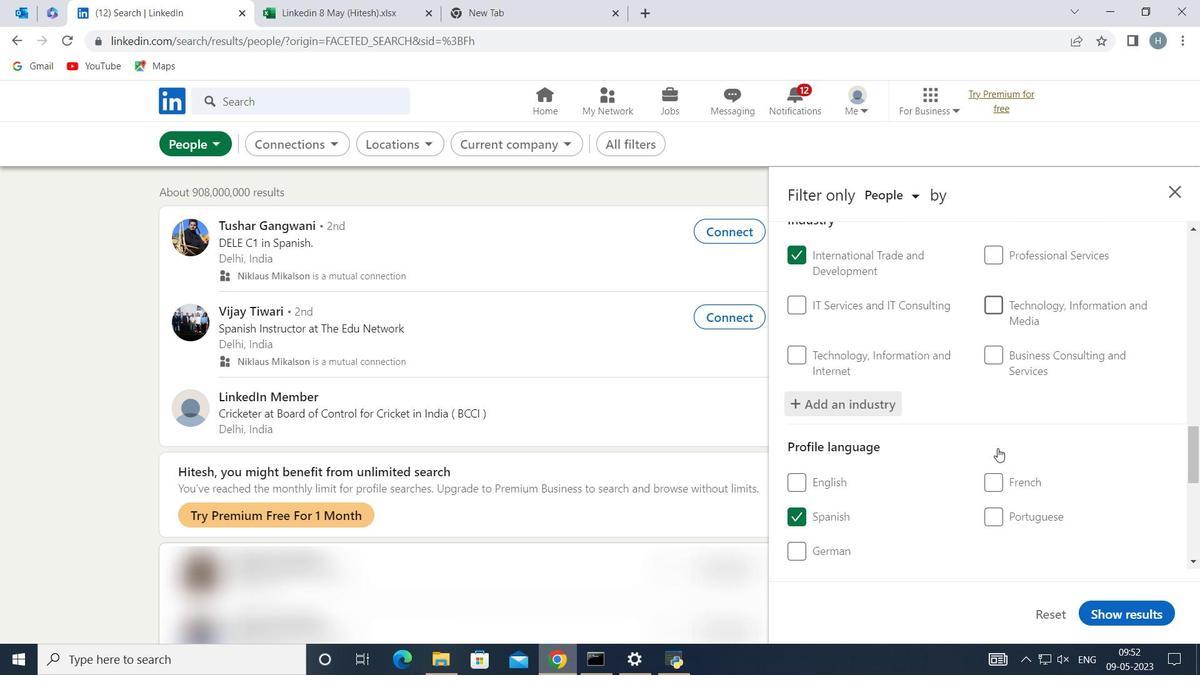 
Action: Mouse scrolled (998, 447) with delta (0, 0)
Screenshot: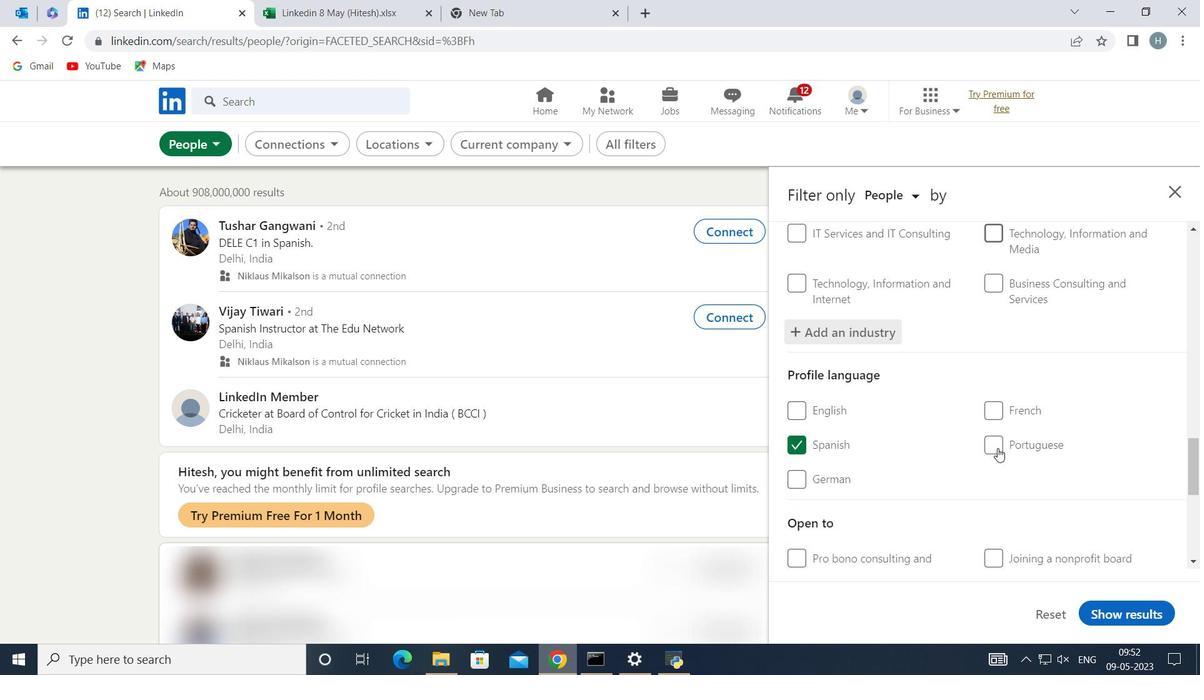 
Action: Mouse scrolled (998, 447) with delta (0, 0)
Screenshot: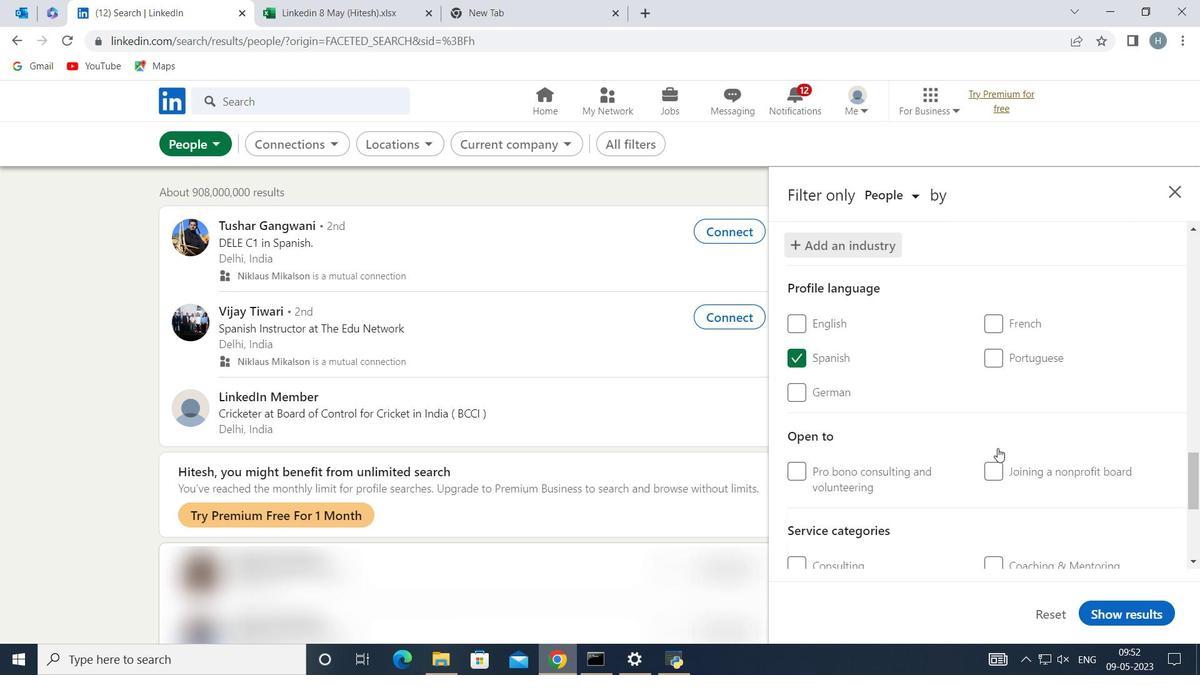 
Action: Mouse scrolled (998, 447) with delta (0, 0)
Screenshot: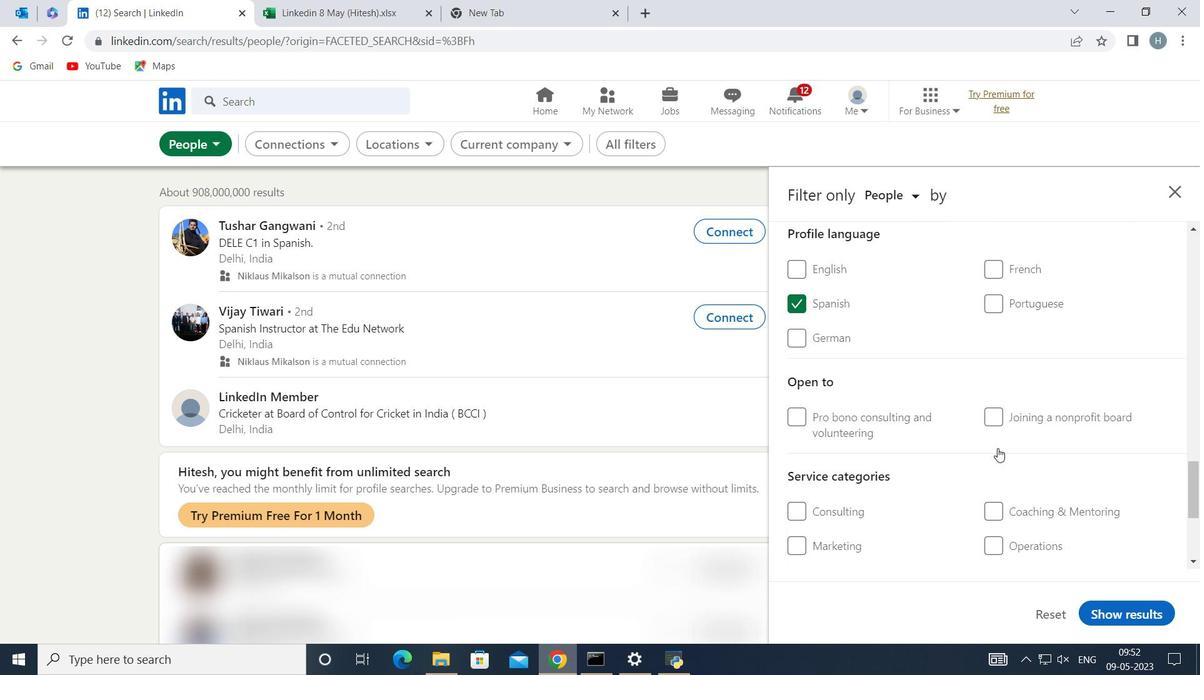 
Action: Mouse moved to (1038, 473)
Screenshot: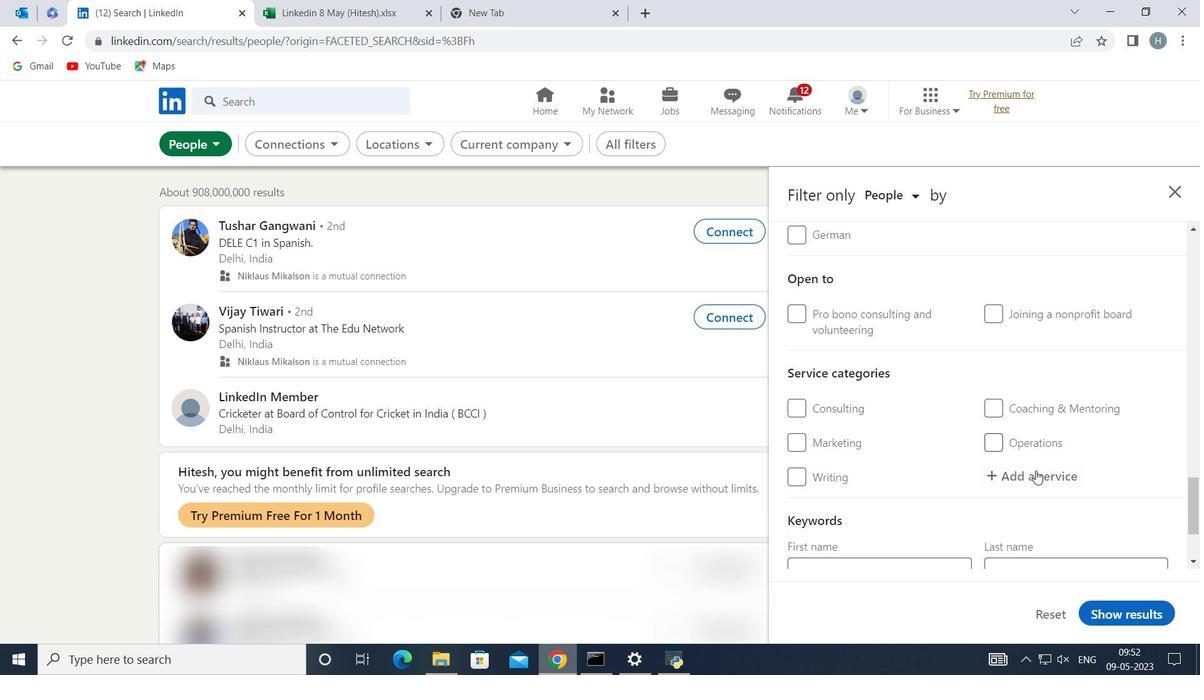 
Action: Mouse pressed left at (1038, 473)
Screenshot: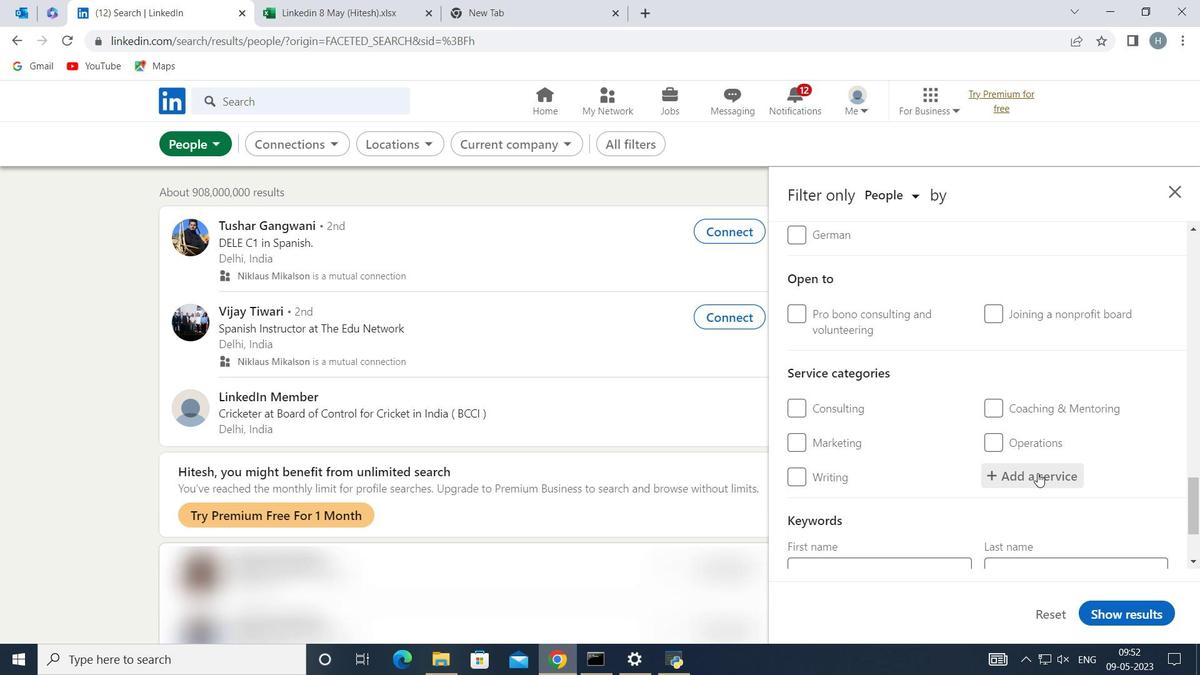 
Action: Key pressed <Key.shift>Digital<Key.space><Key.shift>Mar
Screenshot: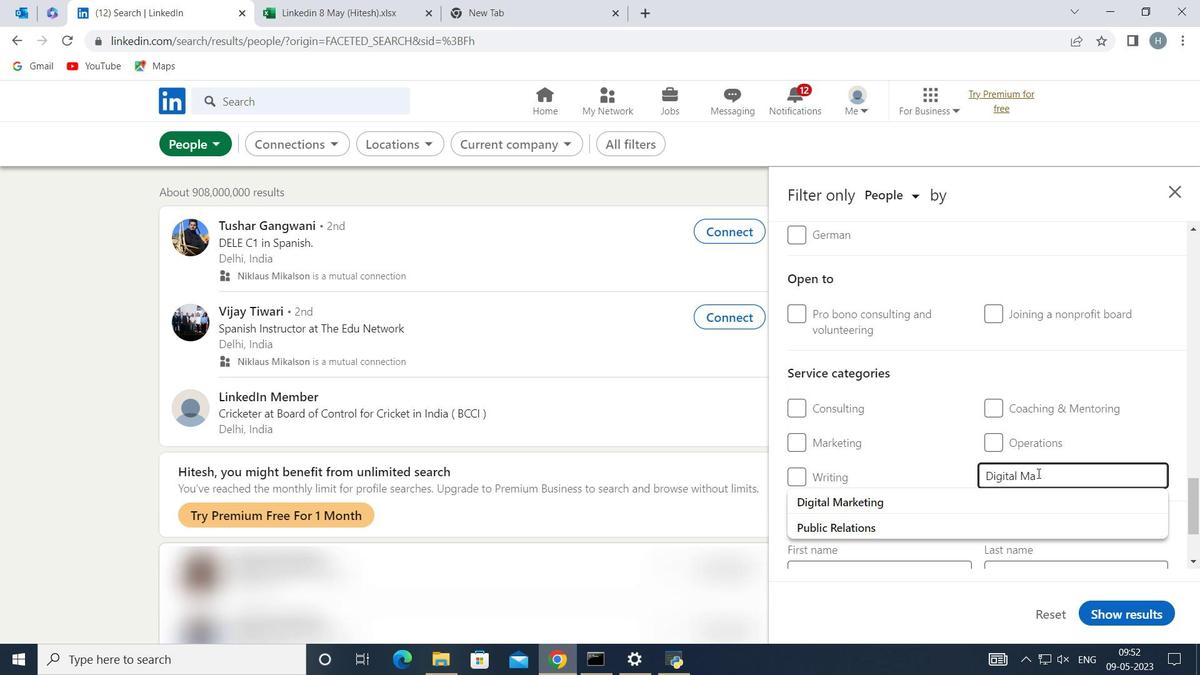 
Action: Mouse moved to (954, 499)
Screenshot: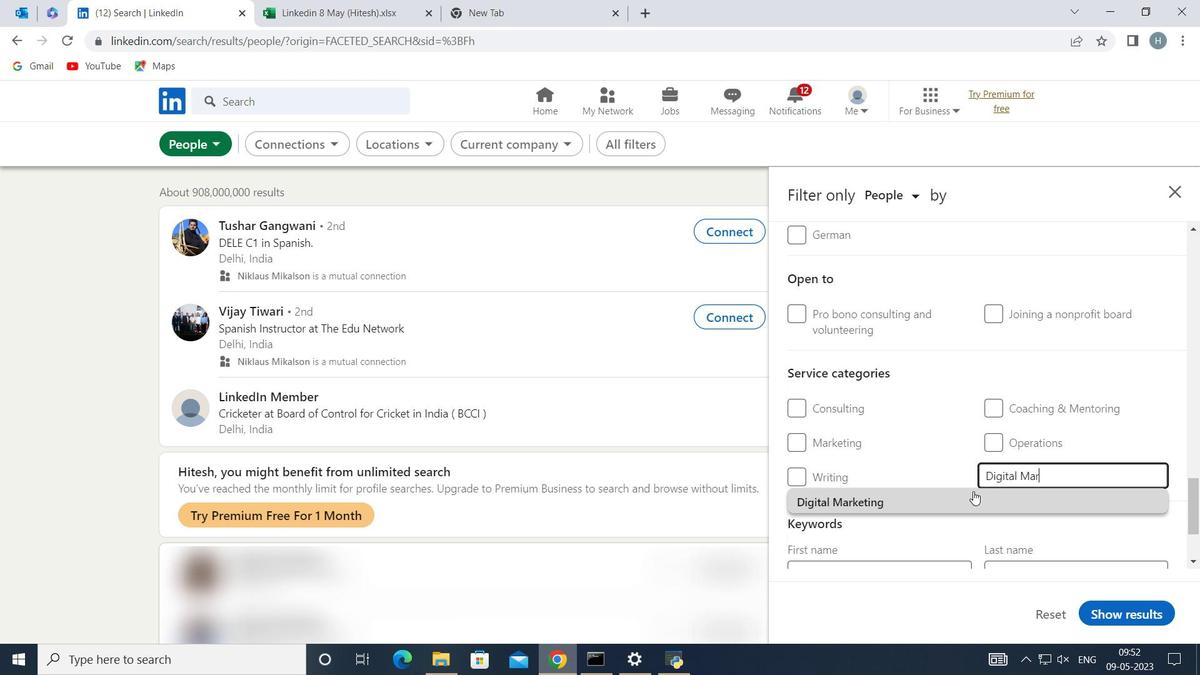 
Action: Mouse pressed left at (954, 499)
Screenshot: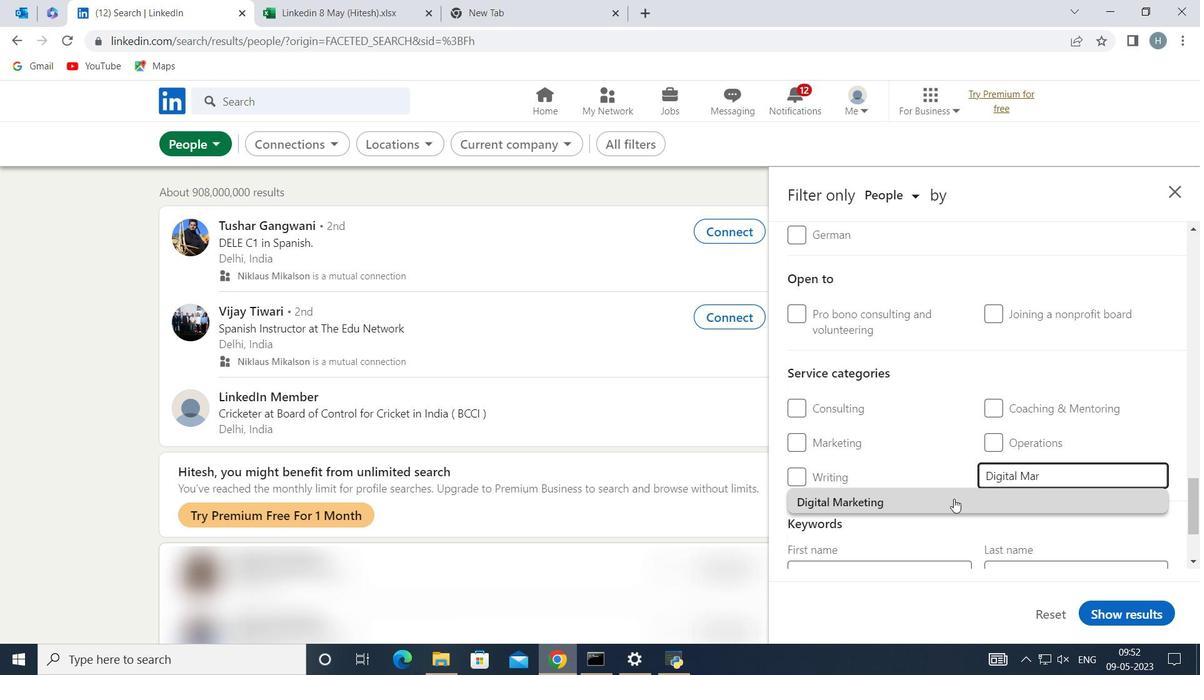 
Action: Mouse moved to (962, 471)
Screenshot: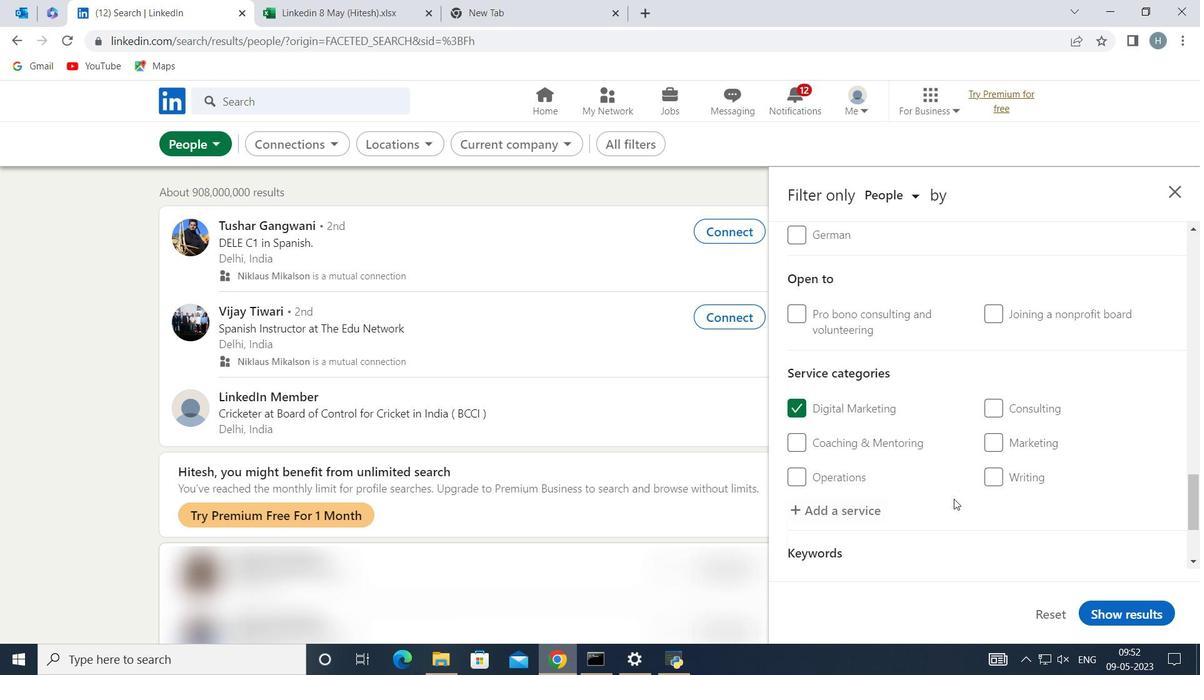 
Action: Mouse scrolled (962, 470) with delta (0, 0)
Screenshot: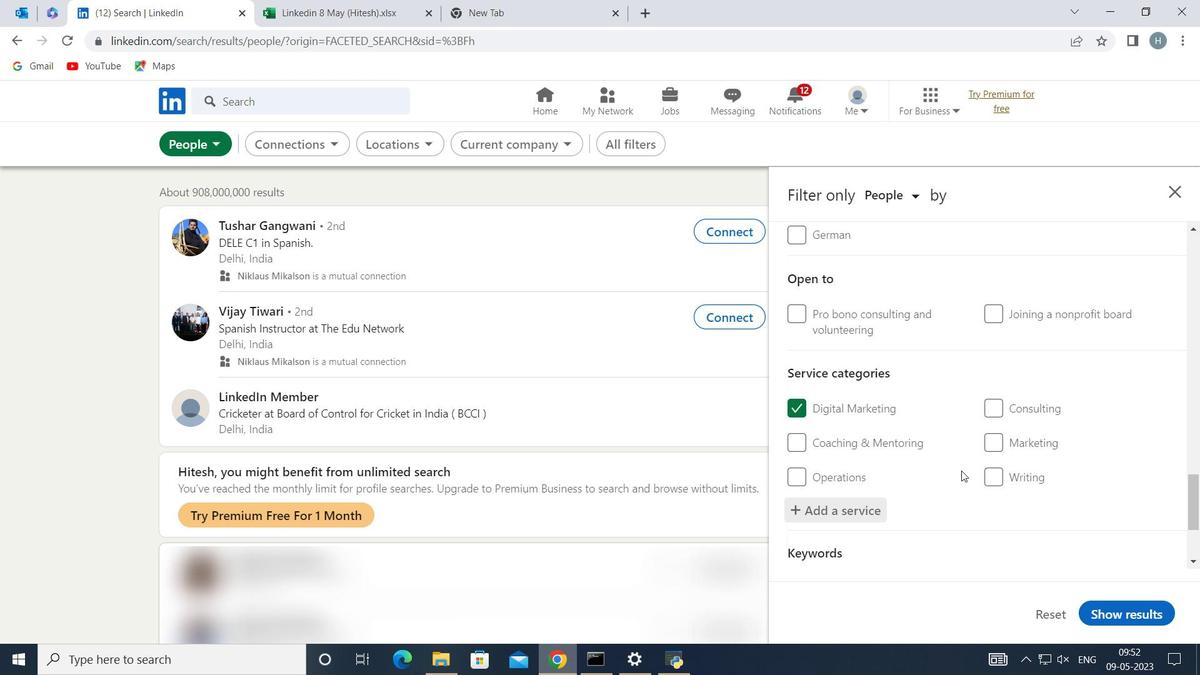 
Action: Mouse scrolled (962, 470) with delta (0, 0)
Screenshot: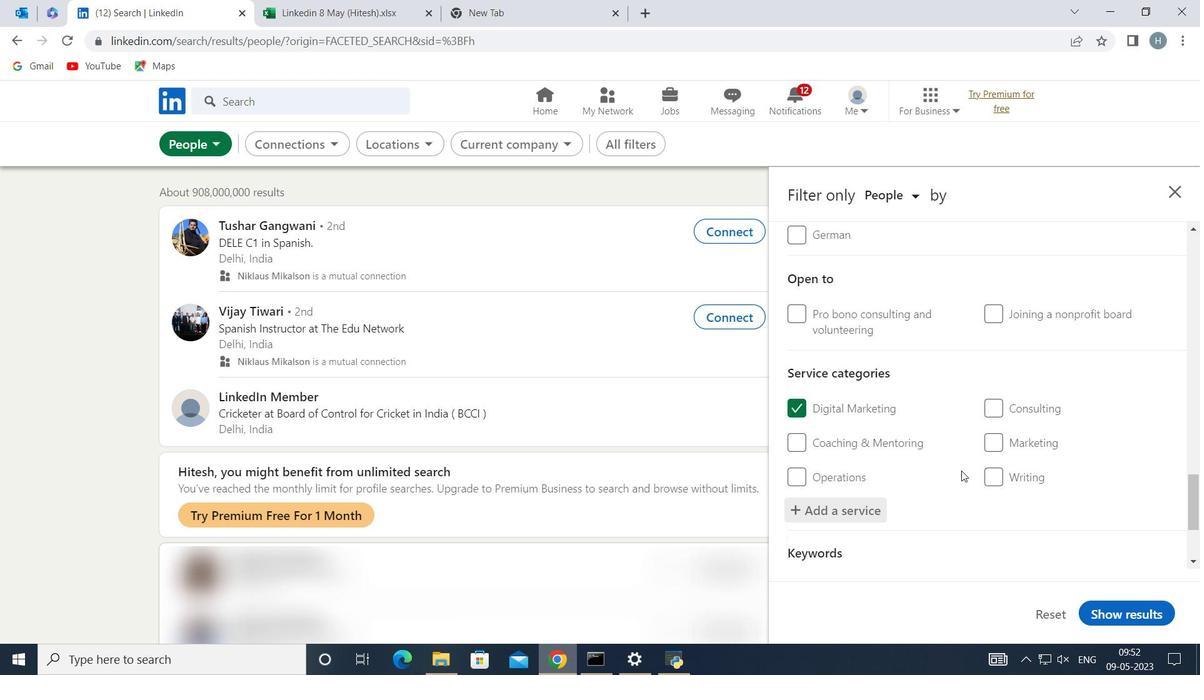 
Action: Mouse moved to (962, 470)
Screenshot: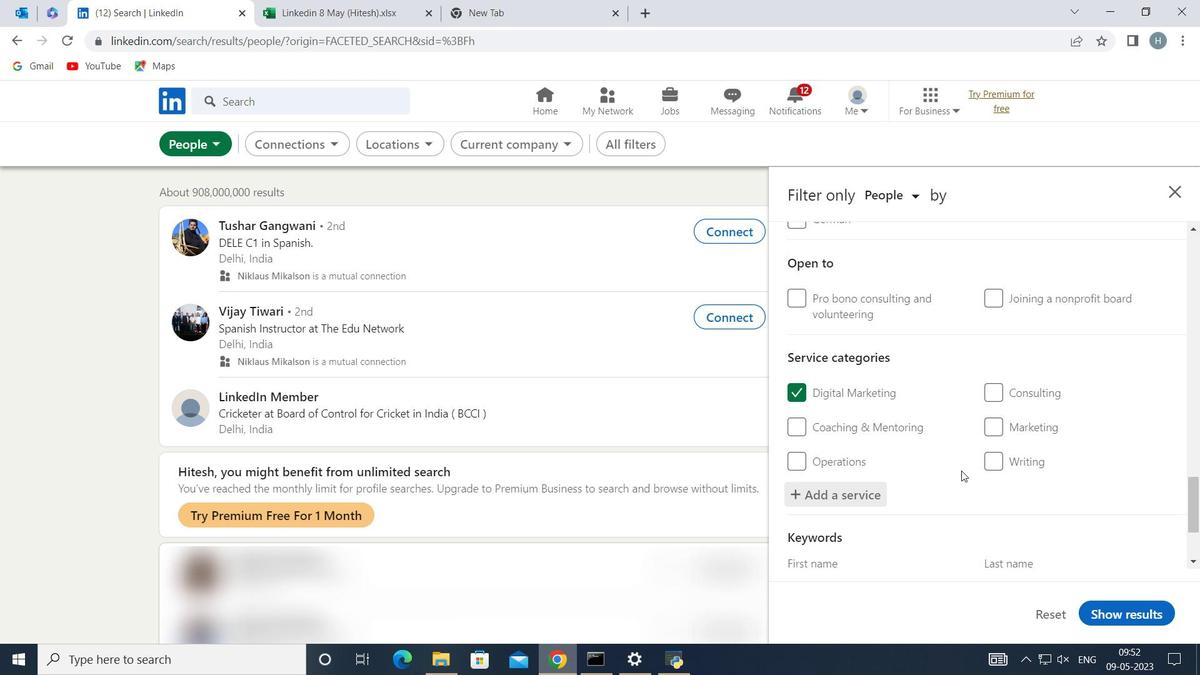 
Action: Mouse scrolled (962, 470) with delta (0, 0)
Screenshot: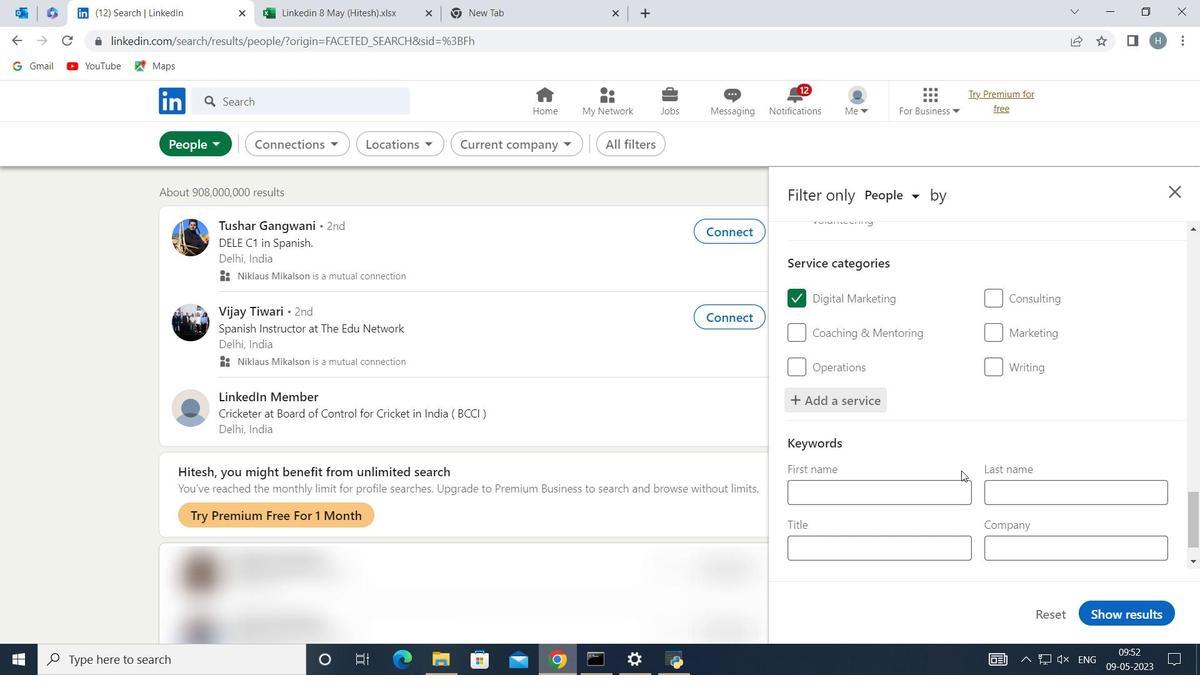 
Action: Mouse scrolled (962, 470) with delta (0, 0)
Screenshot: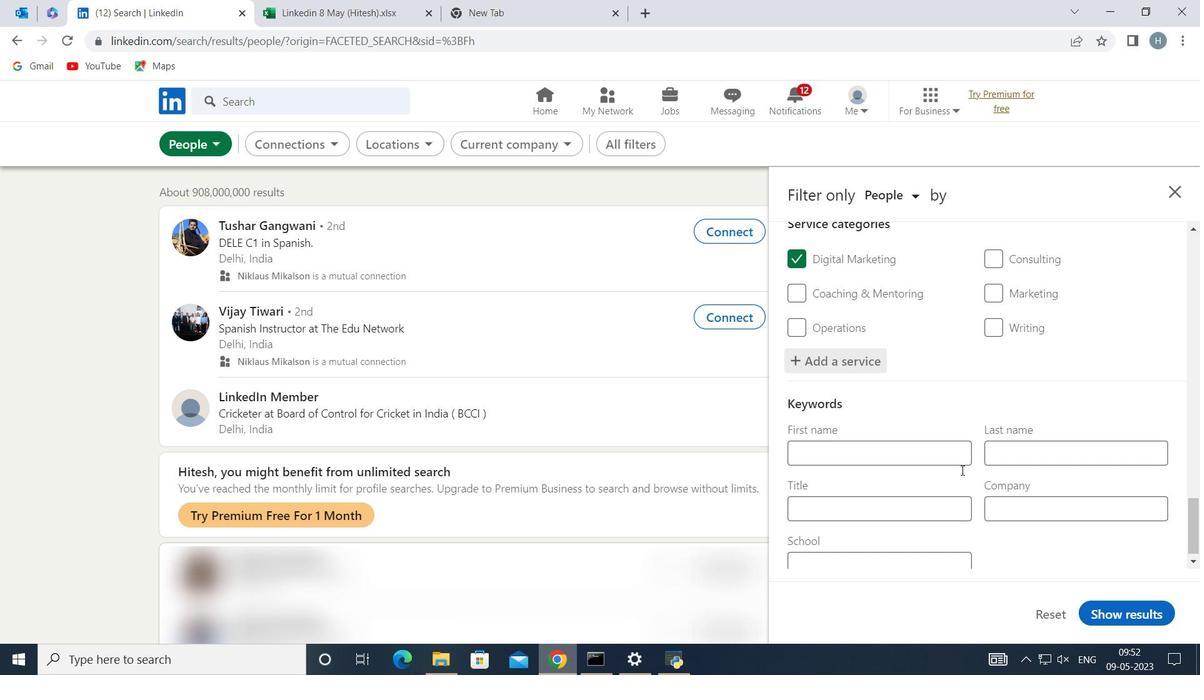 
Action: Mouse moved to (933, 492)
Screenshot: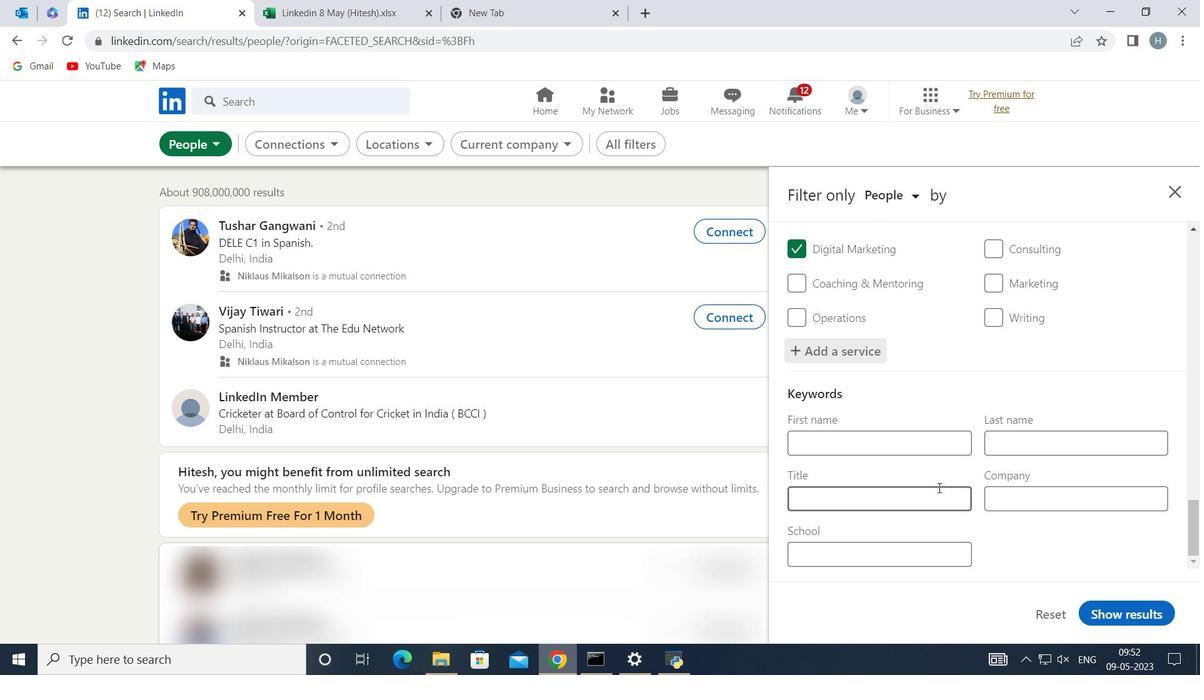 
Action: Mouse pressed left at (933, 492)
Screenshot: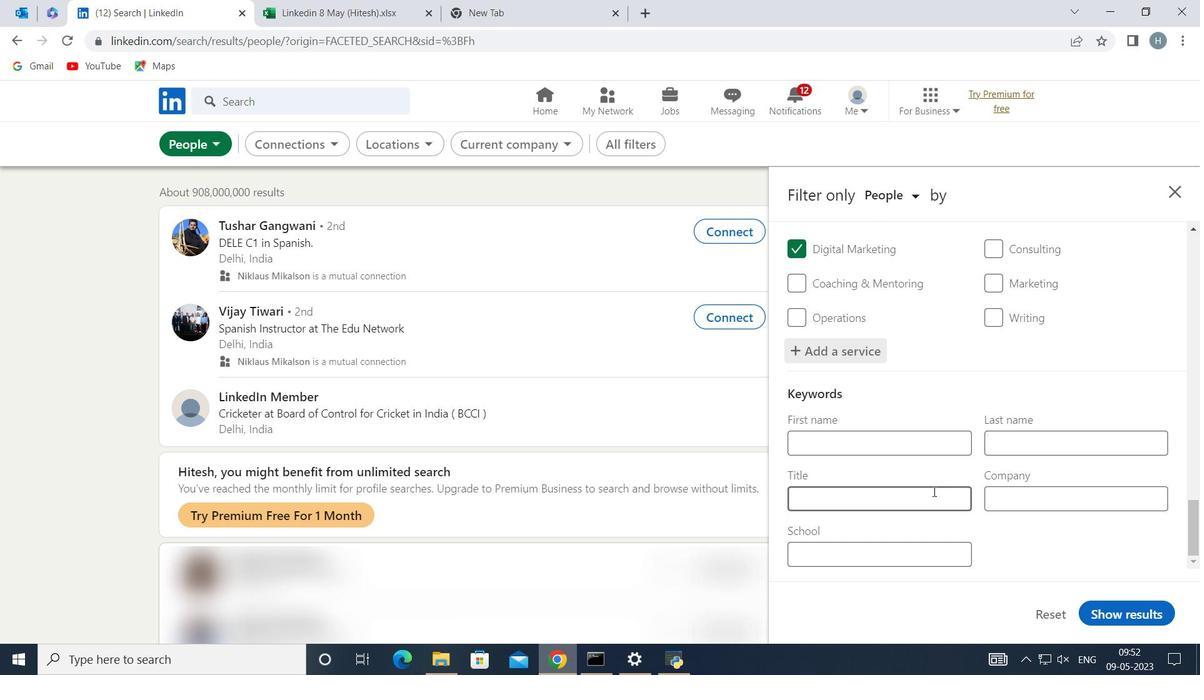 
Action: Key pressed <Key.shift>Client<Key.space><Key.shift>Service<Key.space><Key.shift>Specialist
Screenshot: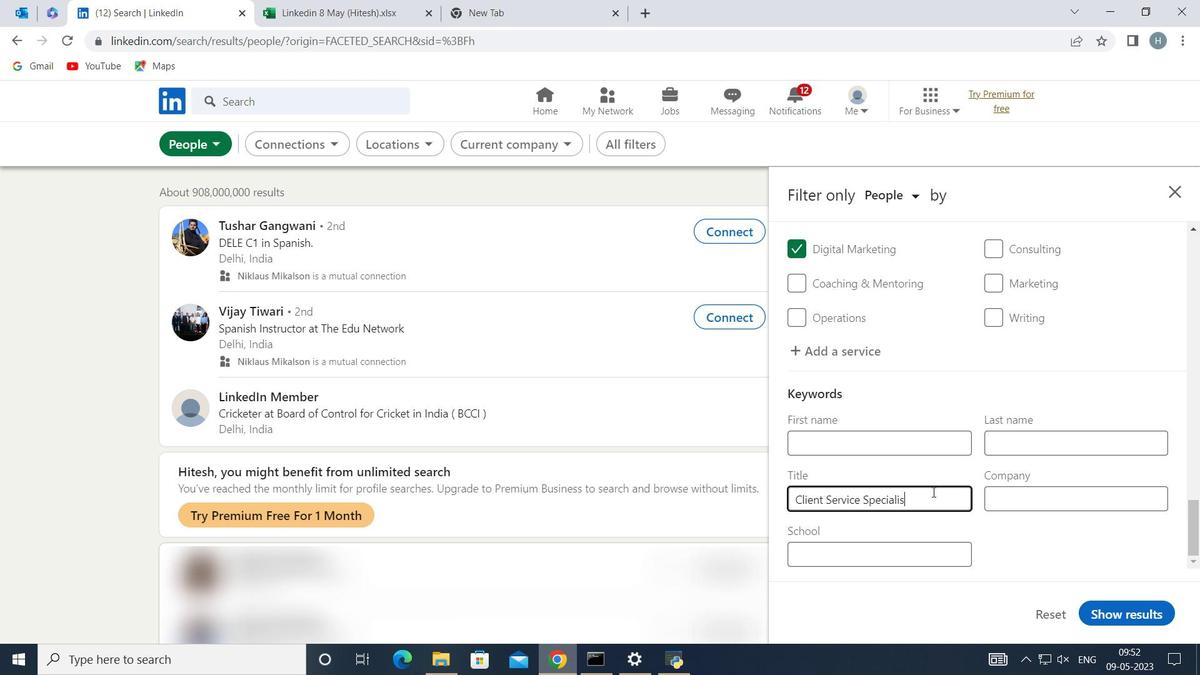 
Action: Mouse moved to (1146, 611)
Screenshot: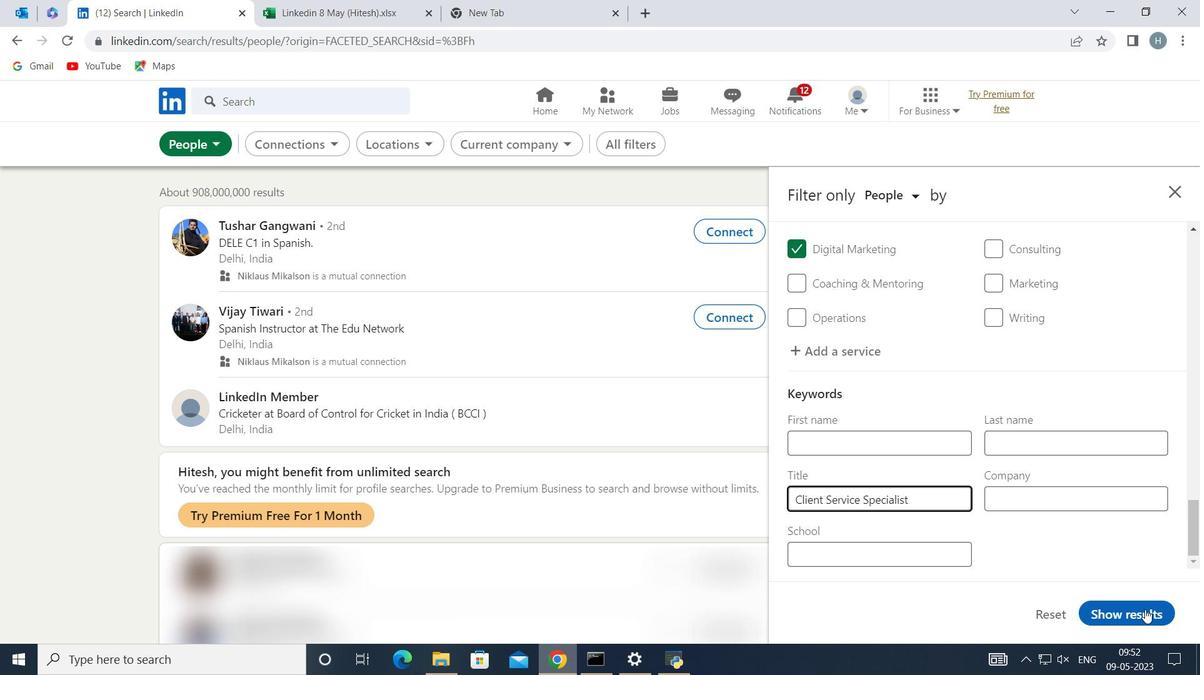 
Action: Mouse pressed left at (1146, 611)
Screenshot: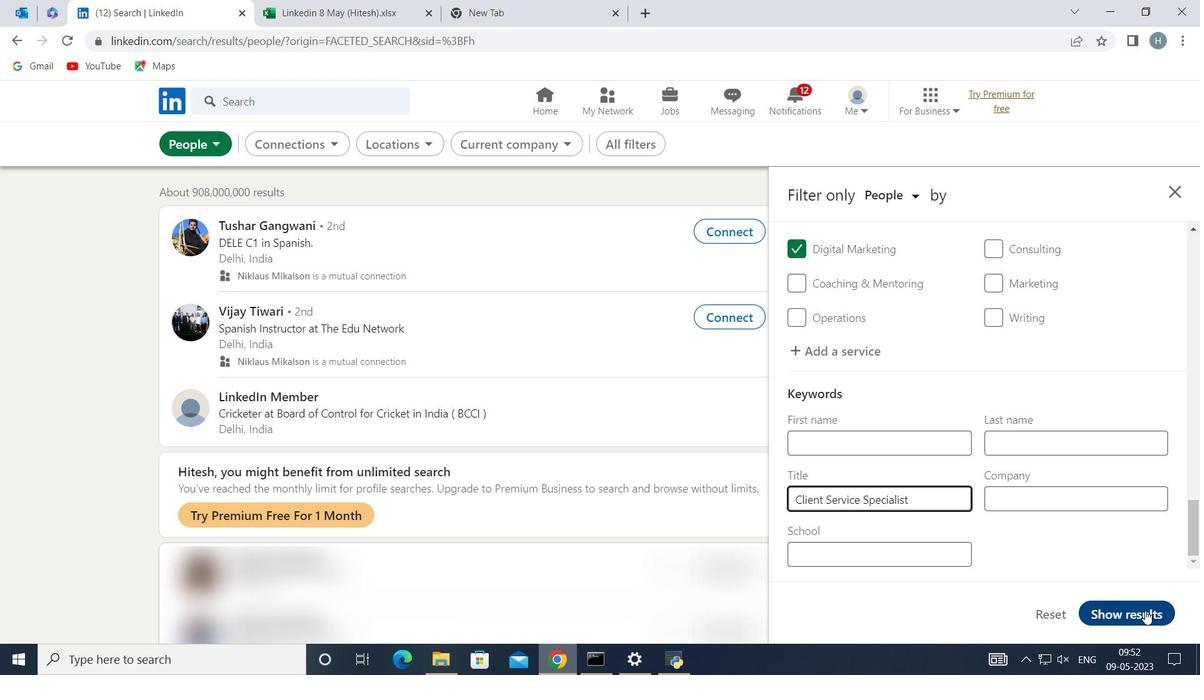 
Action: Mouse moved to (902, 395)
Screenshot: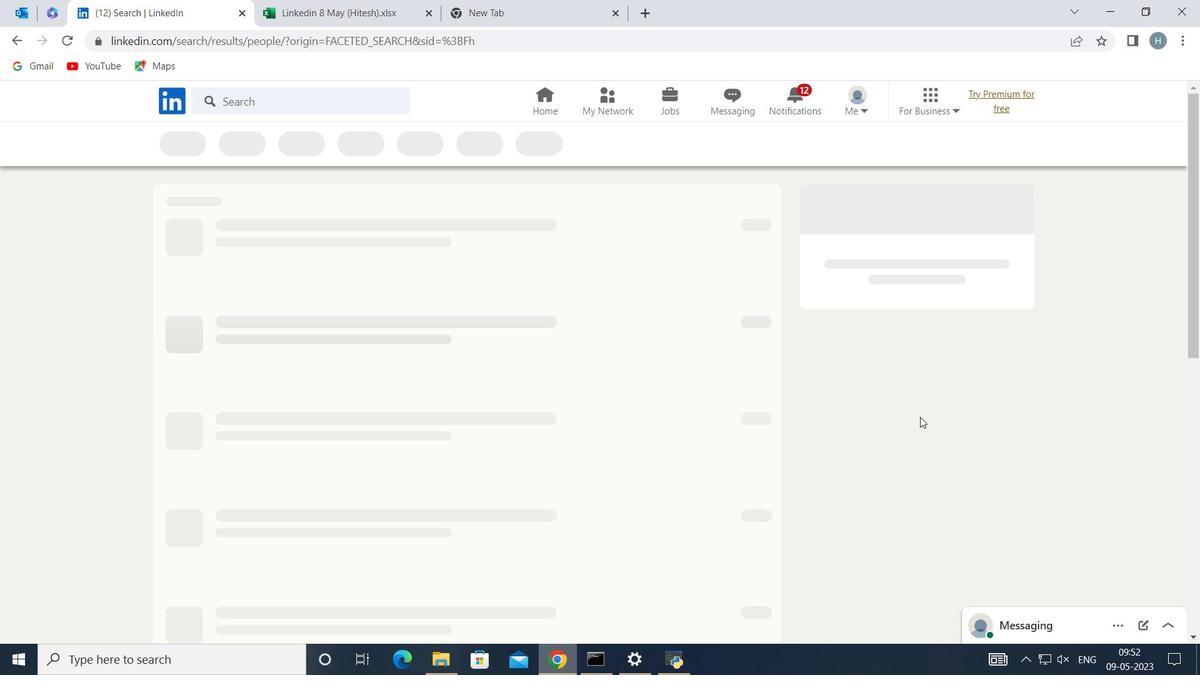 
